 Task: Find a house in Akbarpur, India, for 4 guests from 10th to 25th July, with a price range of ₹15,000 to ₹25,000, 2 bedrooms, 3 beds, 2 bathrooms, Wifi, Free parking, TV, and Self check-in.
Action: Mouse moved to (508, 127)
Screenshot: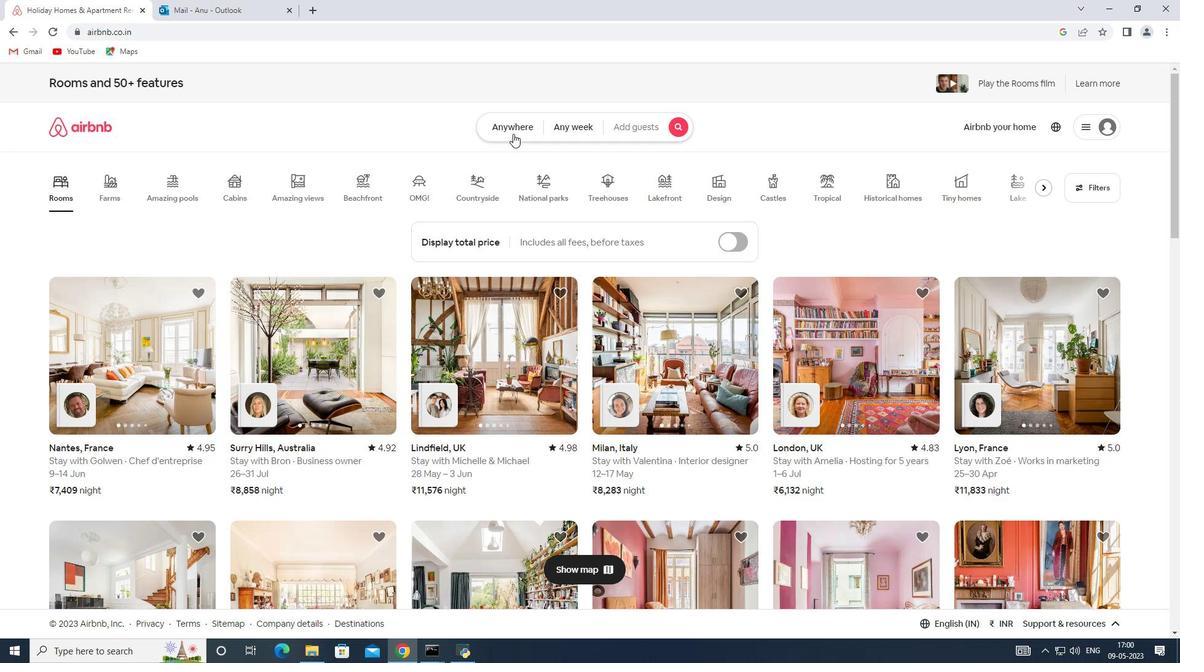 
Action: Mouse pressed left at (508, 127)
Screenshot: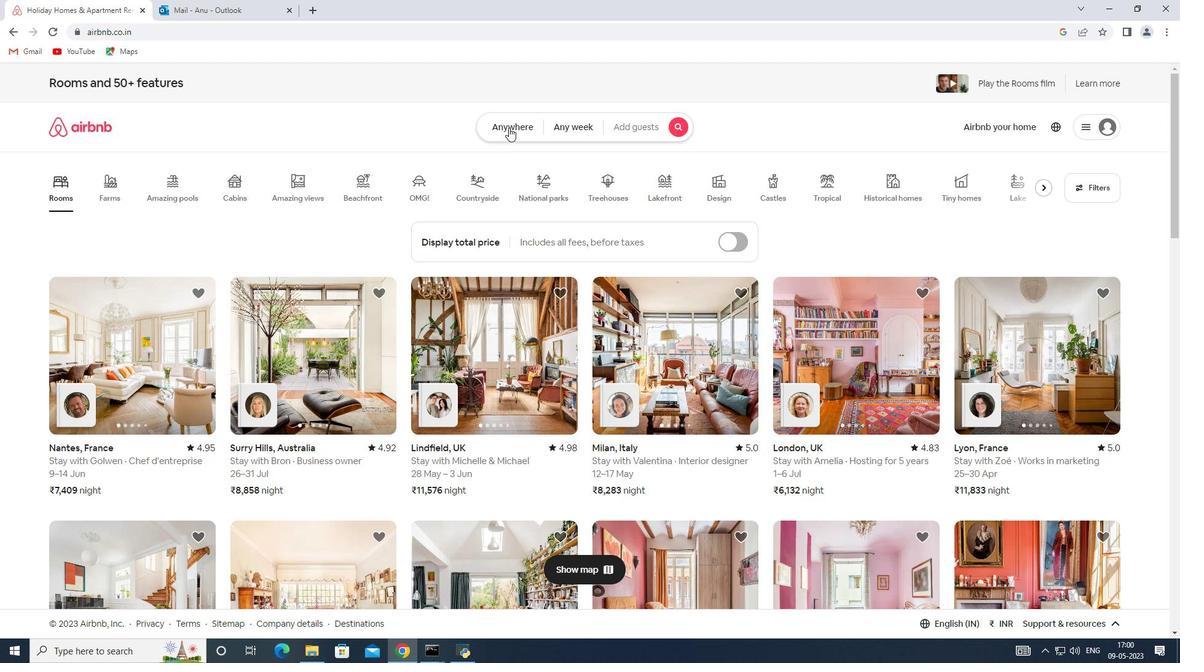 
Action: Mouse moved to (397, 180)
Screenshot: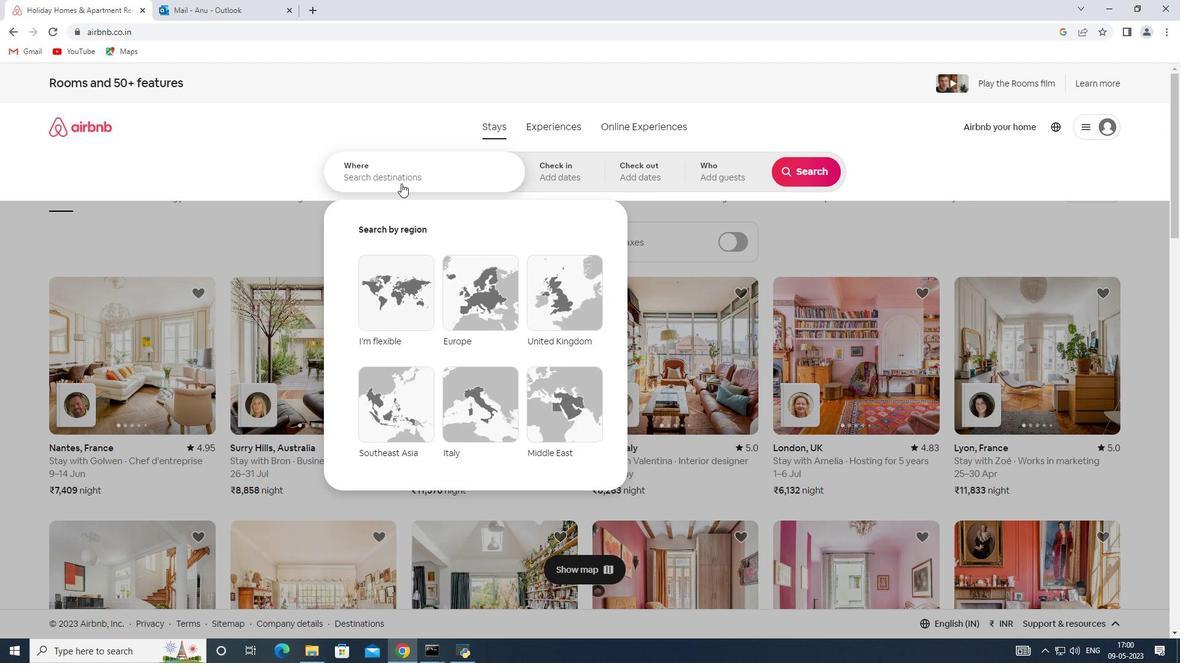 
Action: Mouse pressed left at (397, 180)
Screenshot: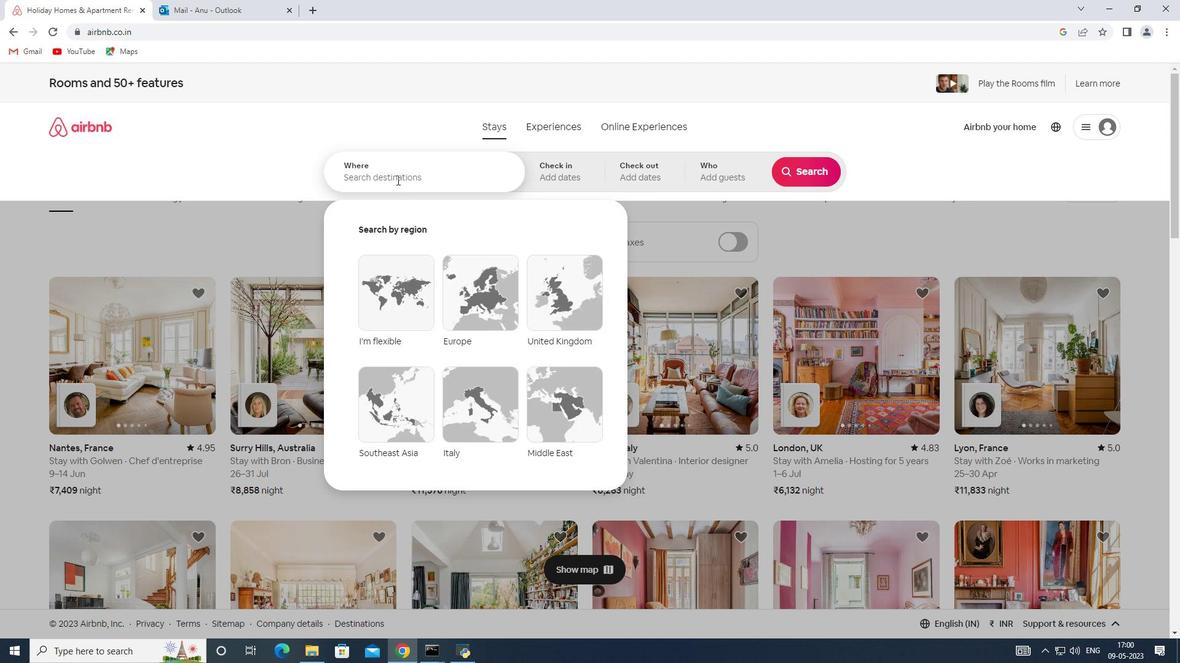 
Action: Key pressed <Key.shift>Akbarpur,<Key.shift>India
Screenshot: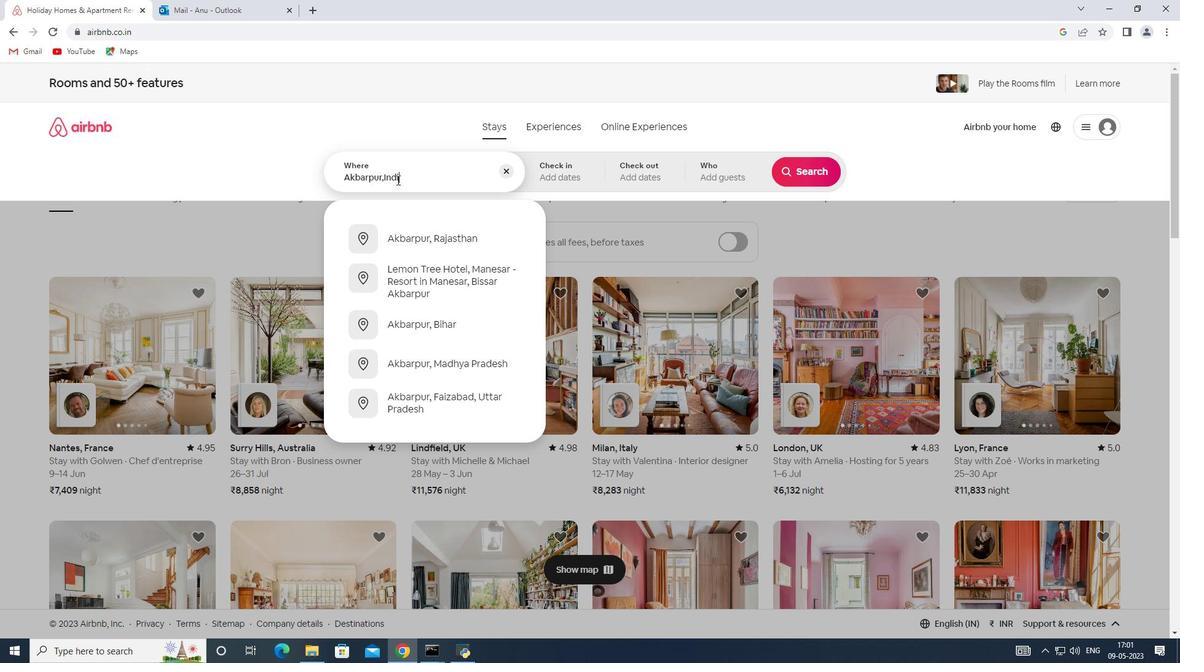 
Action: Mouse moved to (558, 182)
Screenshot: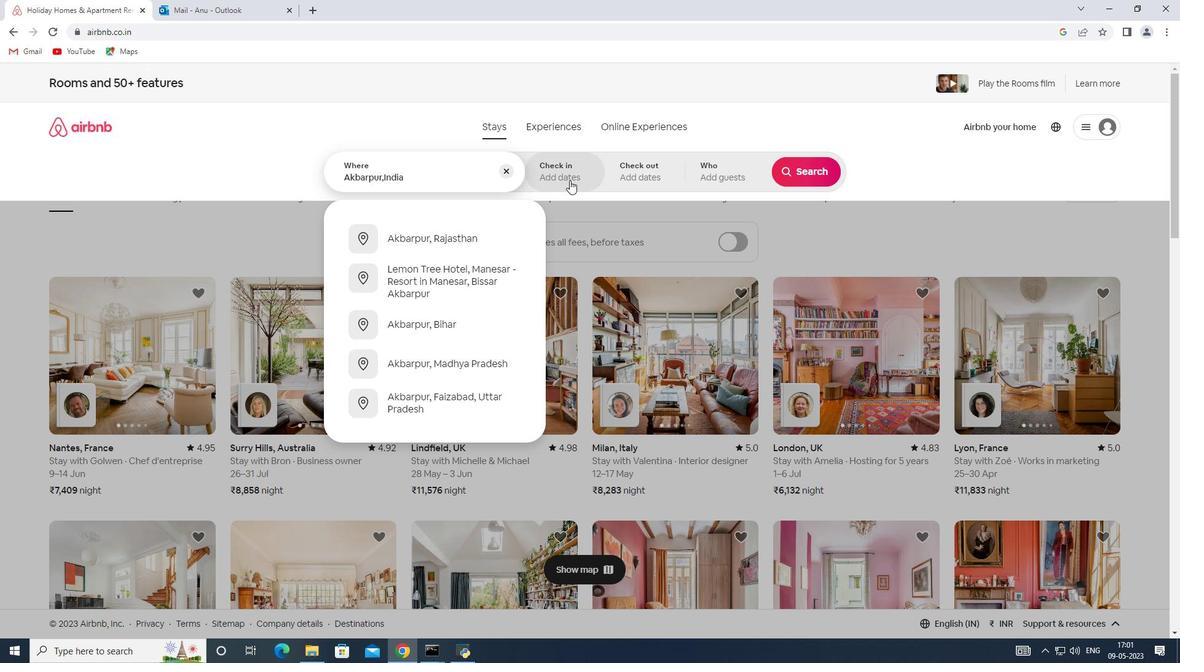 
Action: Mouse pressed left at (558, 182)
Screenshot: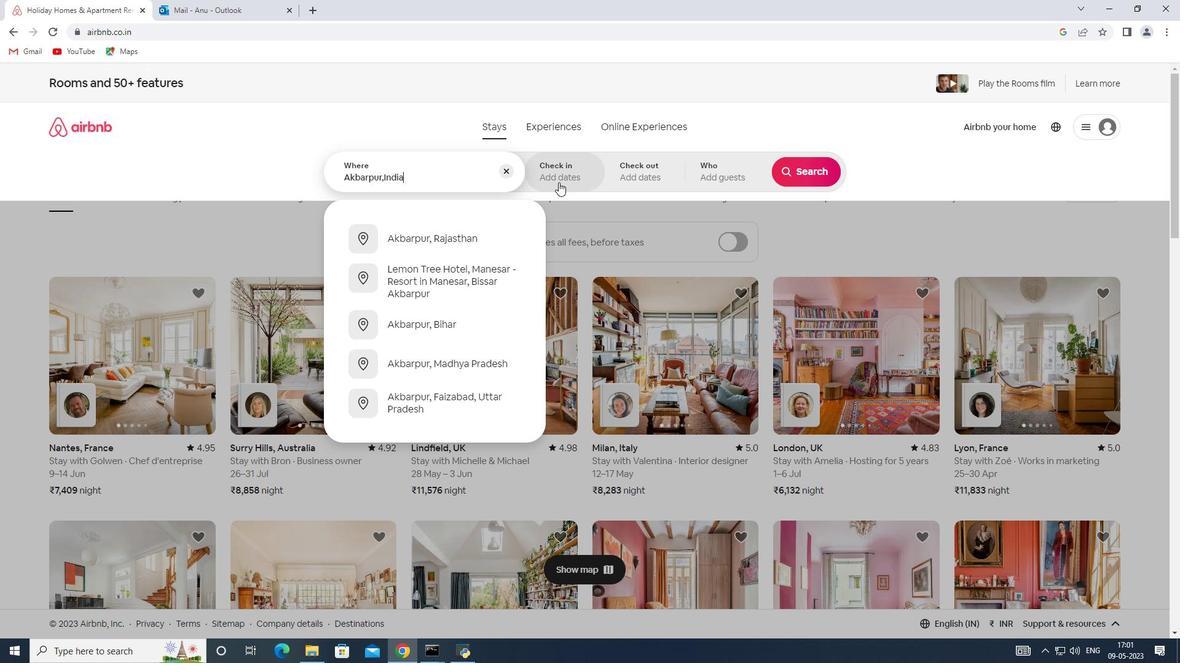 
Action: Mouse moved to (810, 266)
Screenshot: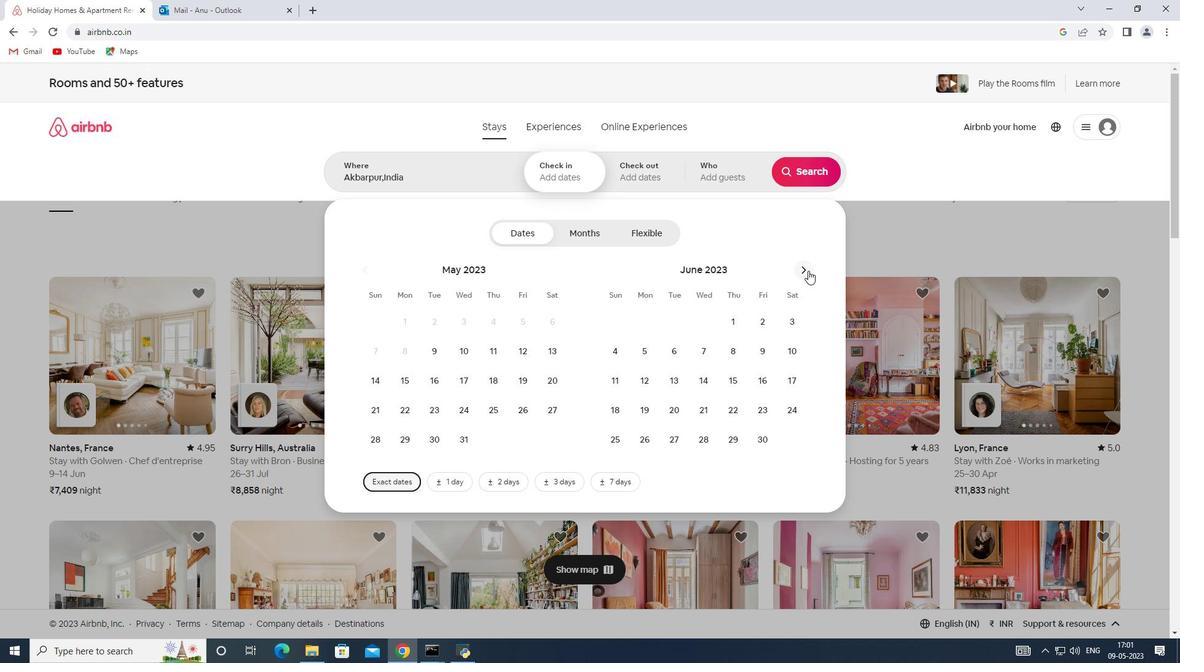 
Action: Mouse pressed left at (810, 266)
Screenshot: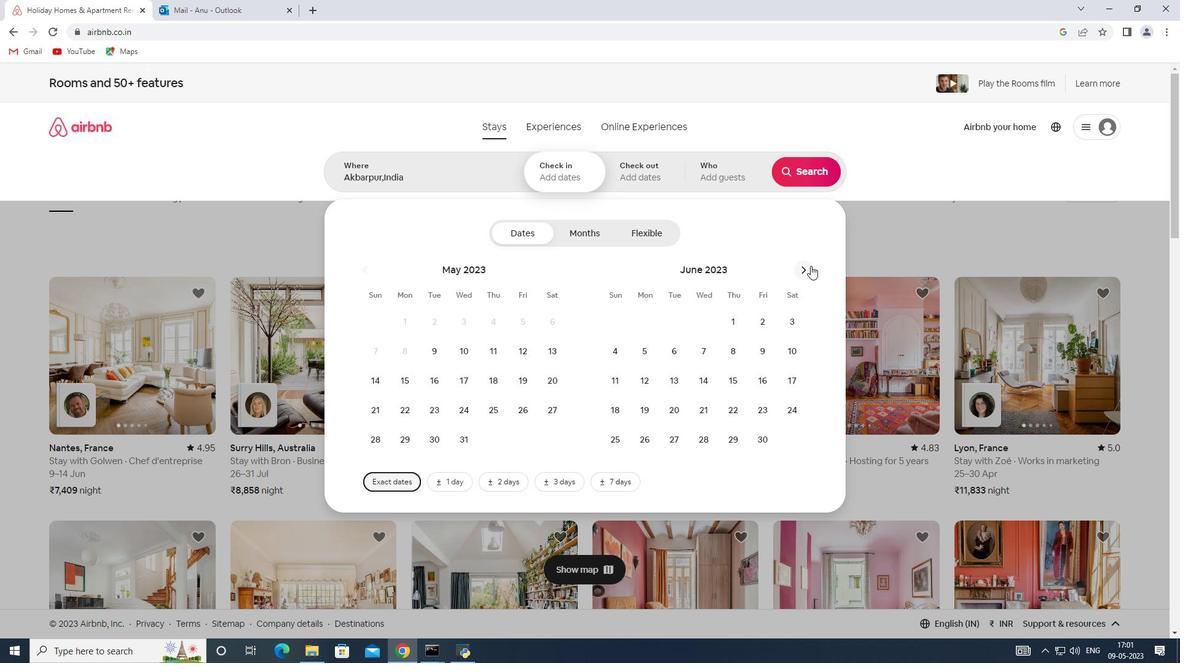 
Action: Mouse moved to (637, 382)
Screenshot: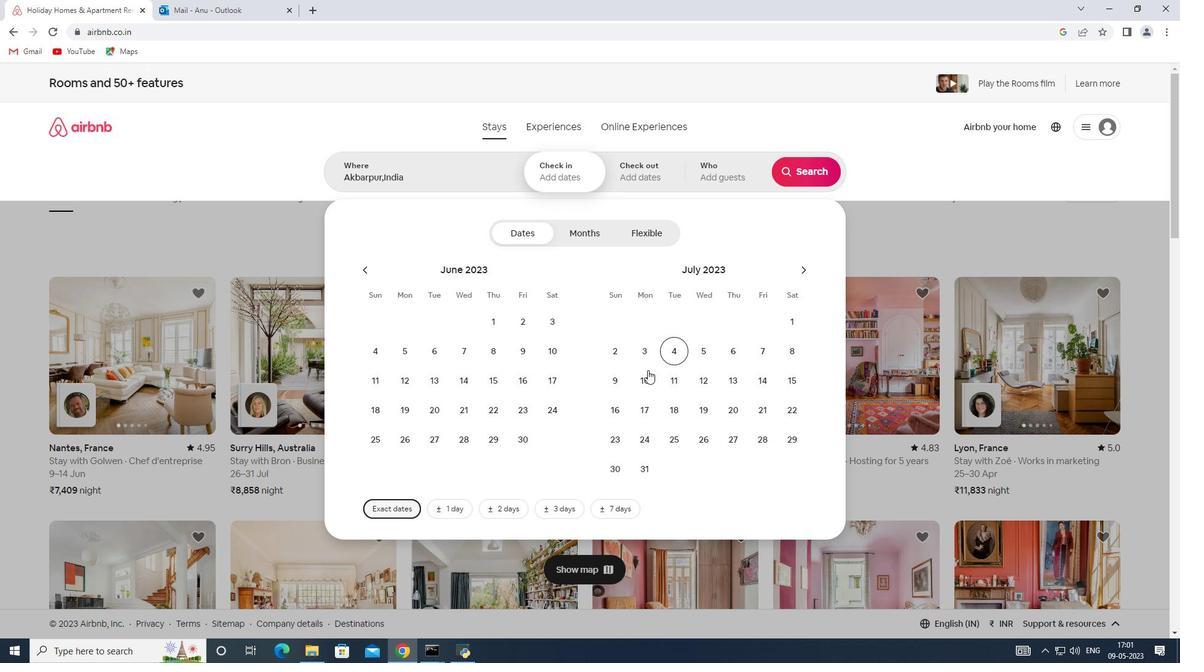 
Action: Mouse pressed left at (637, 382)
Screenshot: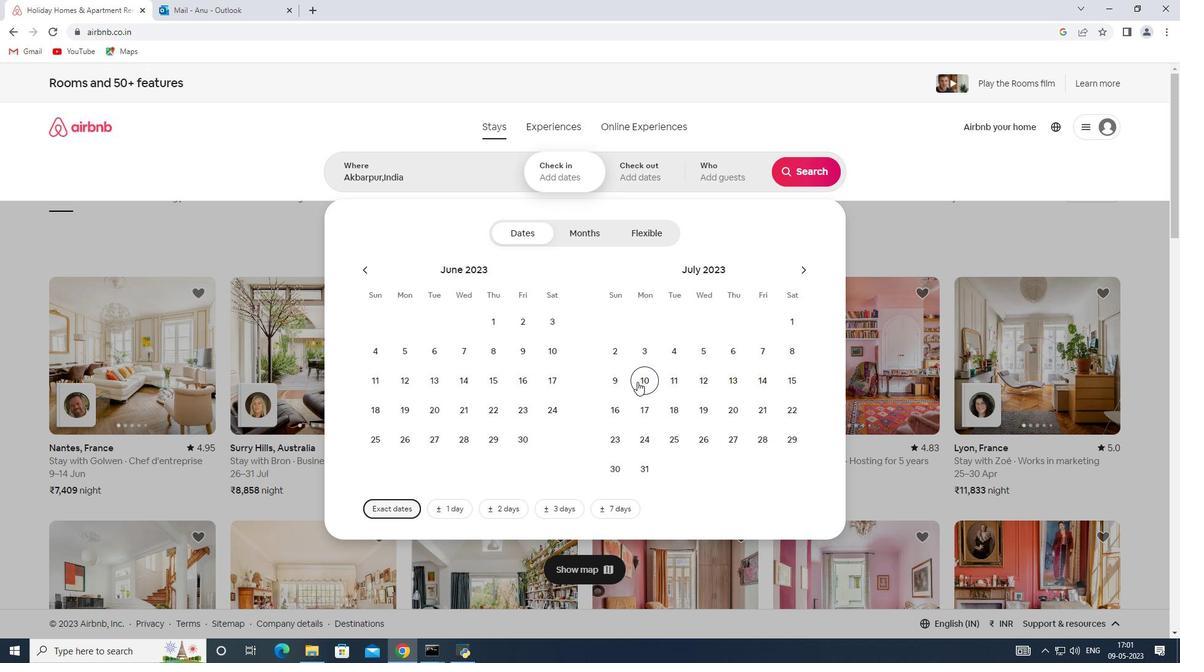 
Action: Mouse moved to (678, 451)
Screenshot: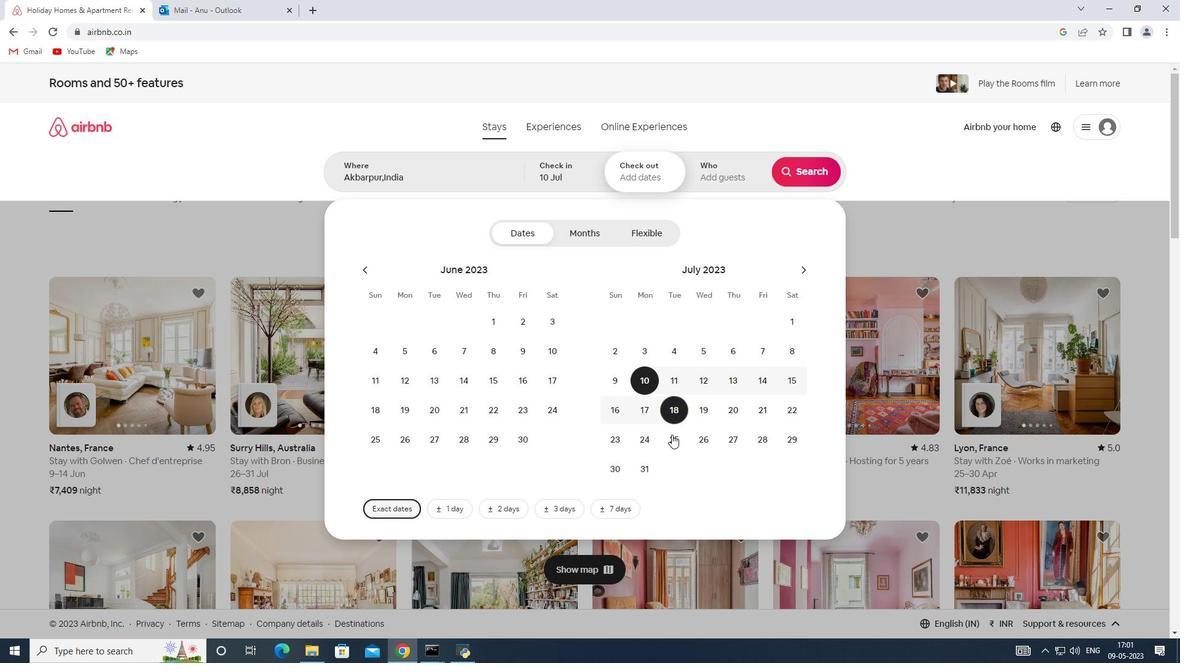 
Action: Mouse pressed left at (678, 451)
Screenshot: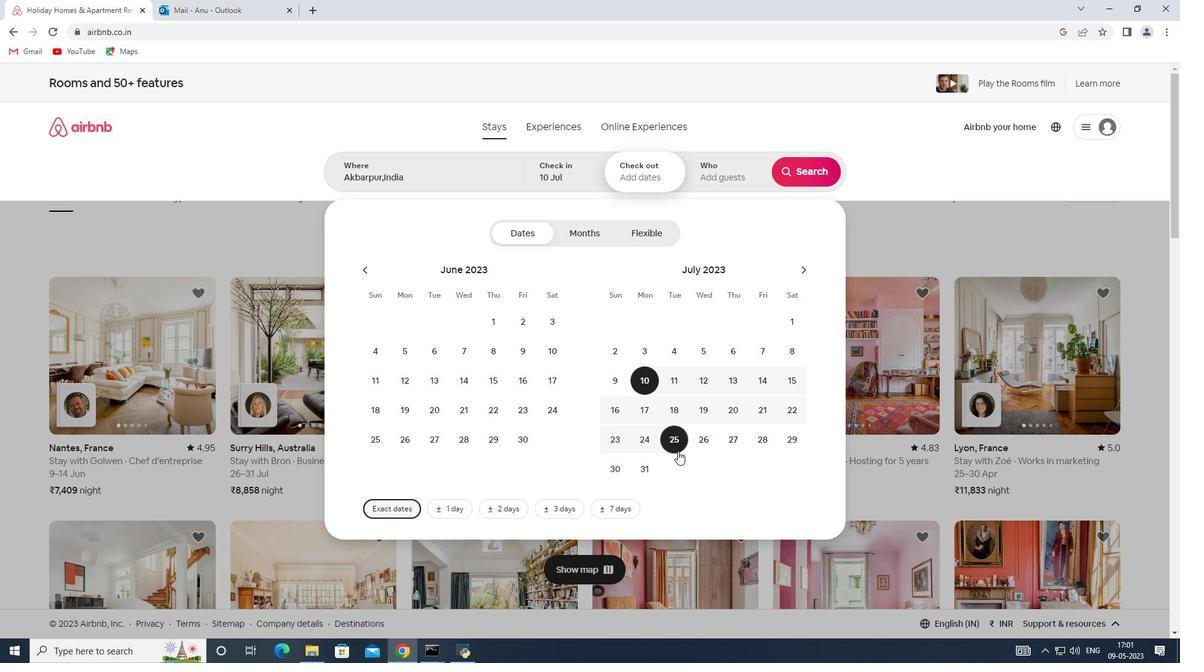 
Action: Mouse moved to (717, 175)
Screenshot: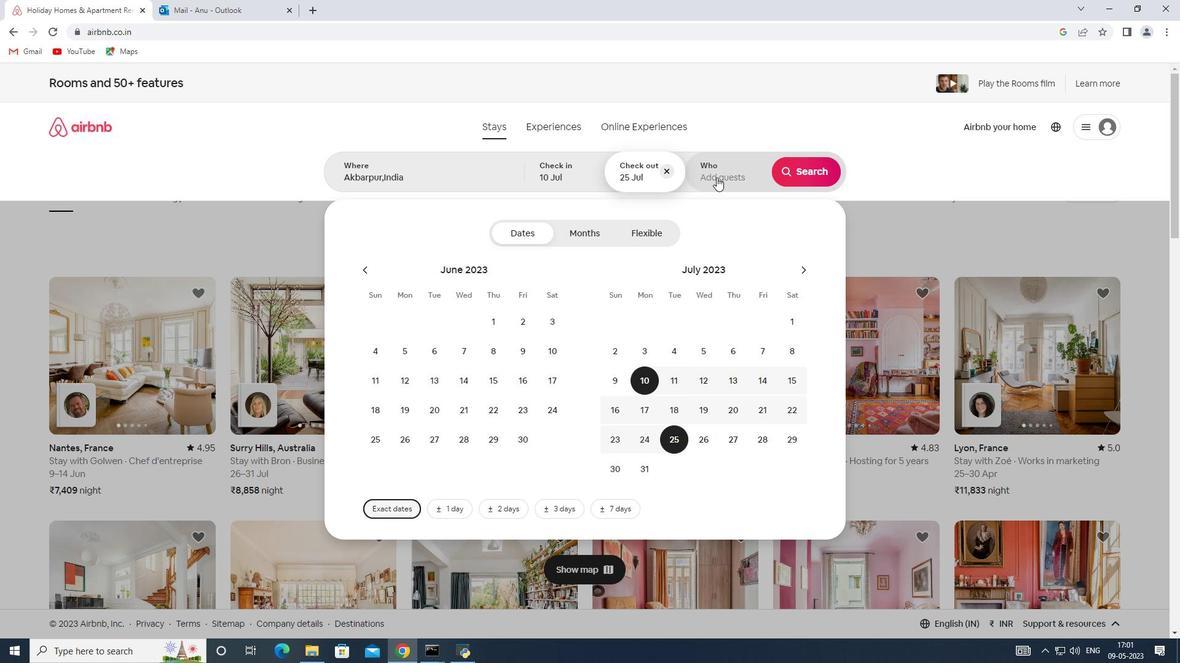 
Action: Mouse pressed left at (717, 175)
Screenshot: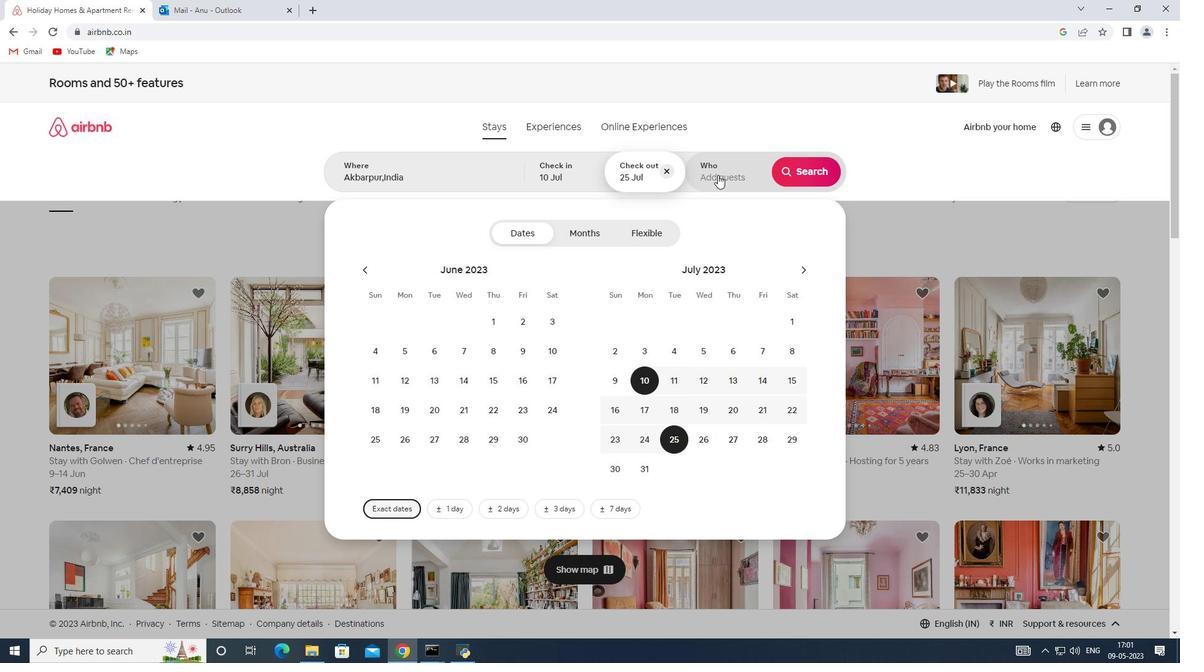 
Action: Mouse moved to (807, 239)
Screenshot: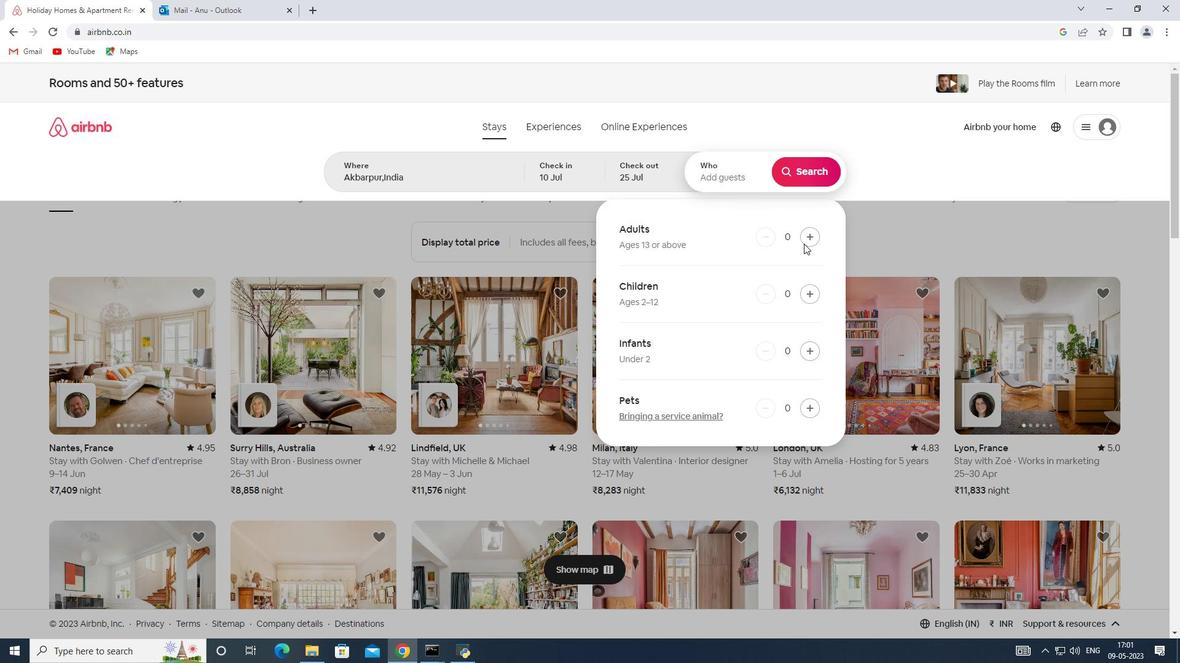 
Action: Mouse pressed left at (807, 239)
Screenshot: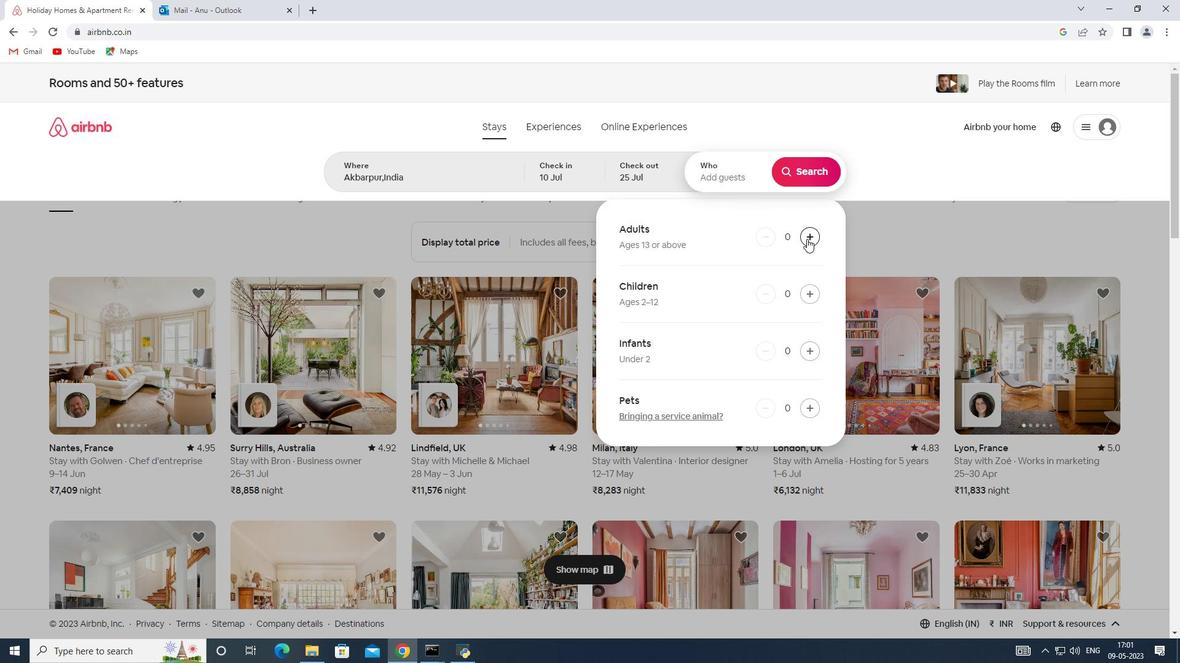 
Action: Mouse pressed left at (807, 239)
Screenshot: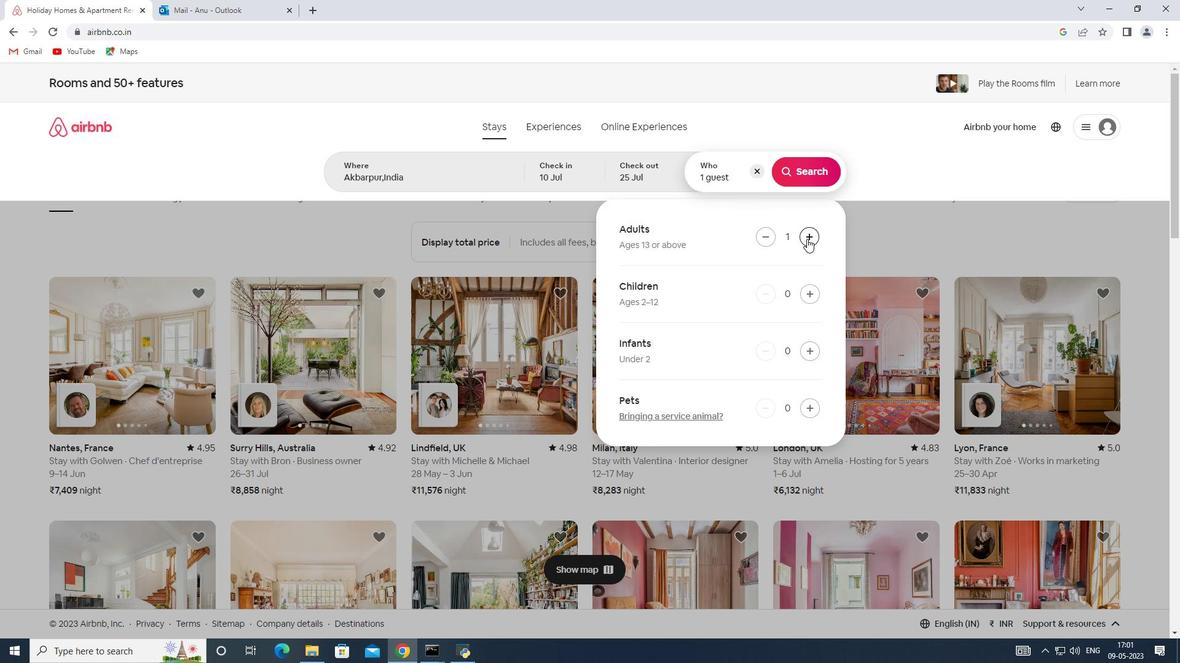 
Action: Mouse pressed left at (807, 239)
Screenshot: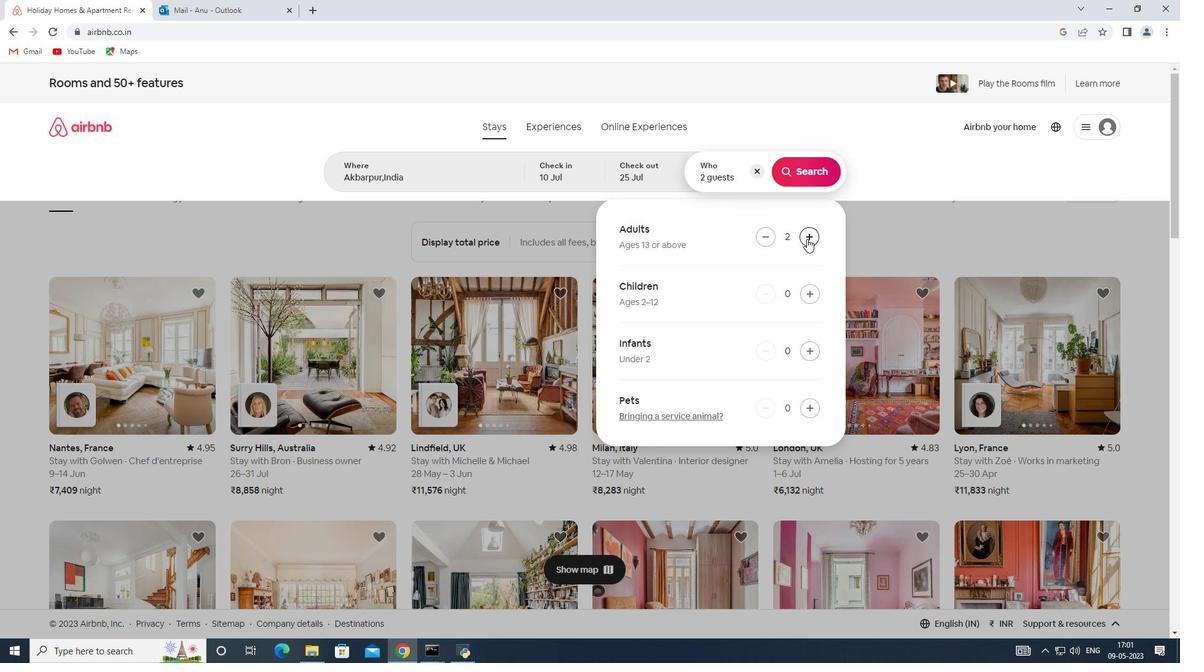 
Action: Mouse moved to (812, 289)
Screenshot: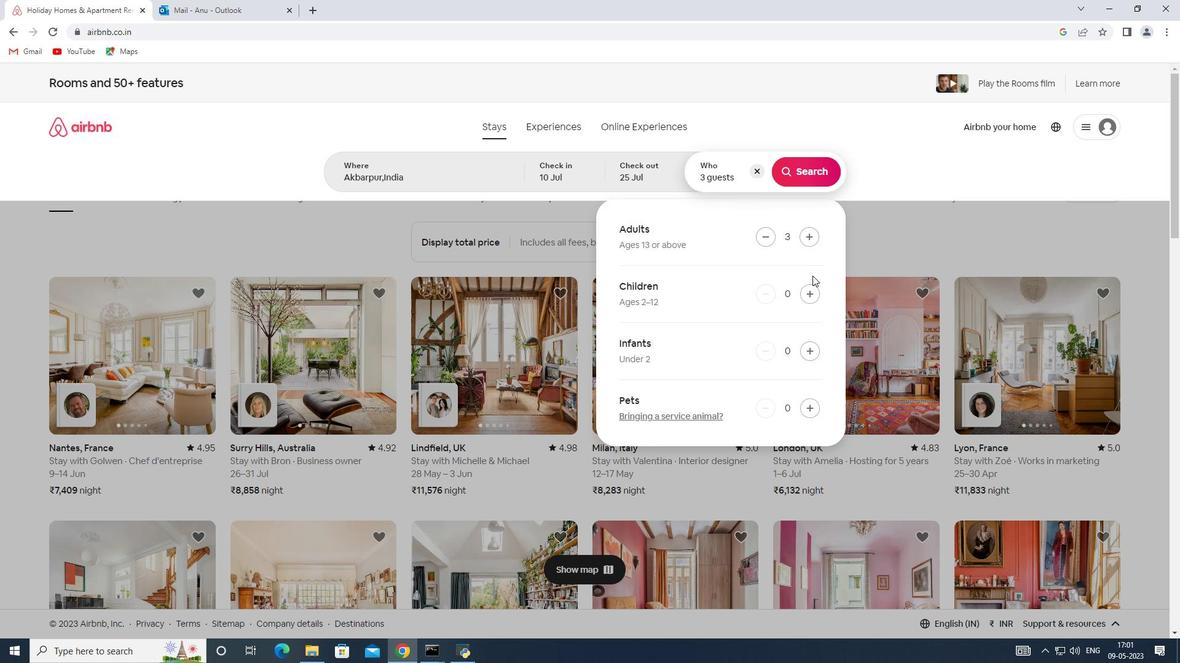 
Action: Mouse pressed left at (812, 289)
Screenshot: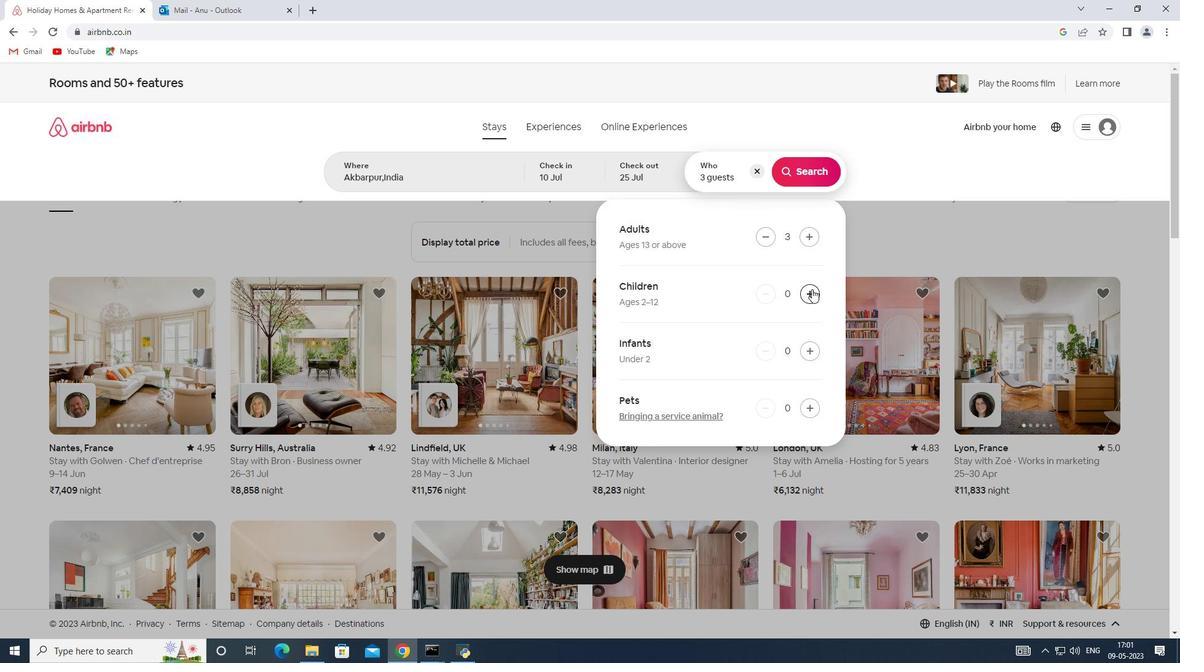 
Action: Mouse moved to (796, 174)
Screenshot: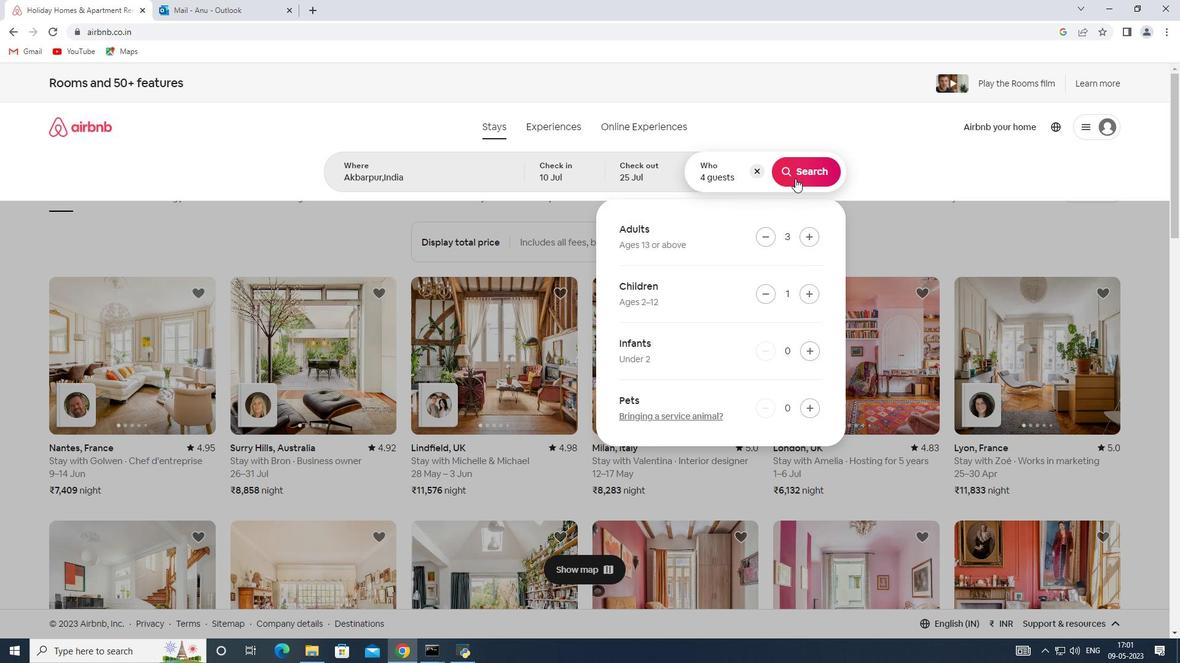 
Action: Mouse pressed left at (796, 174)
Screenshot: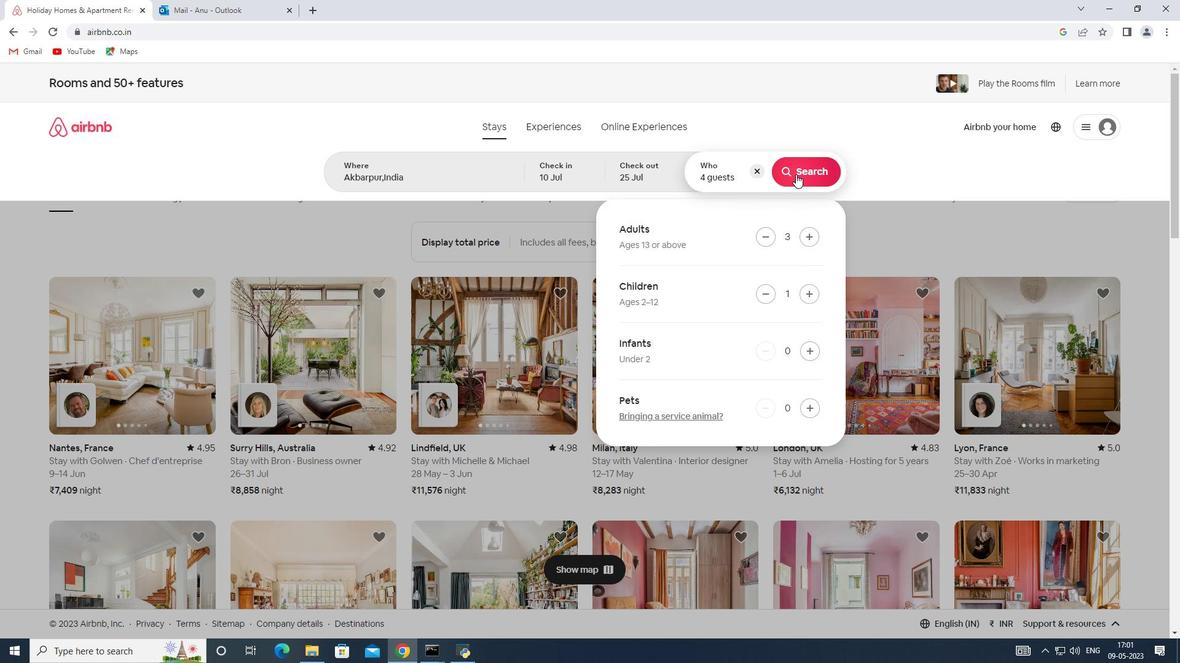 
Action: Mouse moved to (1102, 145)
Screenshot: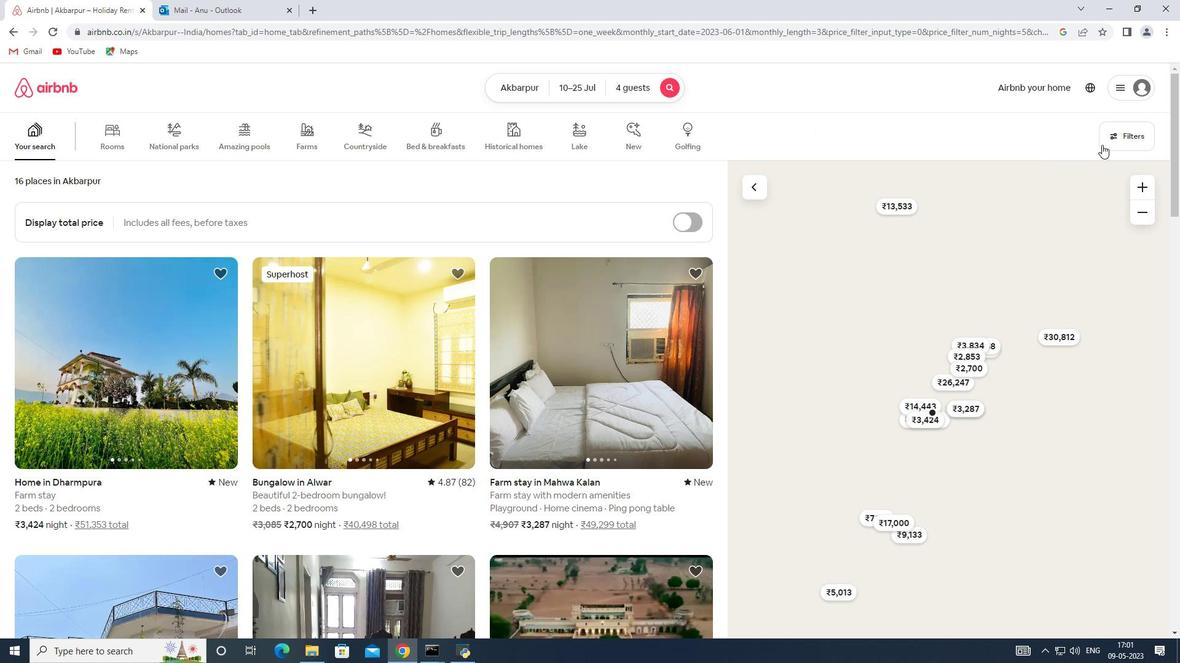 
Action: Mouse pressed left at (1102, 145)
Screenshot: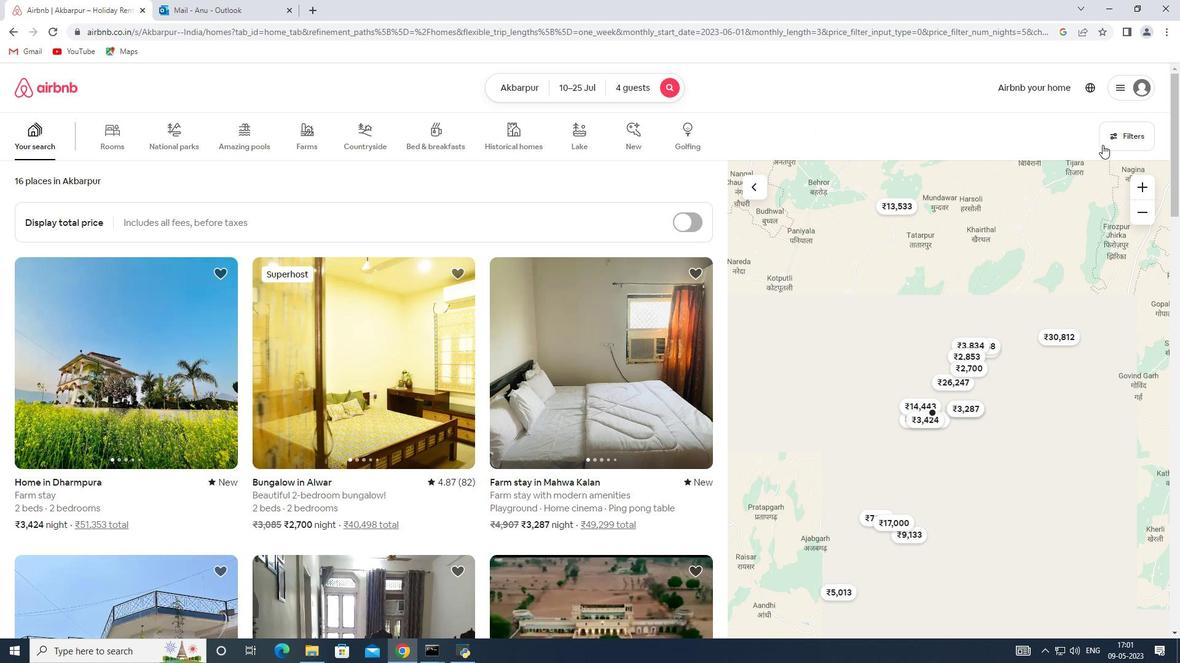 
Action: Mouse moved to (445, 442)
Screenshot: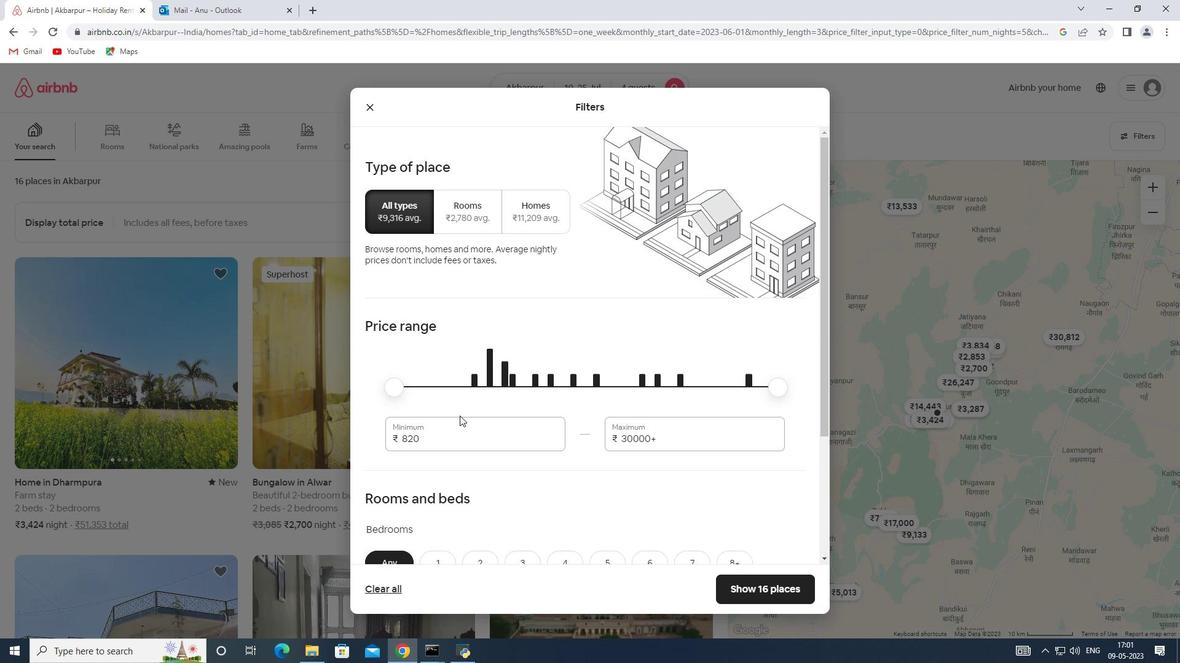 
Action: Mouse pressed left at (445, 442)
Screenshot: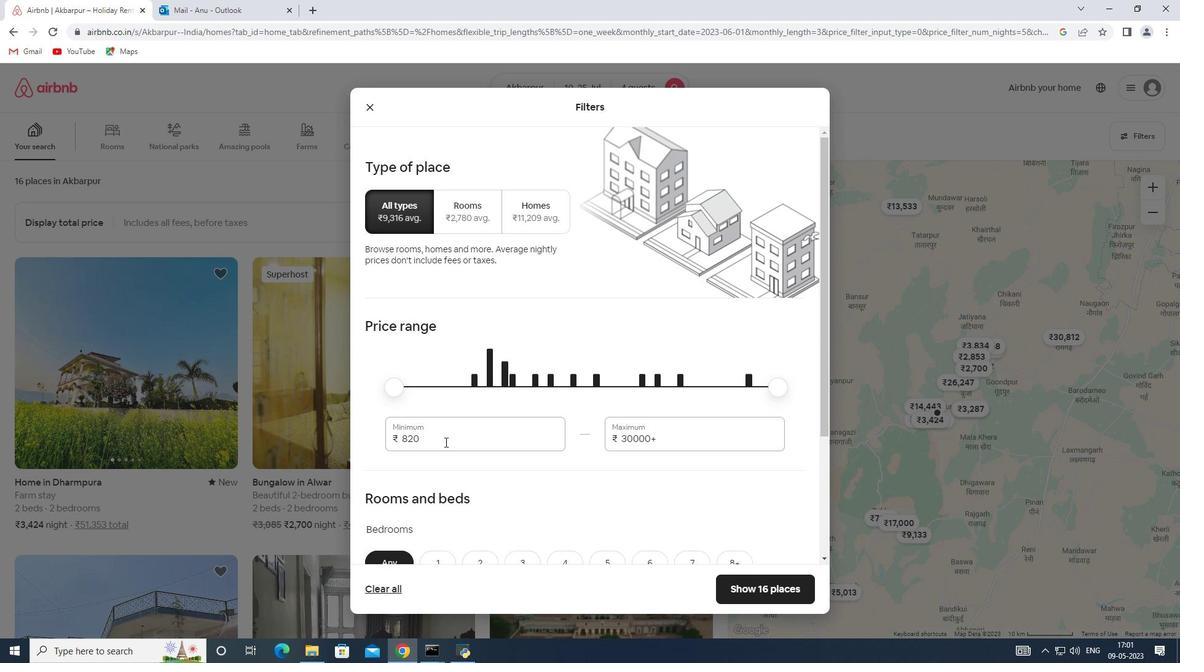 
Action: Mouse moved to (402, 438)
Screenshot: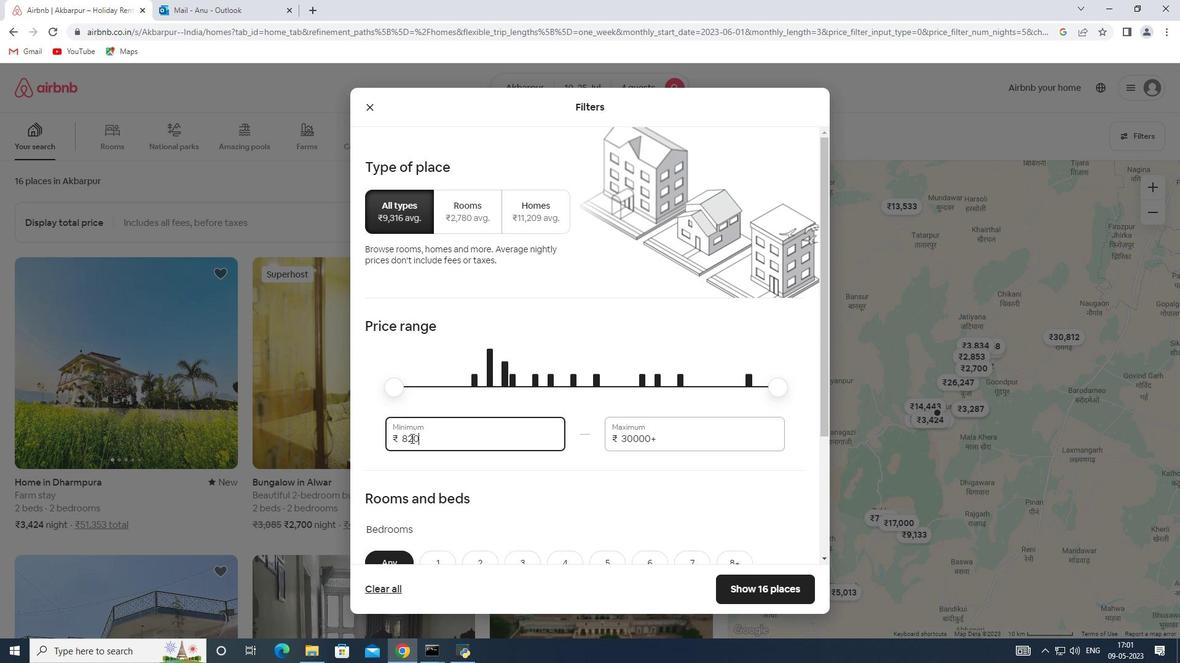 
Action: Key pressed 10000
Screenshot: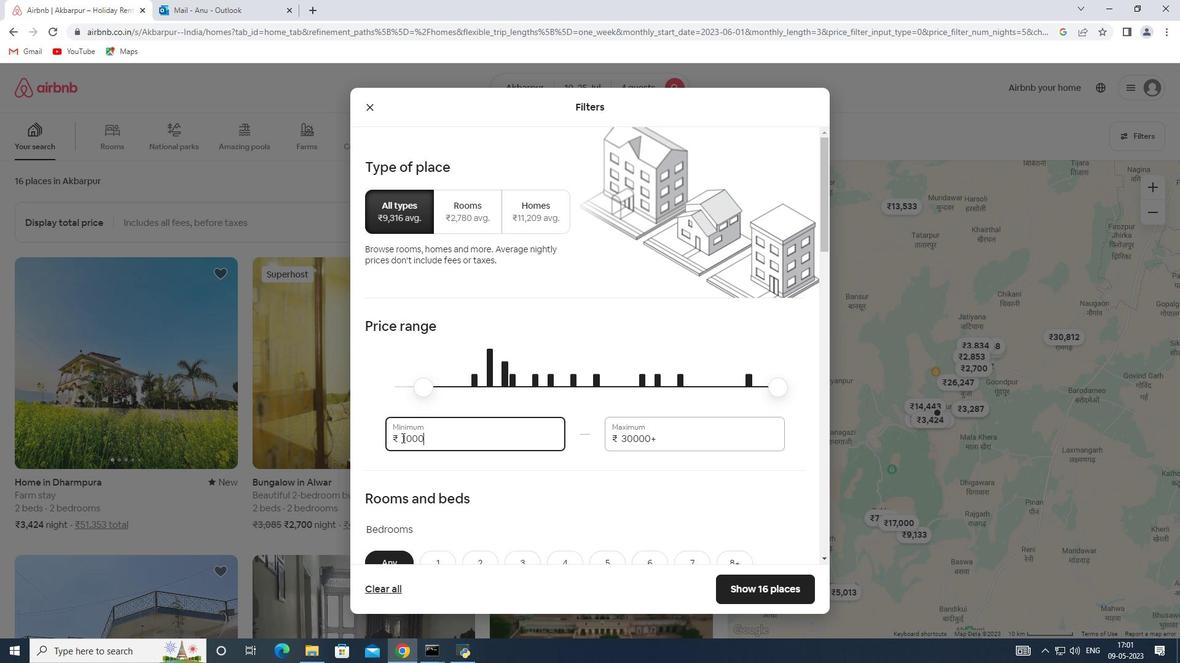 
Action: Mouse moved to (411, 439)
Screenshot: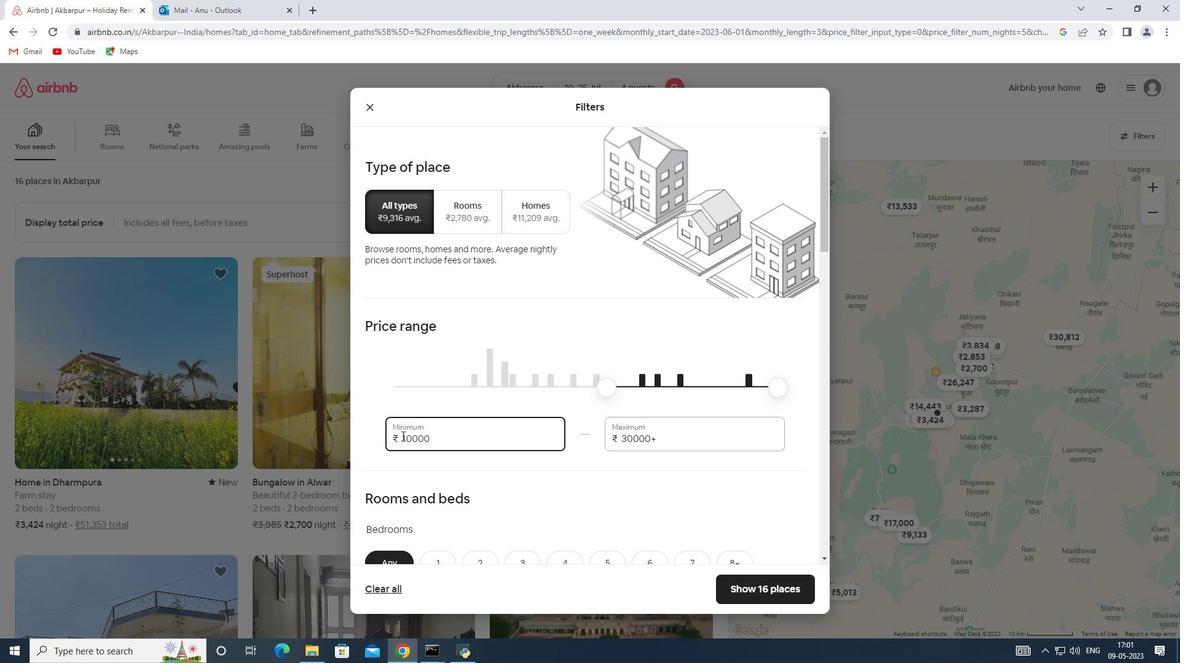 
Action: Mouse pressed left at (411, 439)
Screenshot: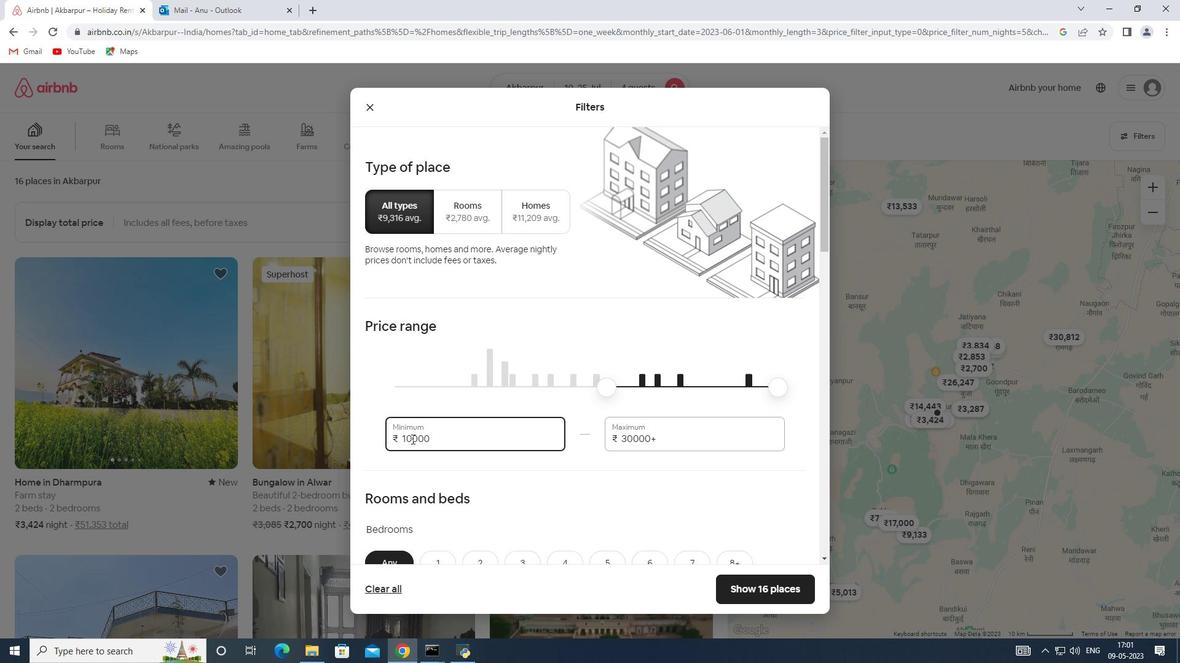
Action: Key pressed <Key.backspace>5
Screenshot: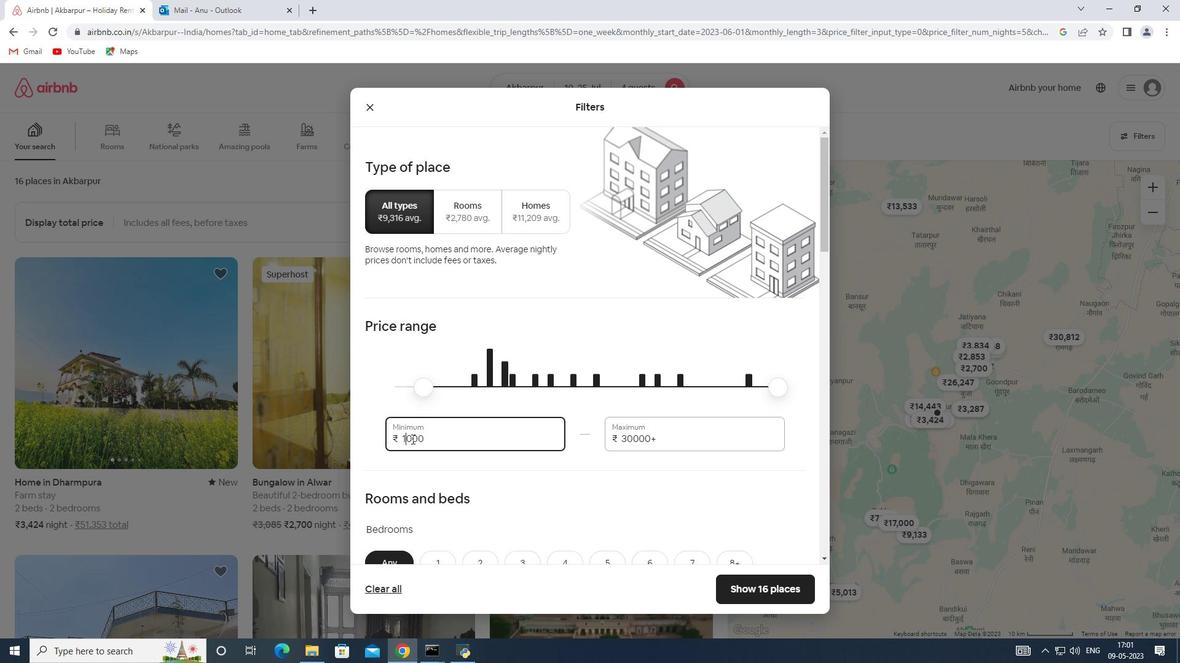 
Action: Mouse moved to (662, 439)
Screenshot: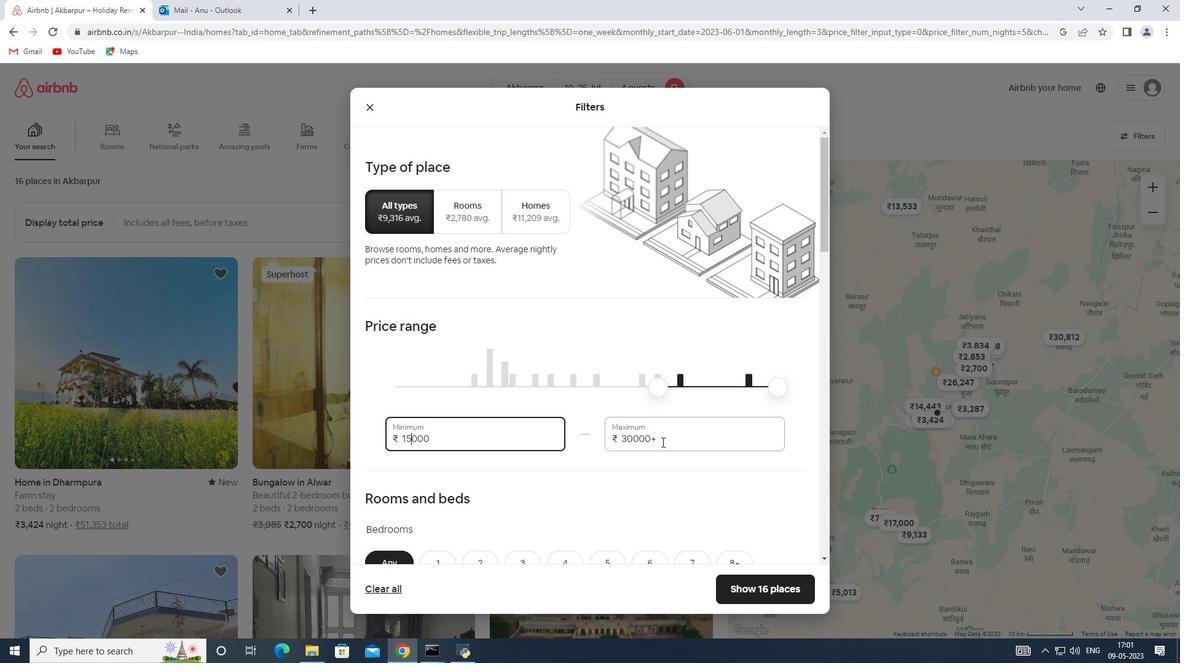 
Action: Mouse pressed left at (662, 439)
Screenshot: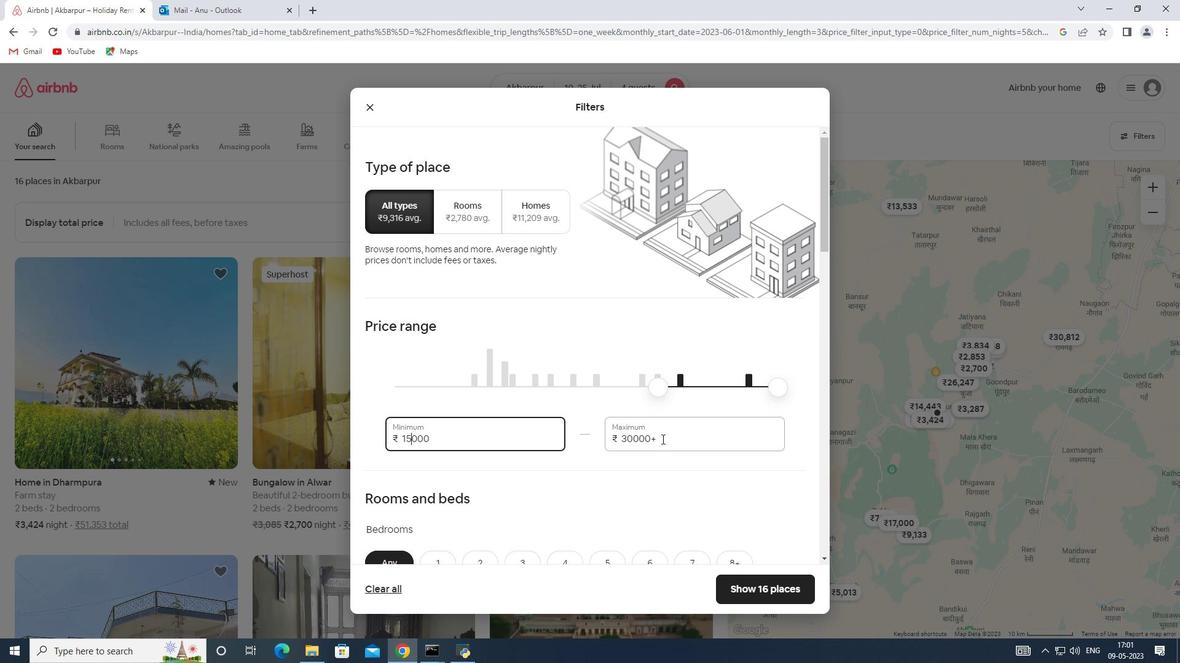 
Action: Mouse moved to (585, 445)
Screenshot: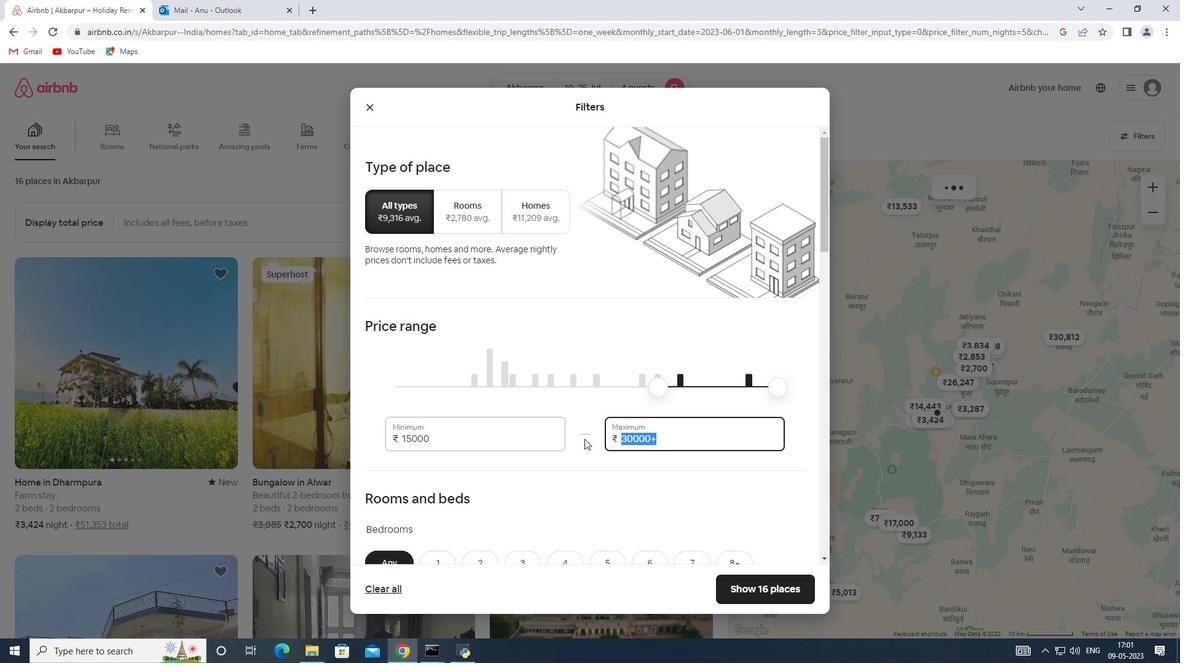
Action: Key pressed 25000
Screenshot: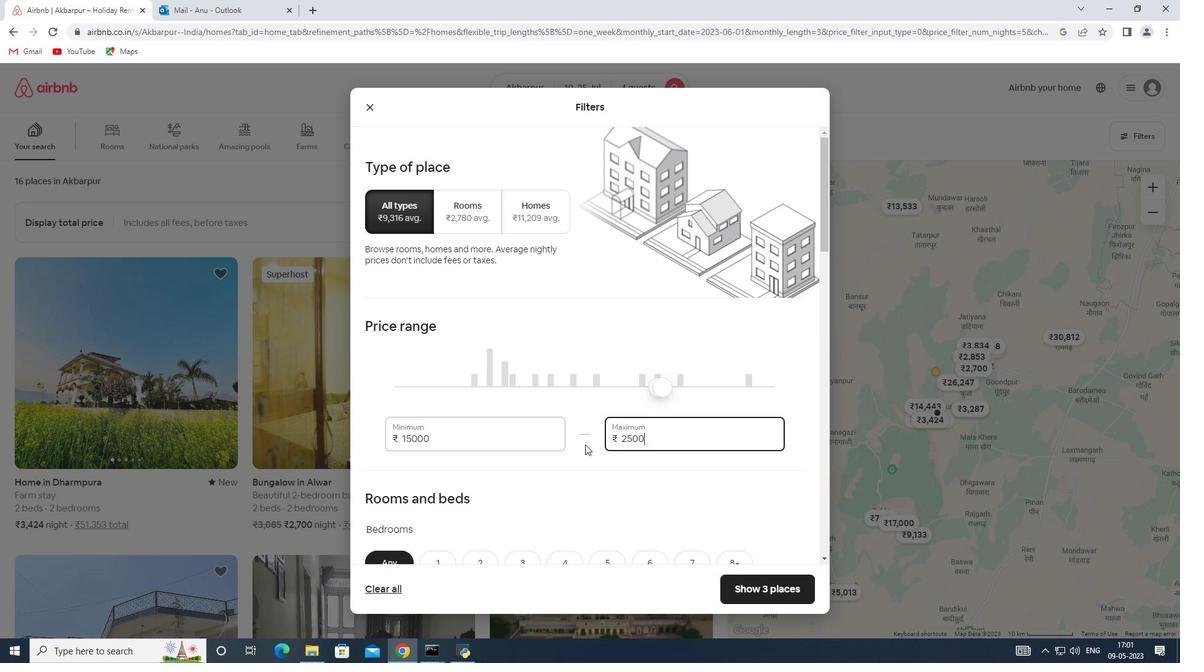 
Action: Mouse scrolled (585, 444) with delta (0, 0)
Screenshot: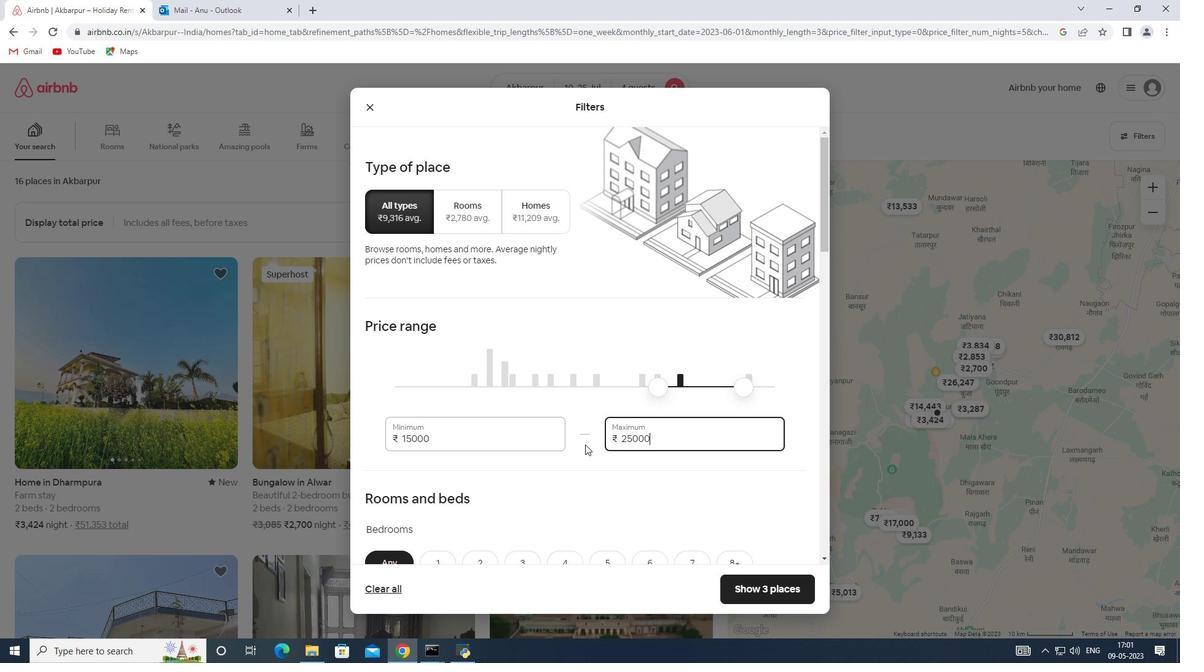 
Action: Mouse scrolled (585, 444) with delta (0, 0)
Screenshot: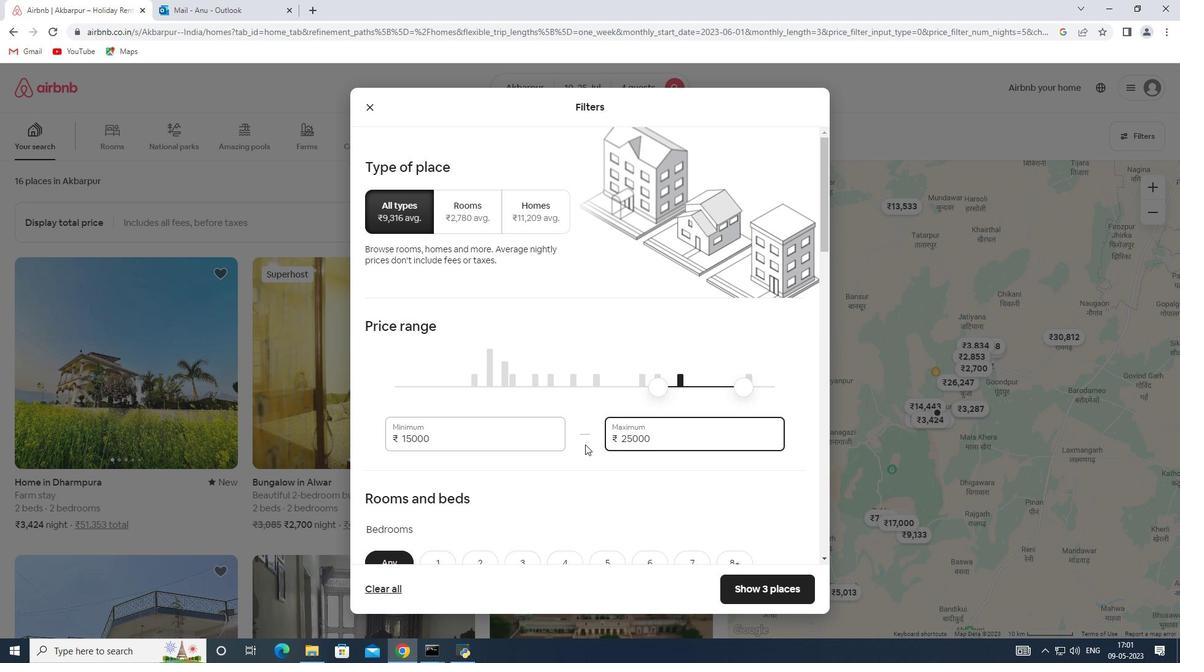 
Action: Mouse scrolled (585, 444) with delta (0, 0)
Screenshot: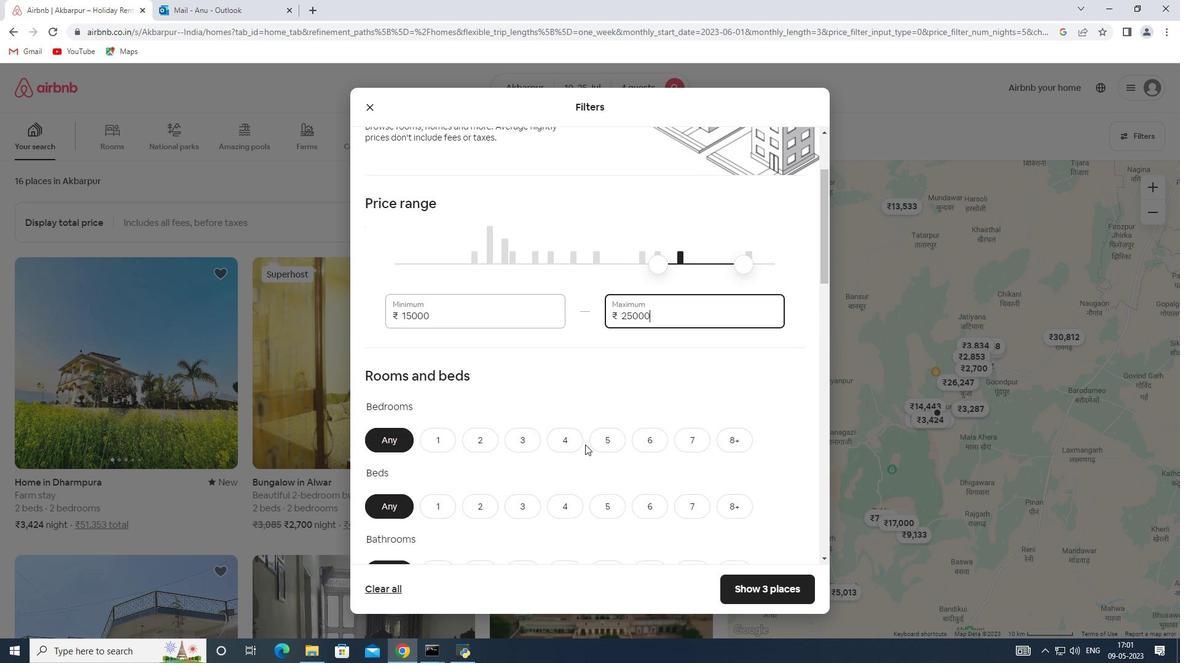 
Action: Mouse moved to (482, 382)
Screenshot: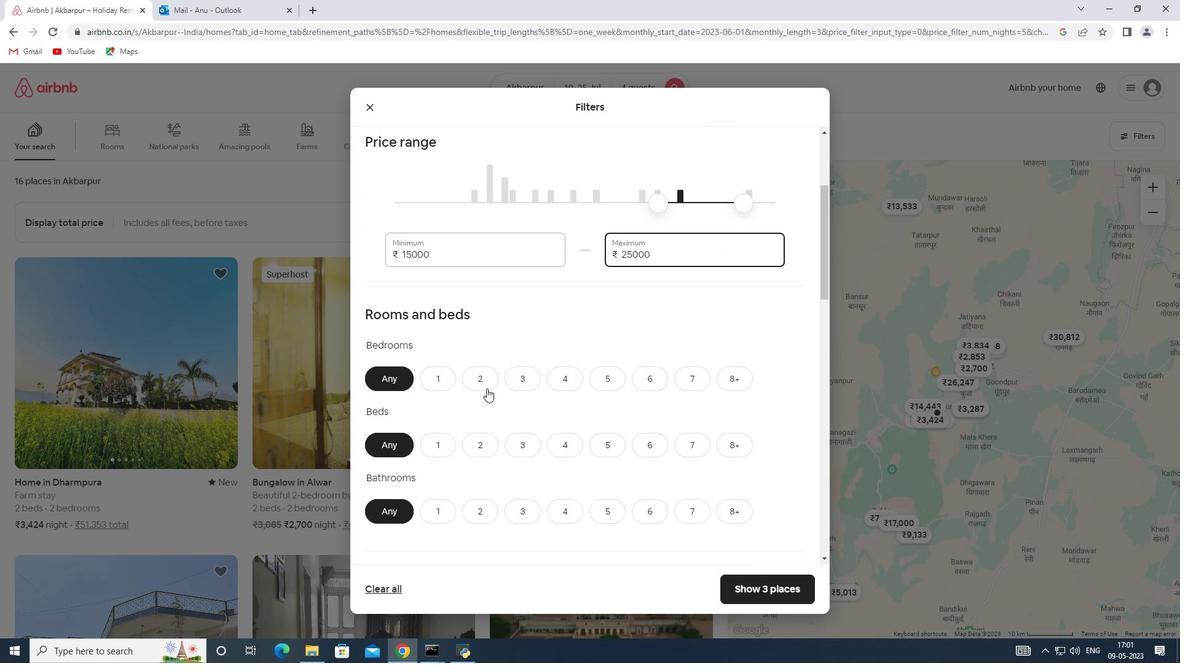 
Action: Mouse pressed left at (482, 382)
Screenshot: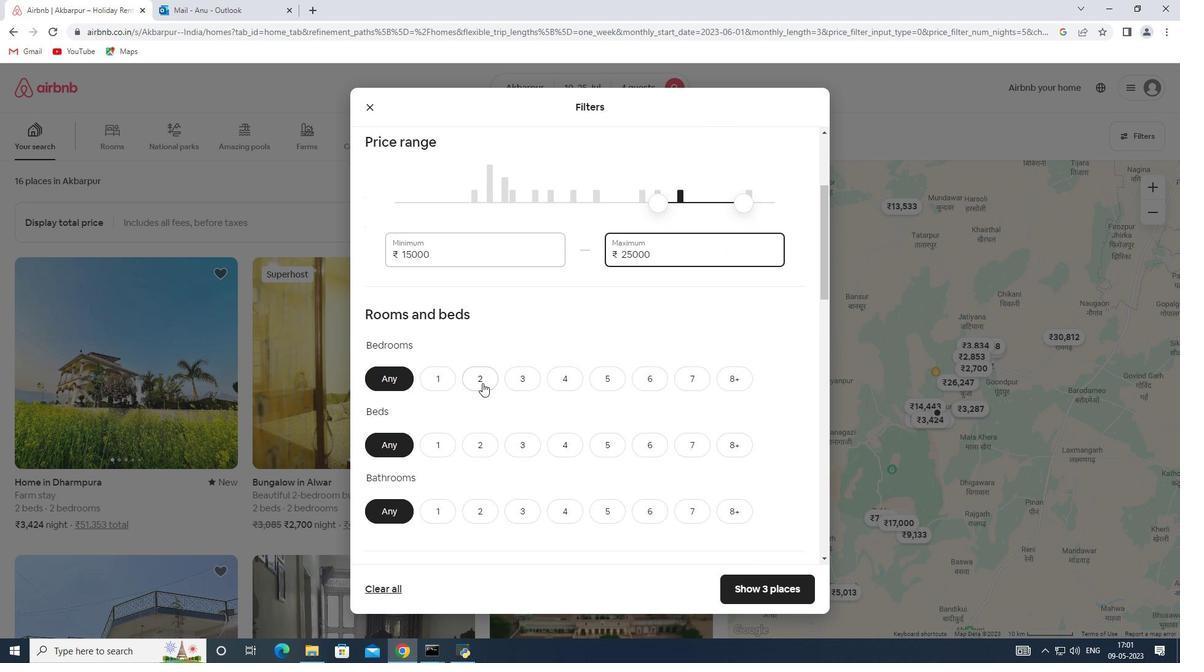 
Action: Mouse moved to (527, 448)
Screenshot: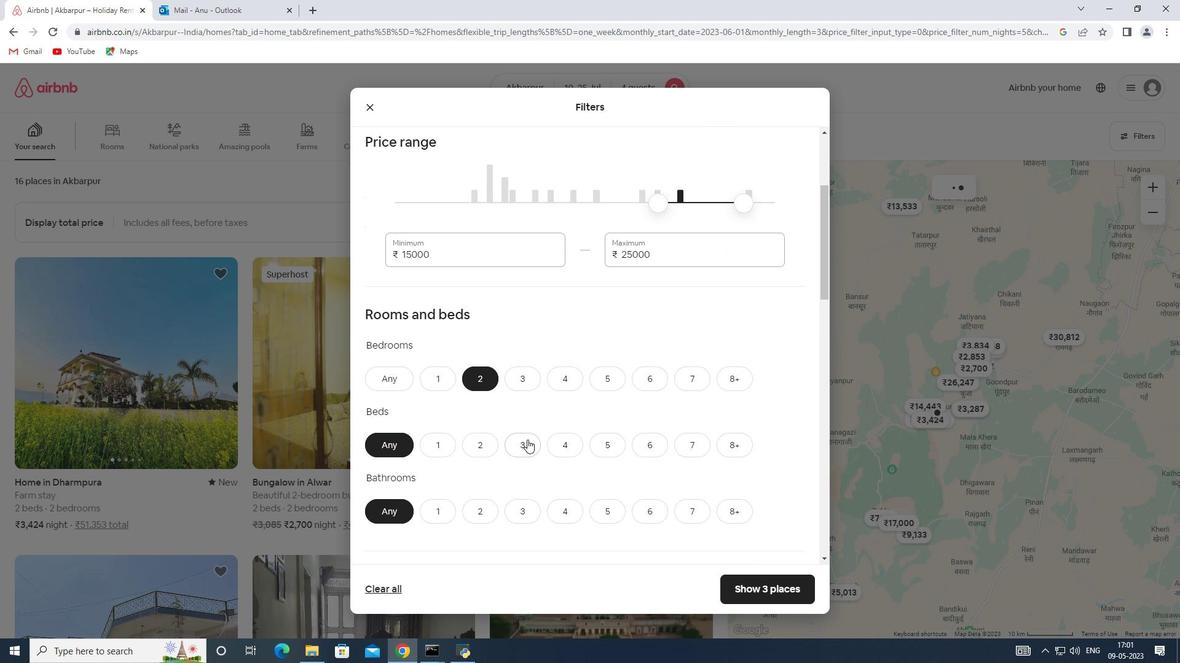 
Action: Mouse pressed left at (527, 448)
Screenshot: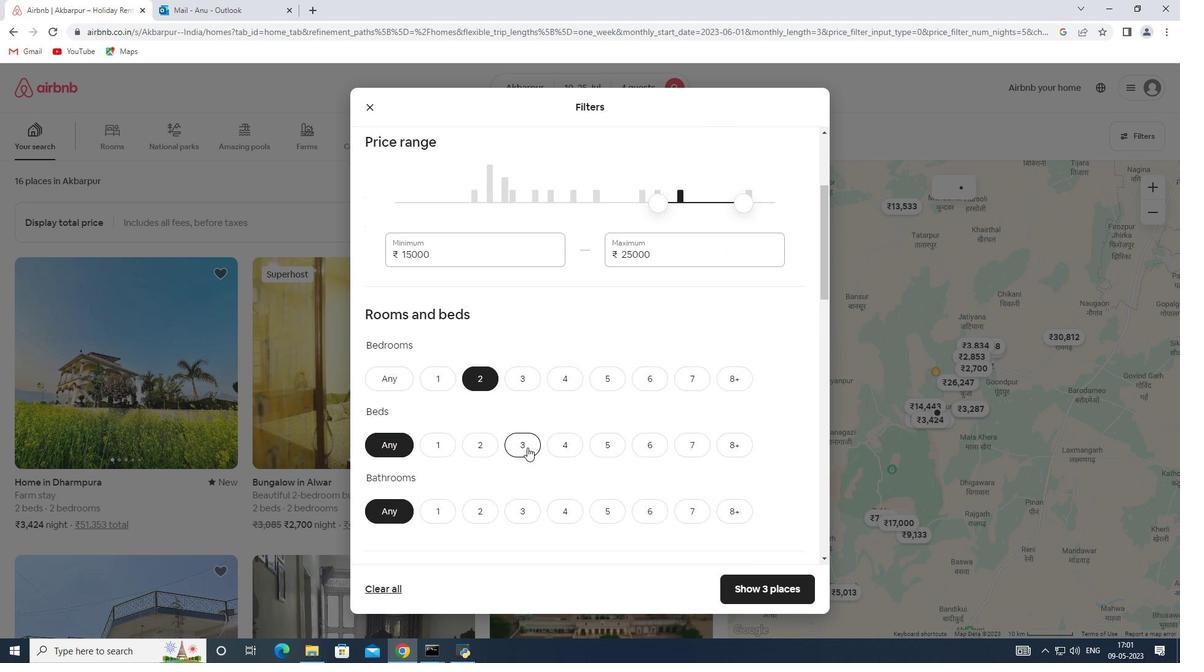 
Action: Mouse moved to (478, 507)
Screenshot: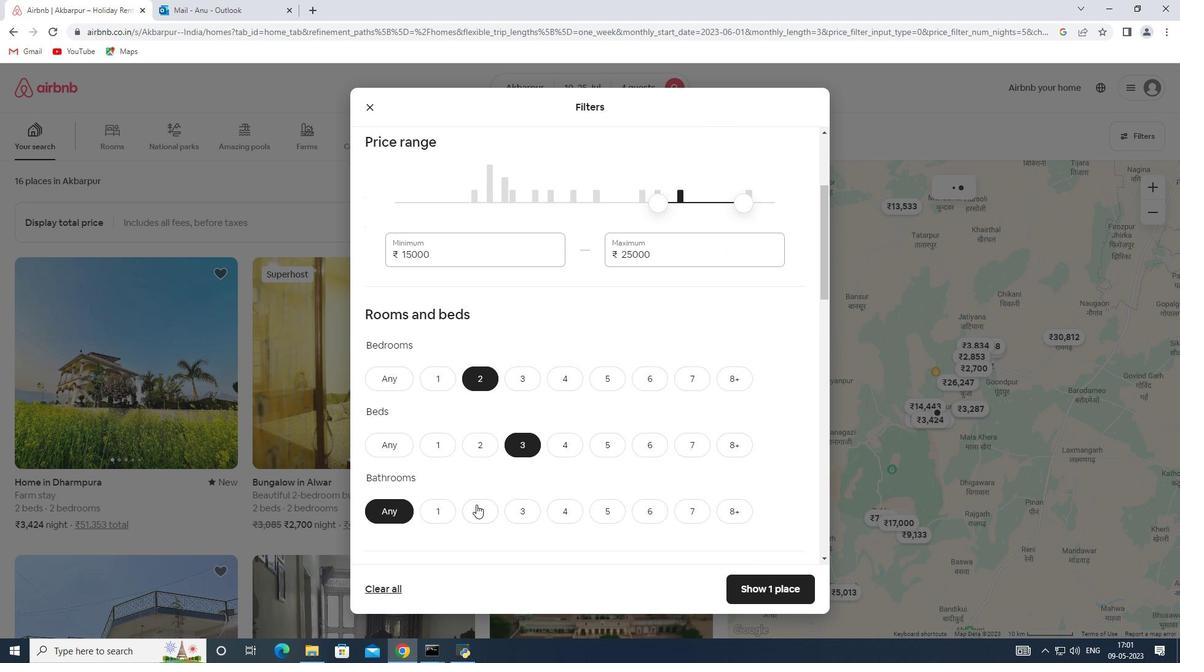 
Action: Mouse pressed left at (478, 507)
Screenshot: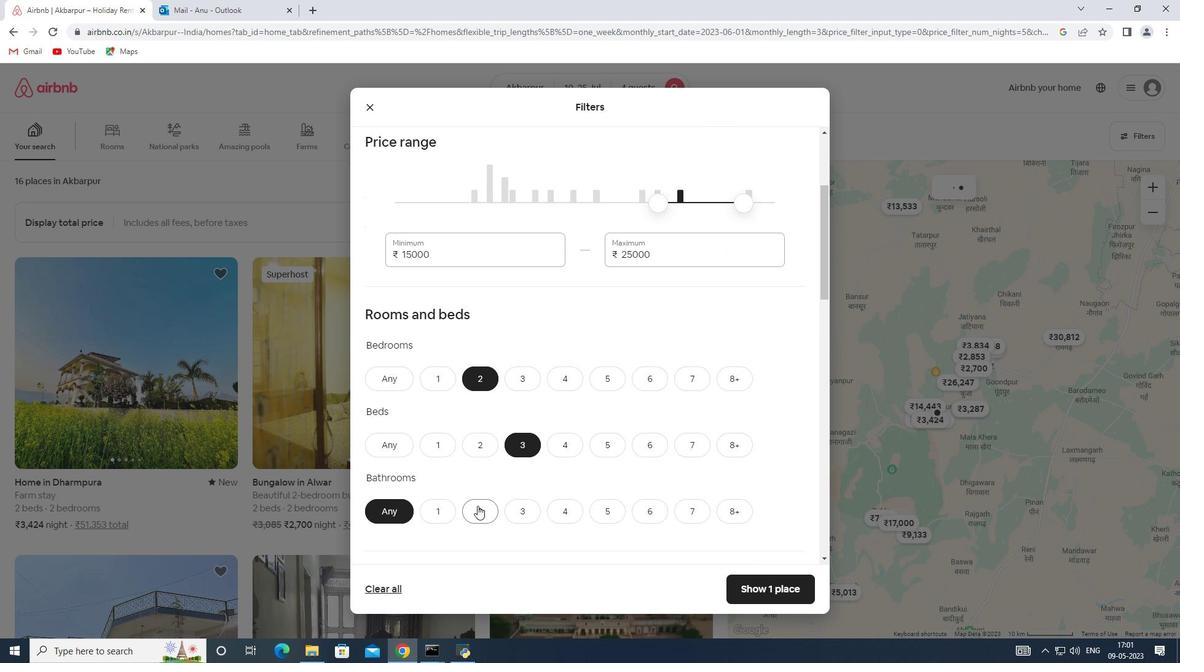 
Action: Mouse moved to (464, 433)
Screenshot: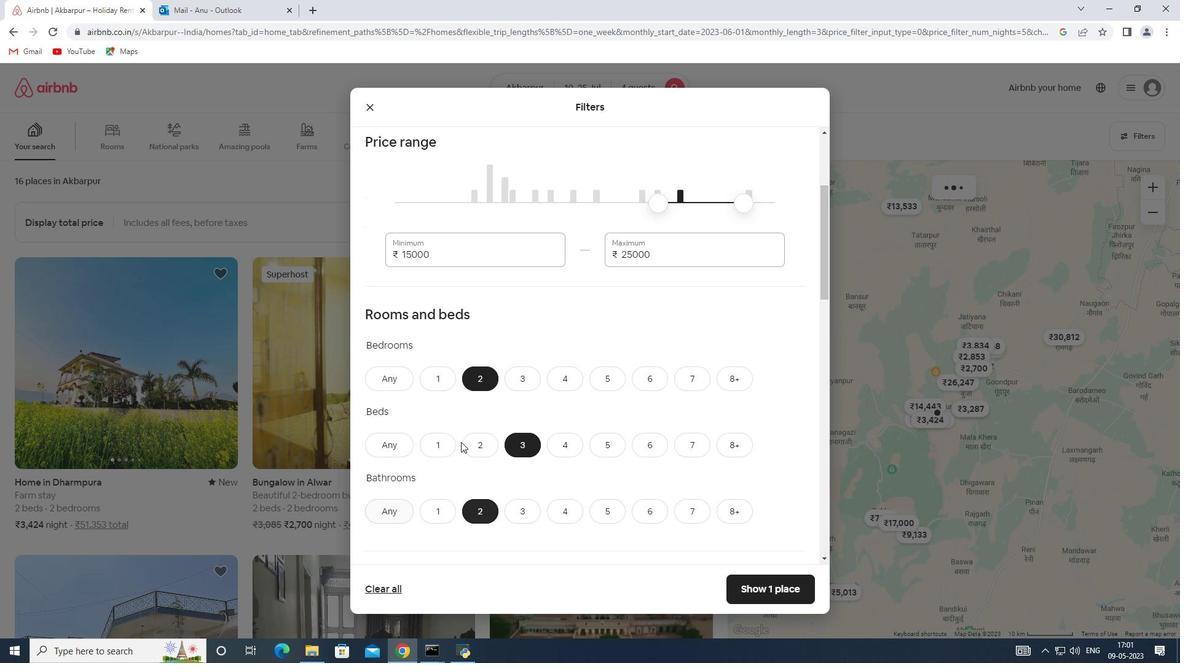 
Action: Mouse scrolled (464, 433) with delta (0, 0)
Screenshot: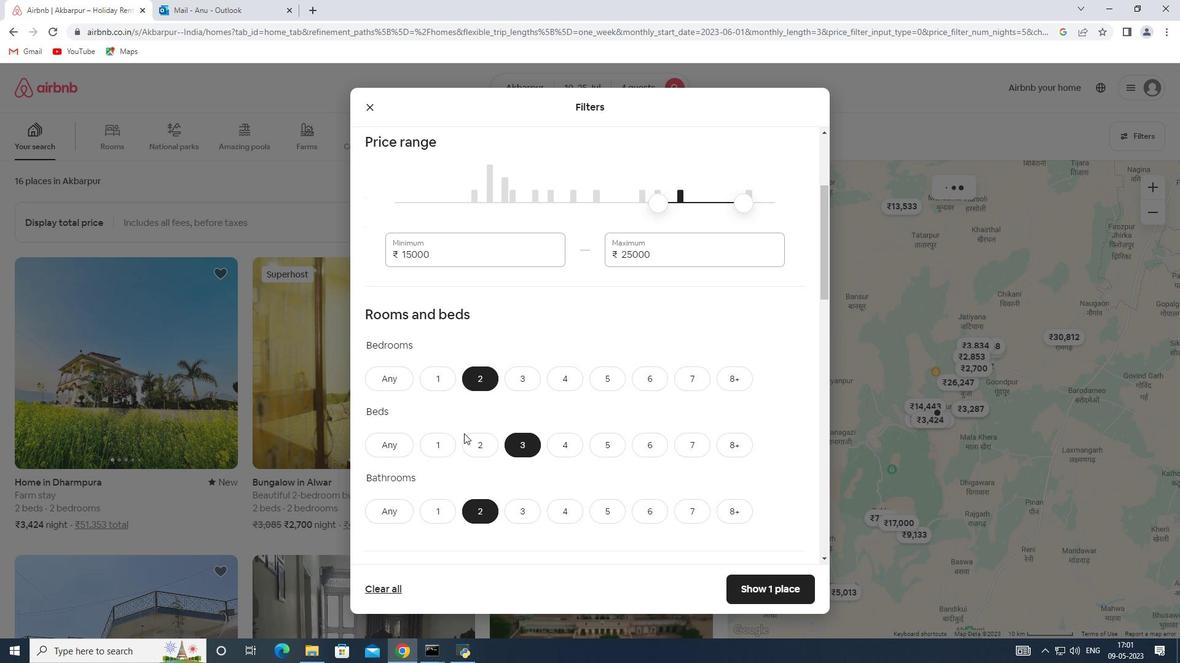 
Action: Mouse scrolled (464, 433) with delta (0, 0)
Screenshot: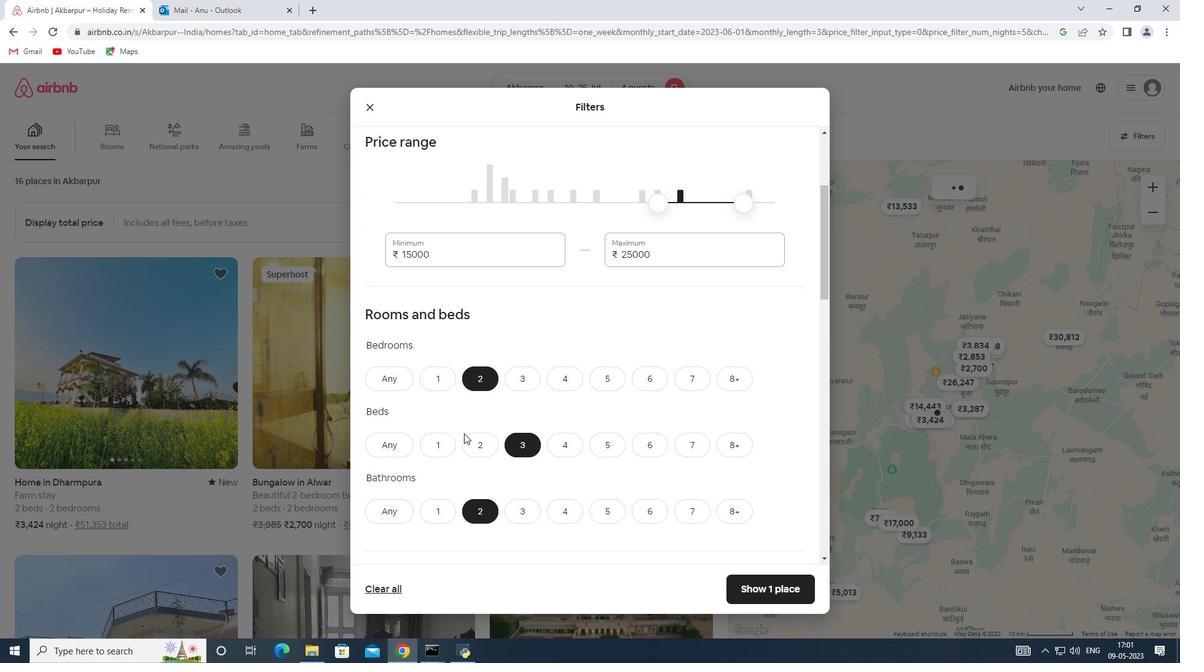 
Action: Mouse scrolled (464, 433) with delta (0, 0)
Screenshot: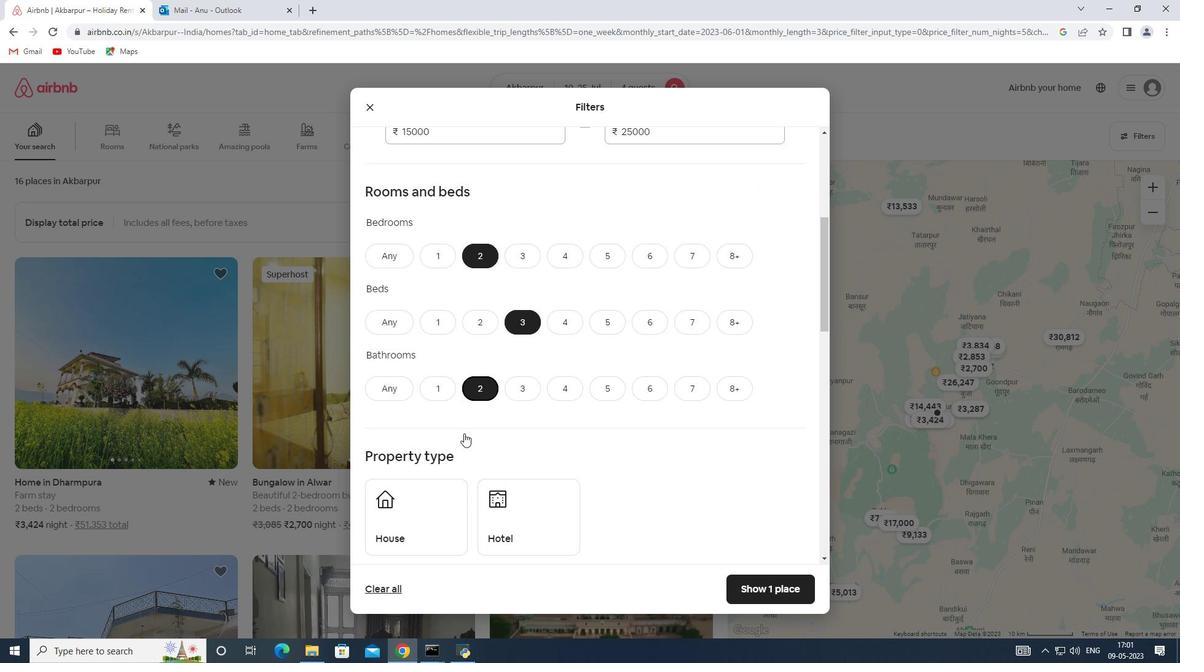 
Action: Mouse moved to (435, 457)
Screenshot: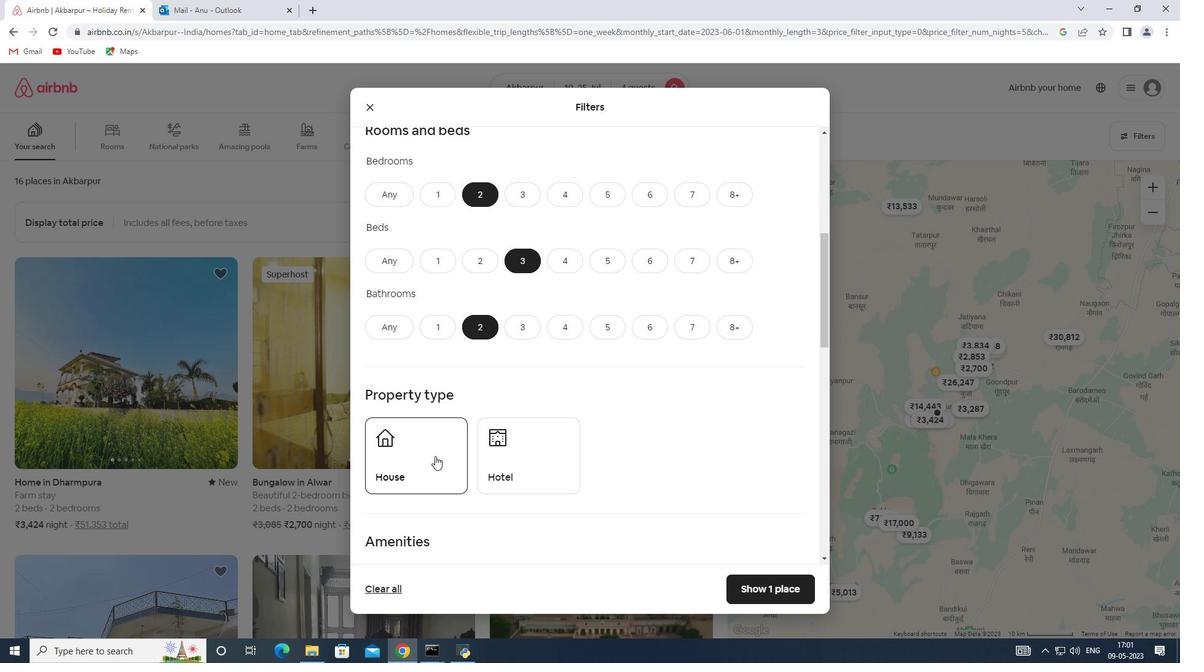 
Action: Mouse pressed left at (435, 457)
Screenshot: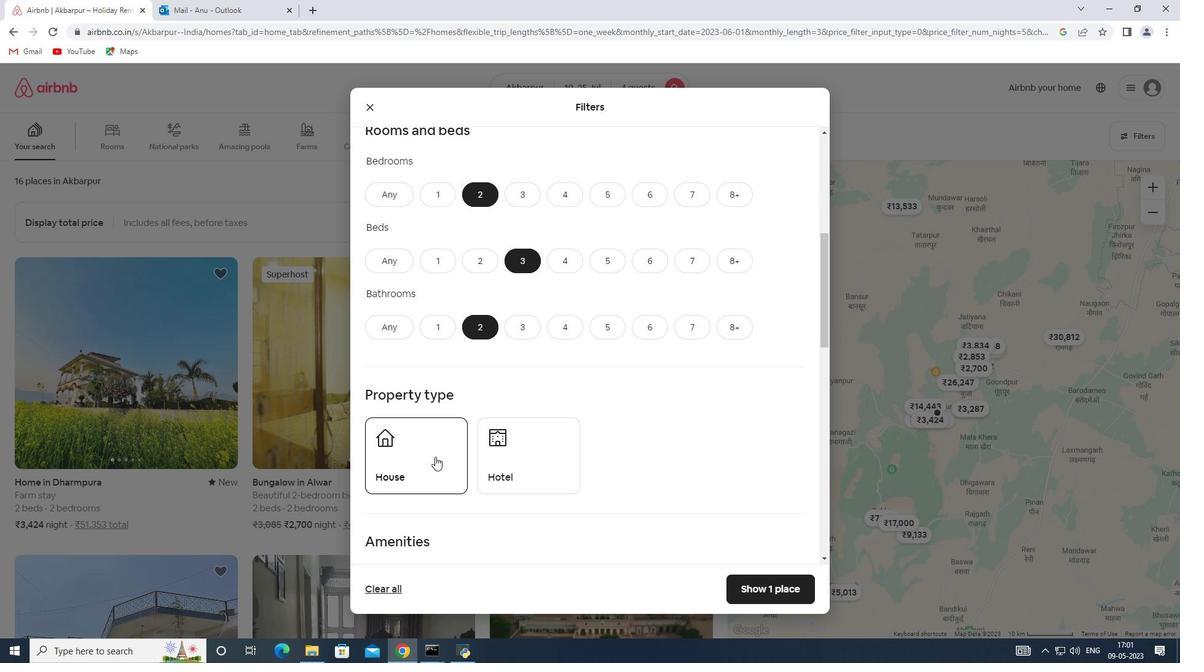 
Action: Mouse moved to (585, 453)
Screenshot: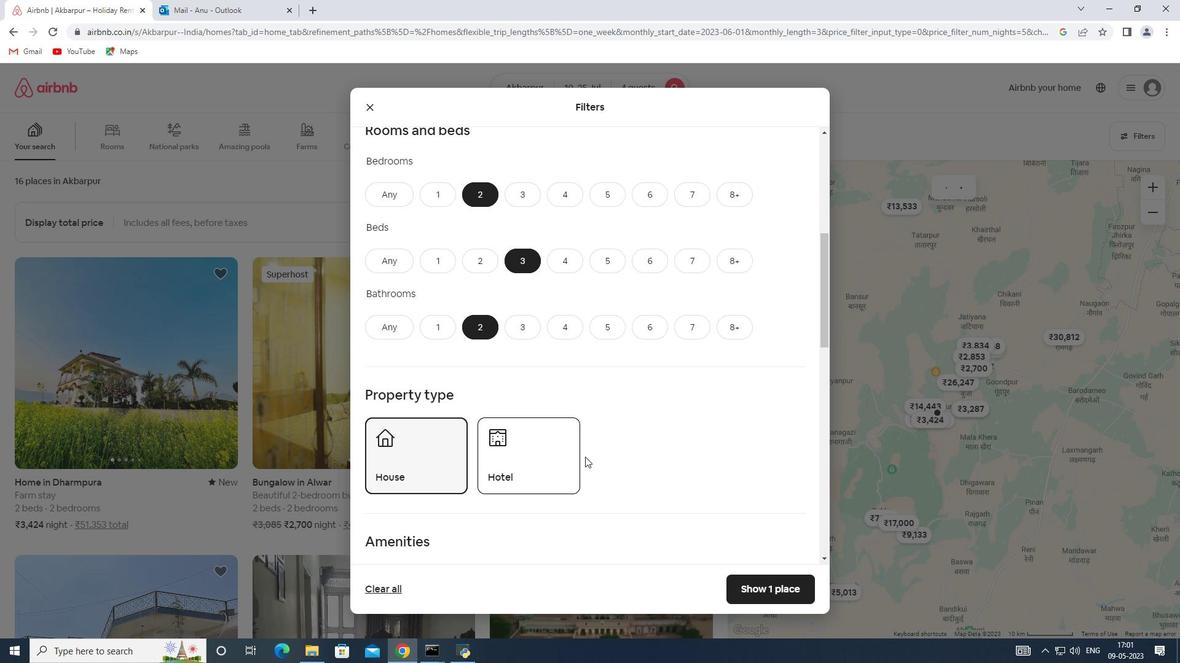 
Action: Mouse scrolled (585, 453) with delta (0, 0)
Screenshot: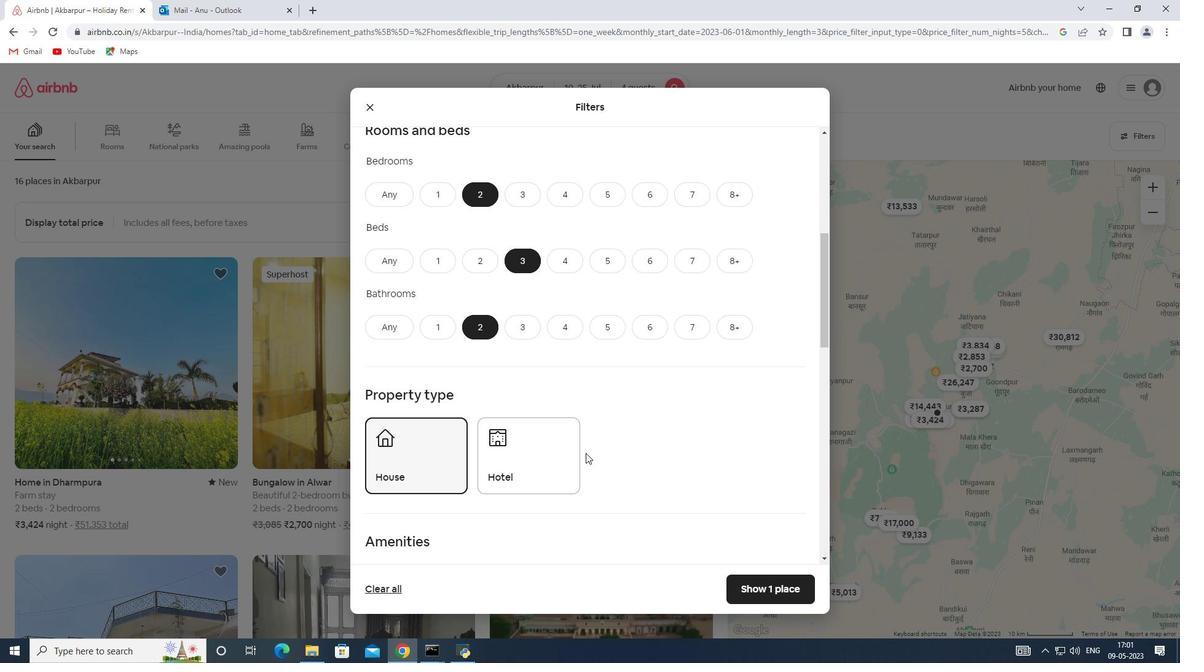 
Action: Mouse scrolled (585, 453) with delta (0, 0)
Screenshot: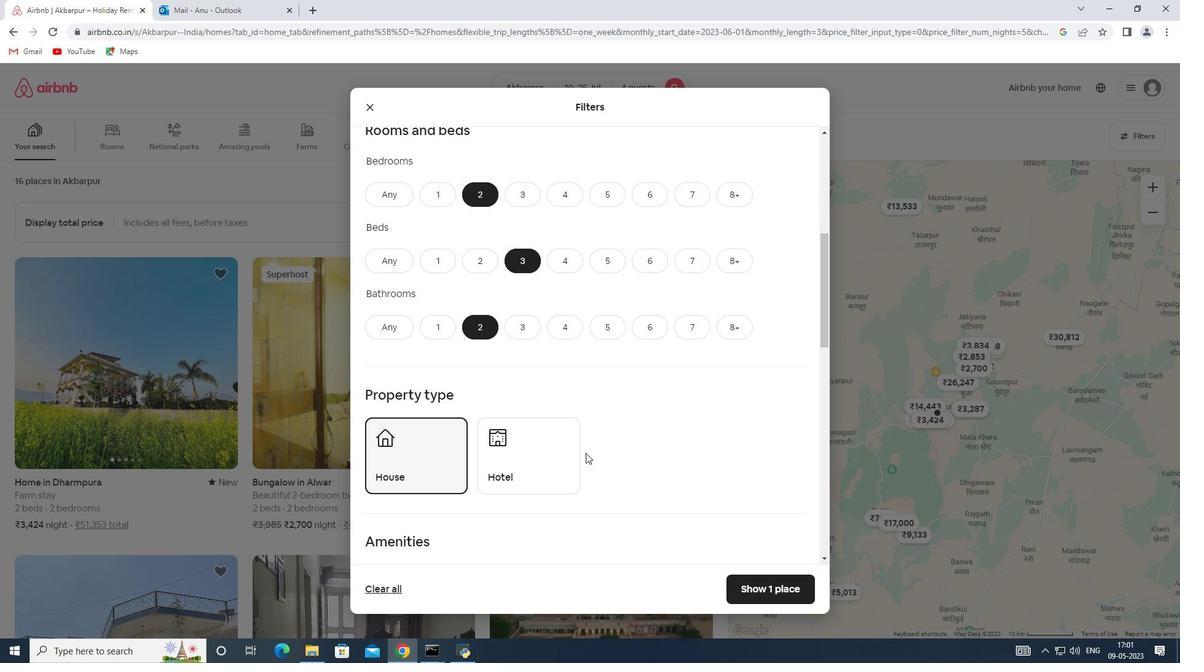 
Action: Mouse moved to (585, 453)
Screenshot: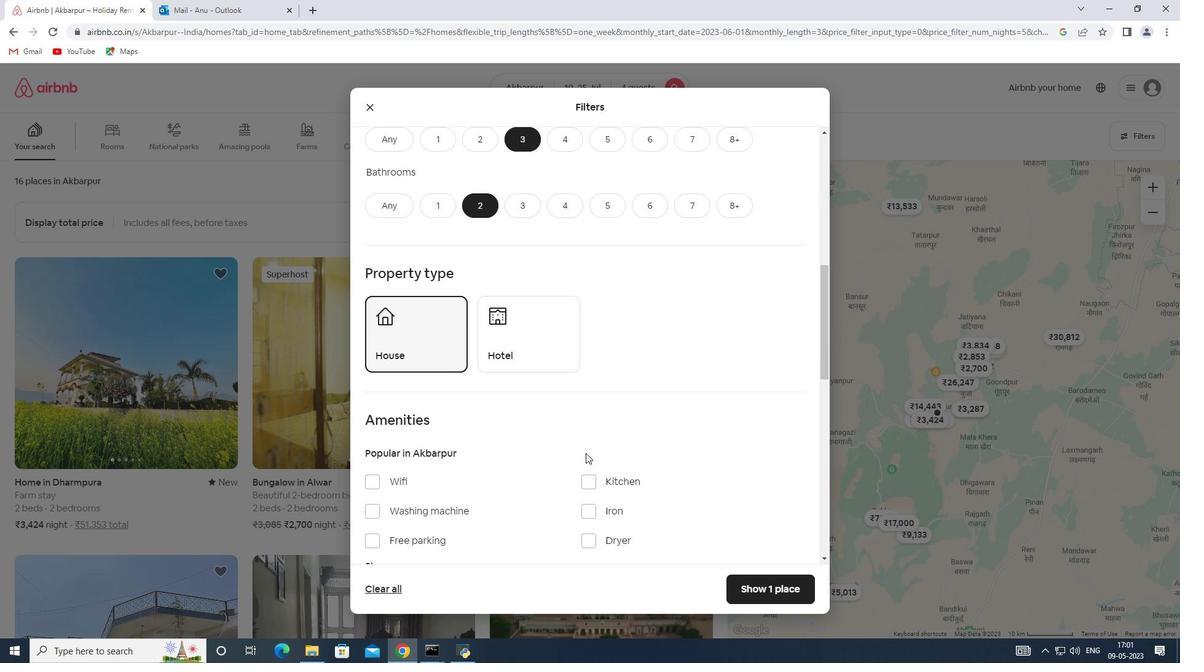 
Action: Mouse scrolled (585, 453) with delta (0, 0)
Screenshot: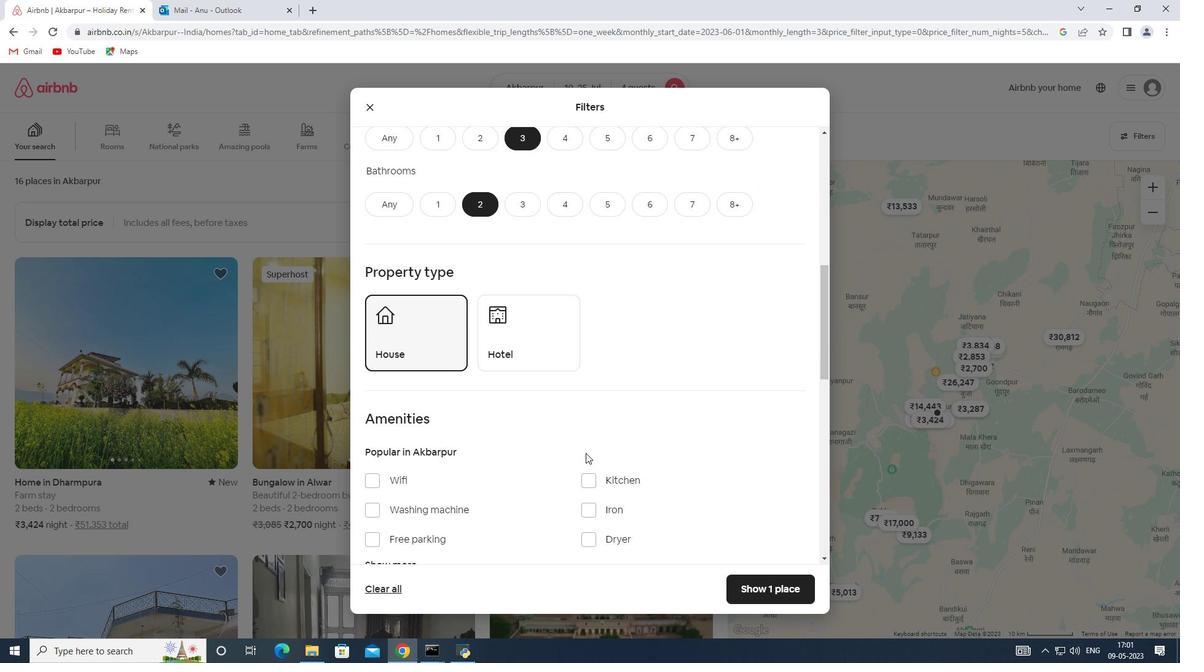 
Action: Mouse scrolled (585, 453) with delta (0, 0)
Screenshot: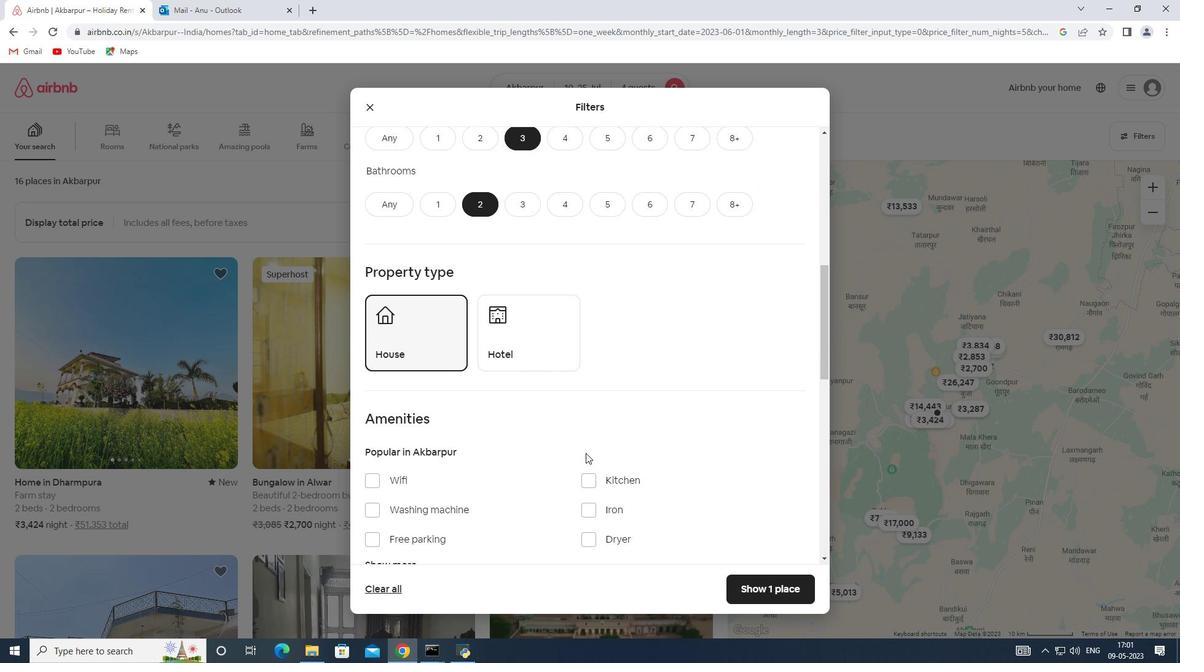 
Action: Mouse moved to (375, 352)
Screenshot: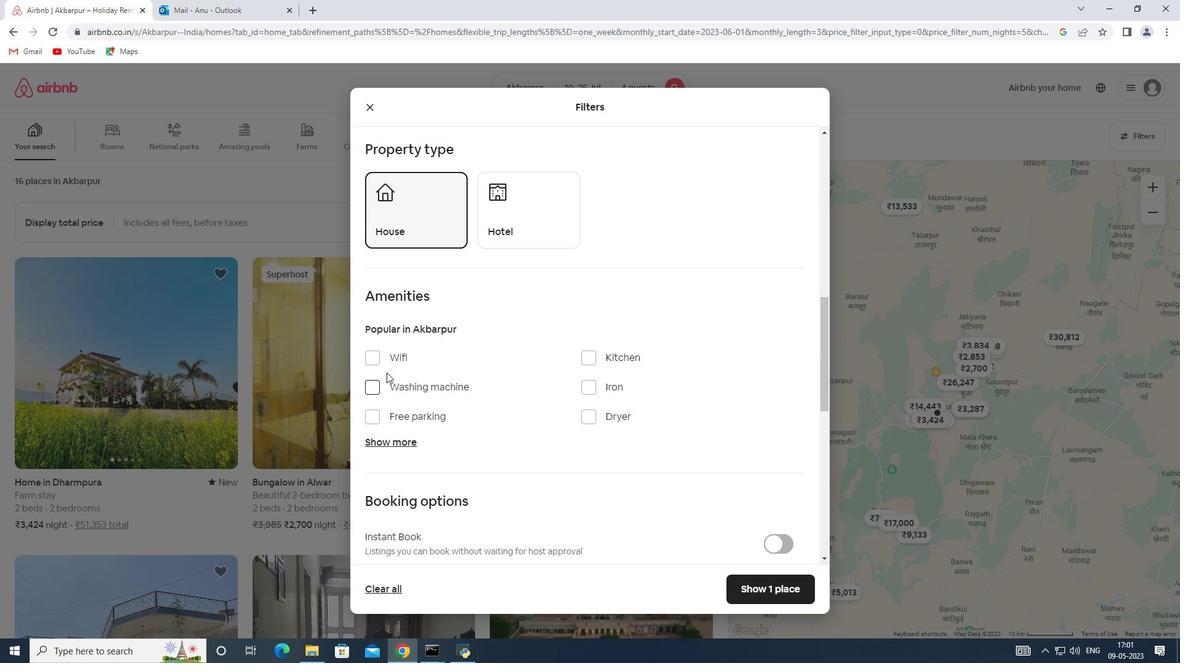 
Action: Mouse pressed left at (375, 352)
Screenshot: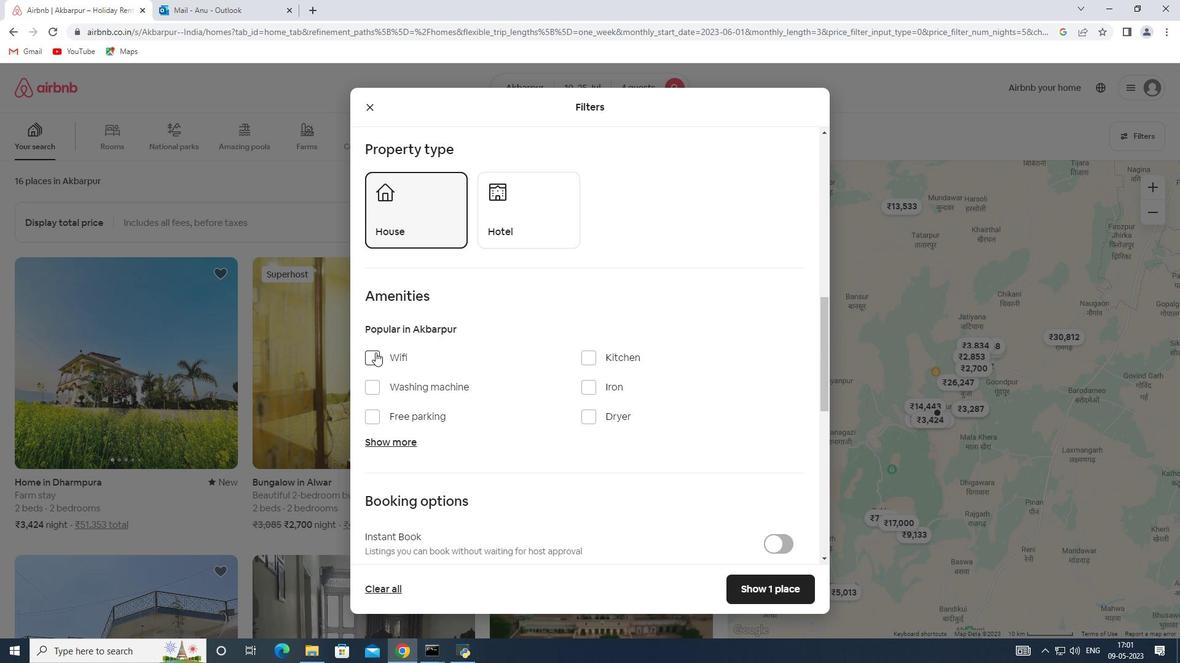 
Action: Mouse moved to (398, 441)
Screenshot: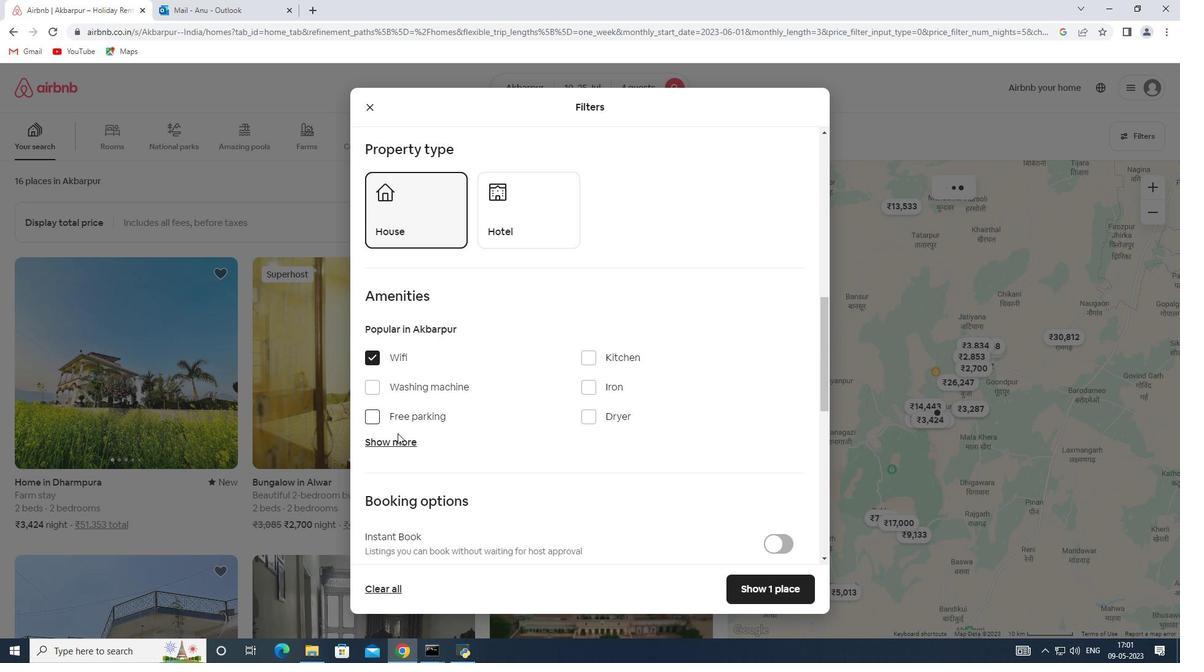 
Action: Mouse pressed left at (398, 441)
Screenshot: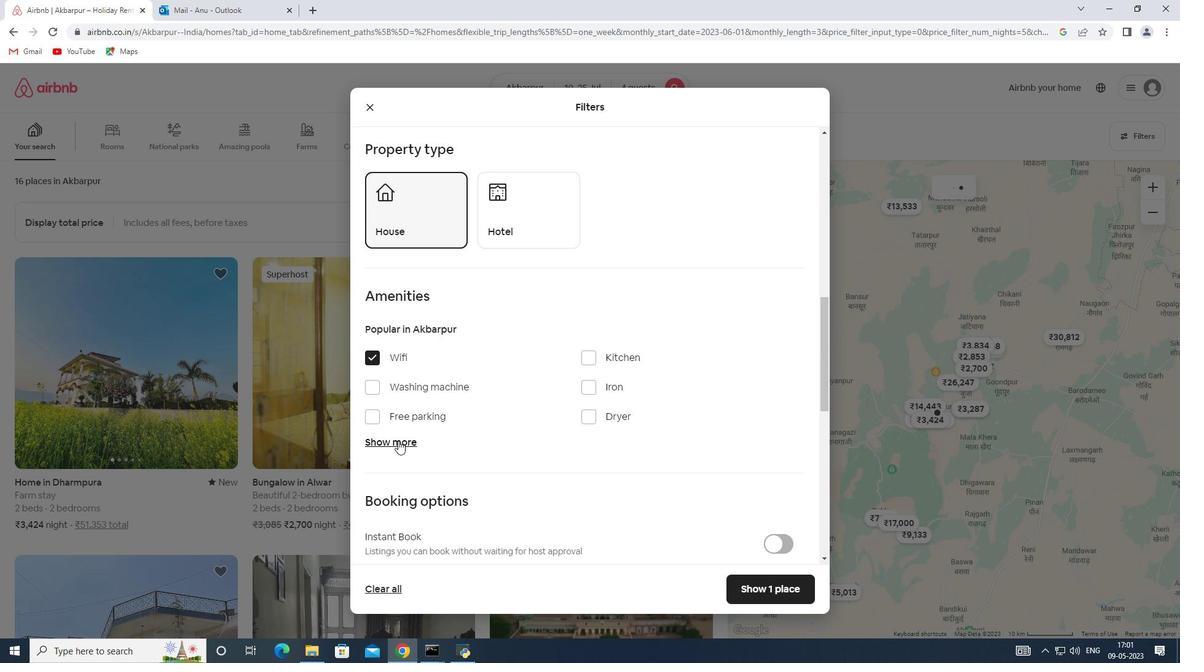 
Action: Mouse moved to (563, 467)
Screenshot: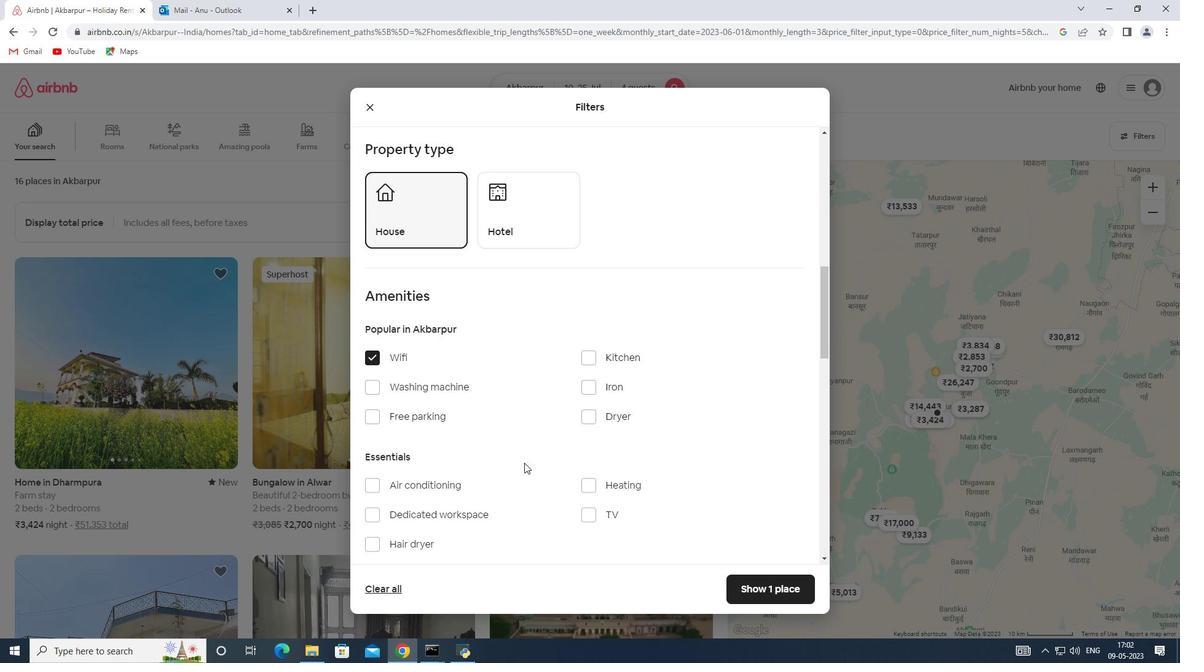 
Action: Mouse scrolled (563, 466) with delta (0, 0)
Screenshot: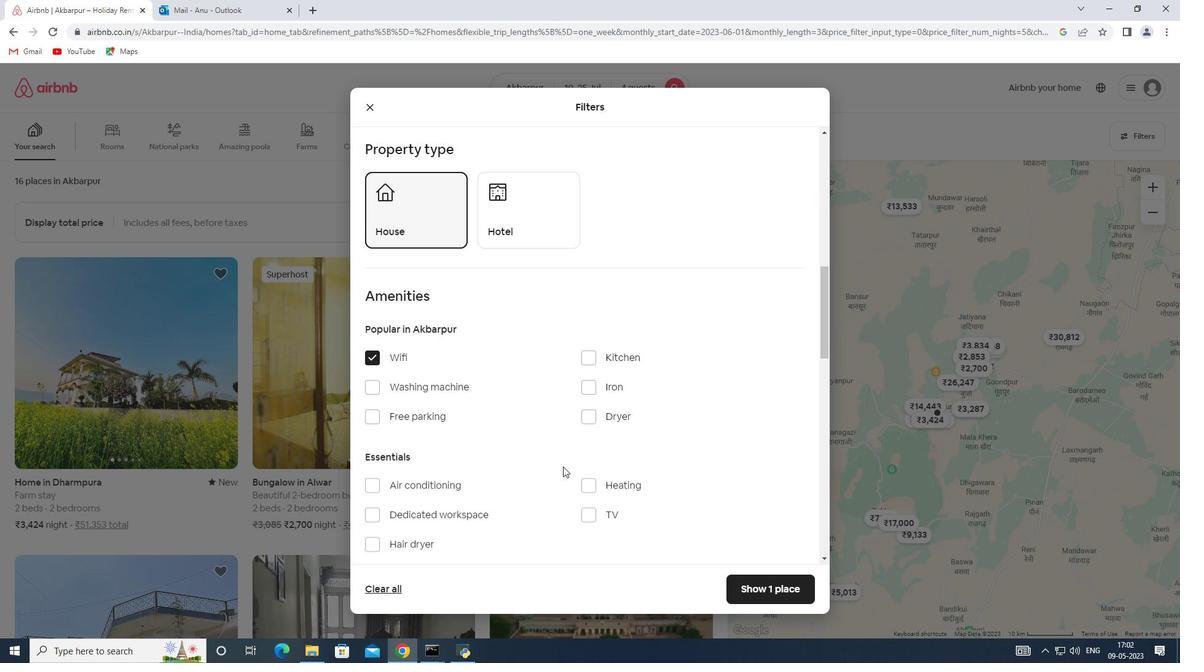 
Action: Mouse moved to (586, 454)
Screenshot: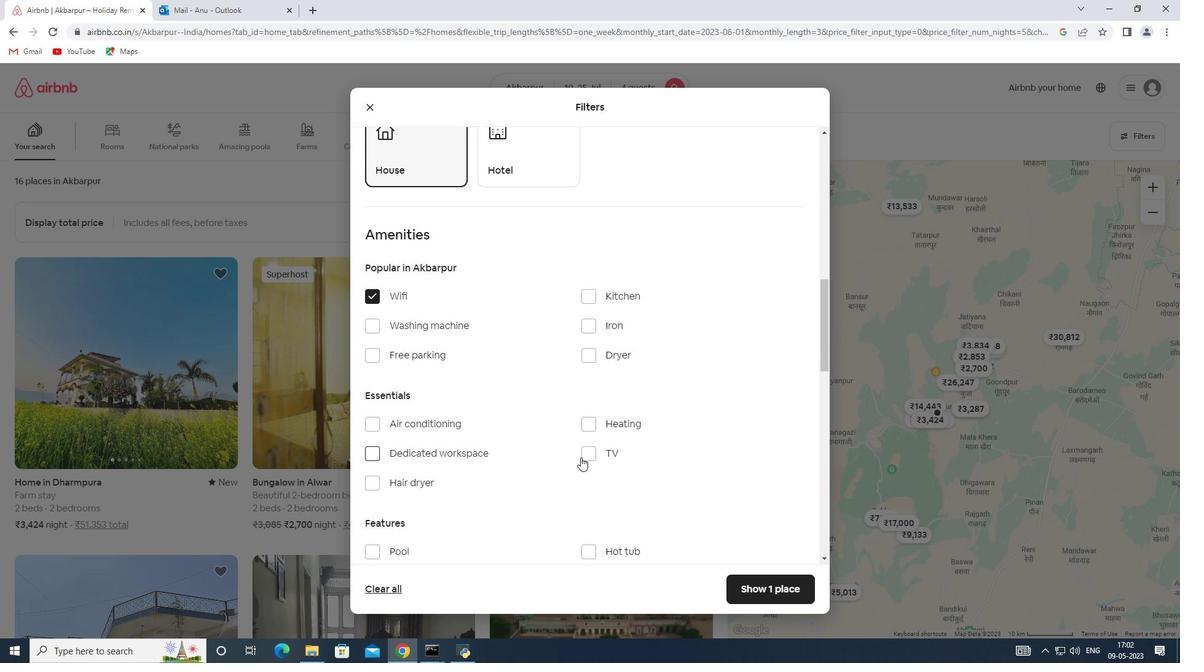 
Action: Mouse pressed left at (586, 454)
Screenshot: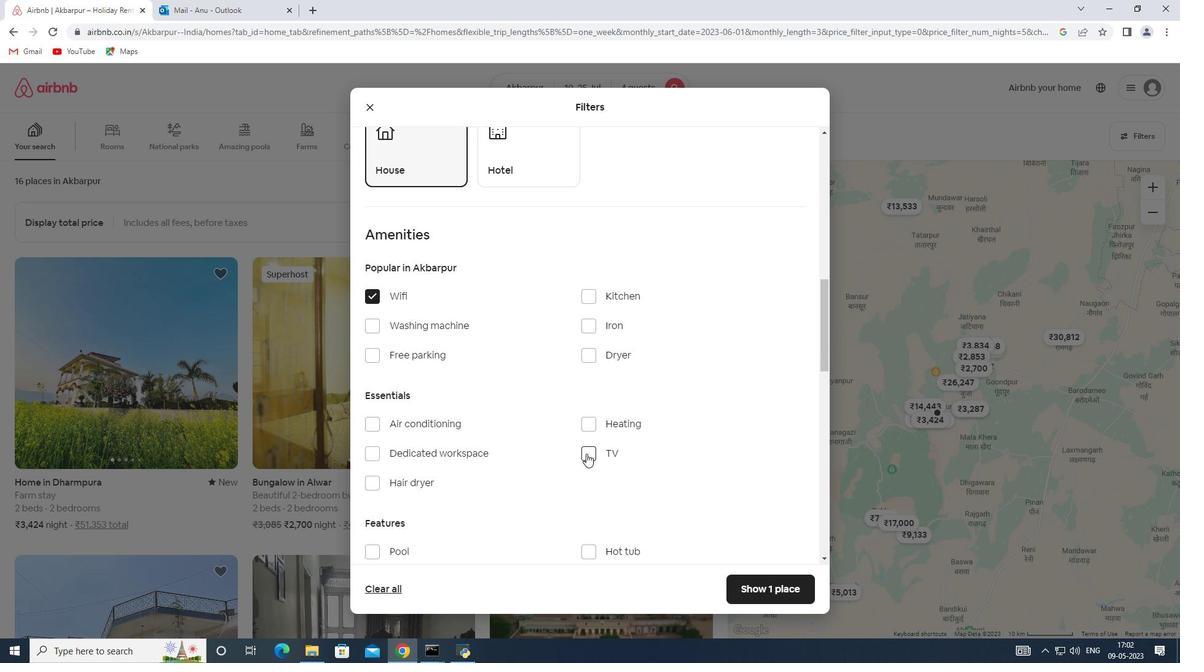 
Action: Mouse moved to (370, 357)
Screenshot: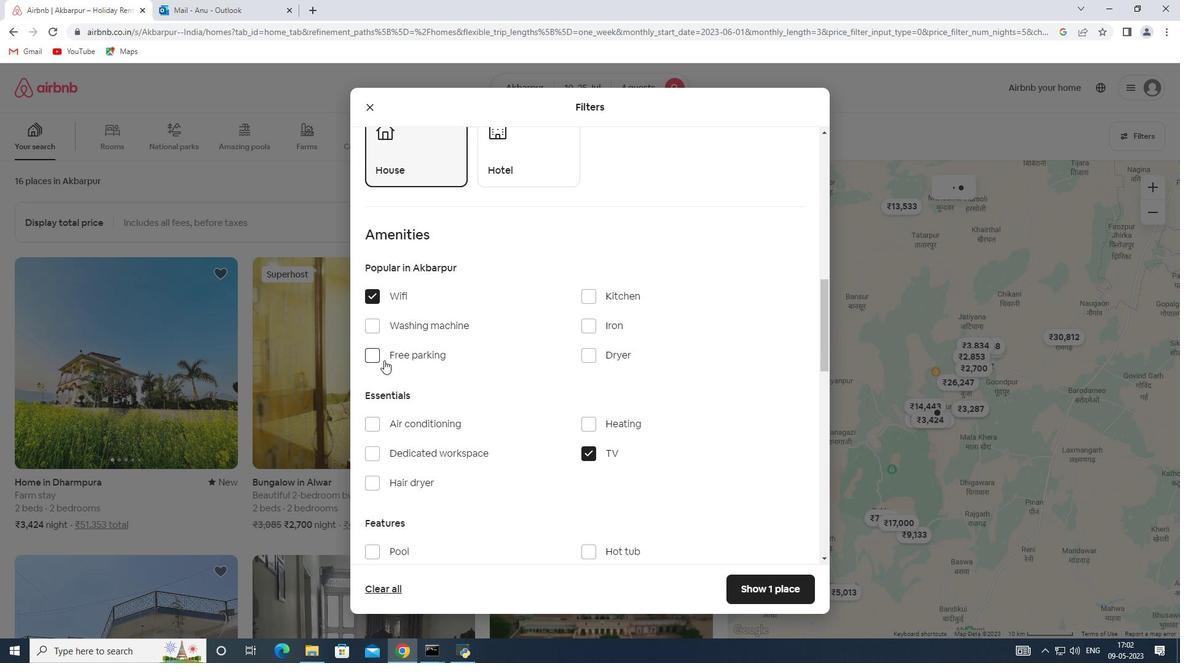 
Action: Mouse pressed left at (370, 357)
Screenshot: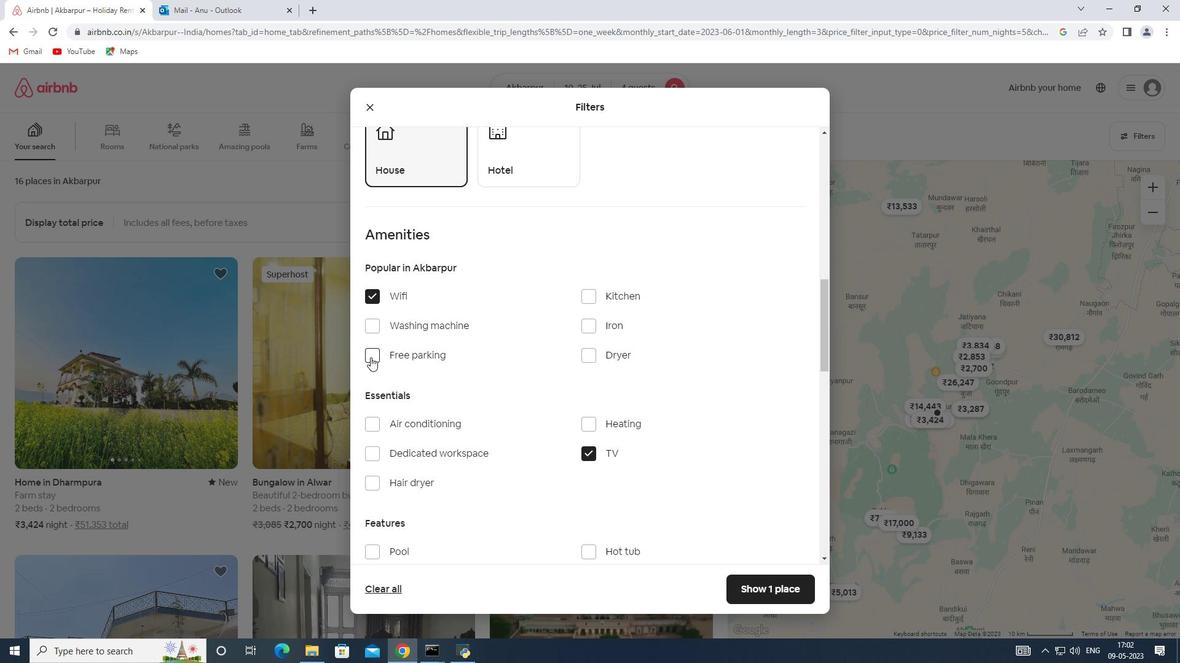 
Action: Mouse moved to (413, 390)
Screenshot: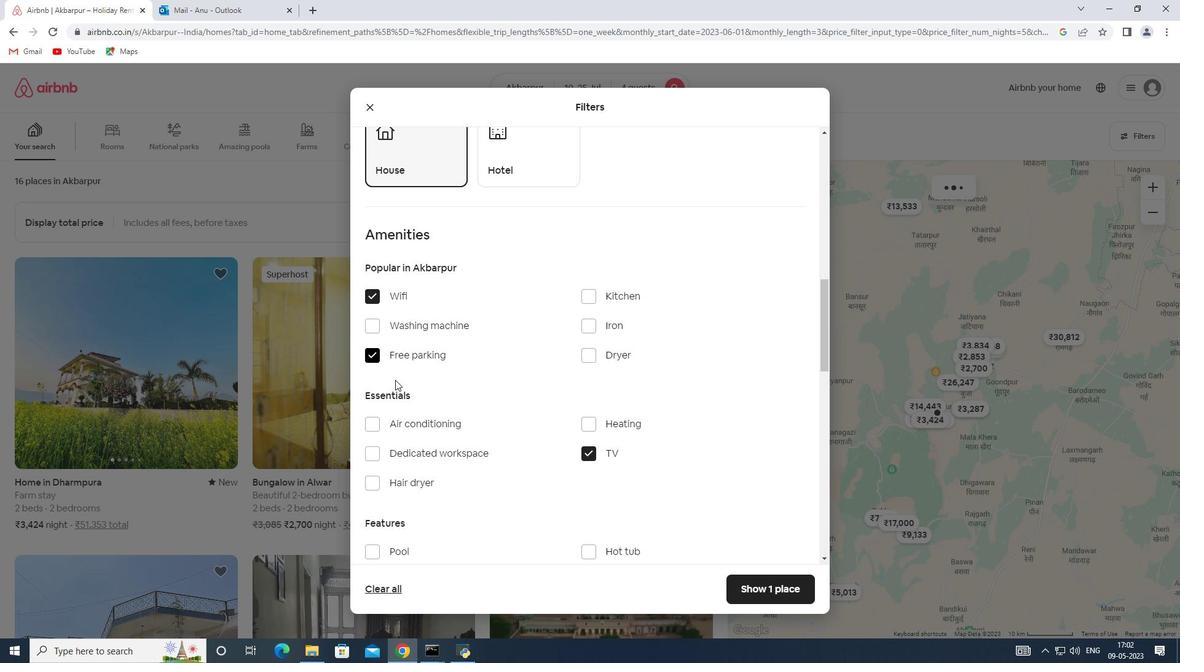 
Action: Mouse scrolled (413, 390) with delta (0, 0)
Screenshot: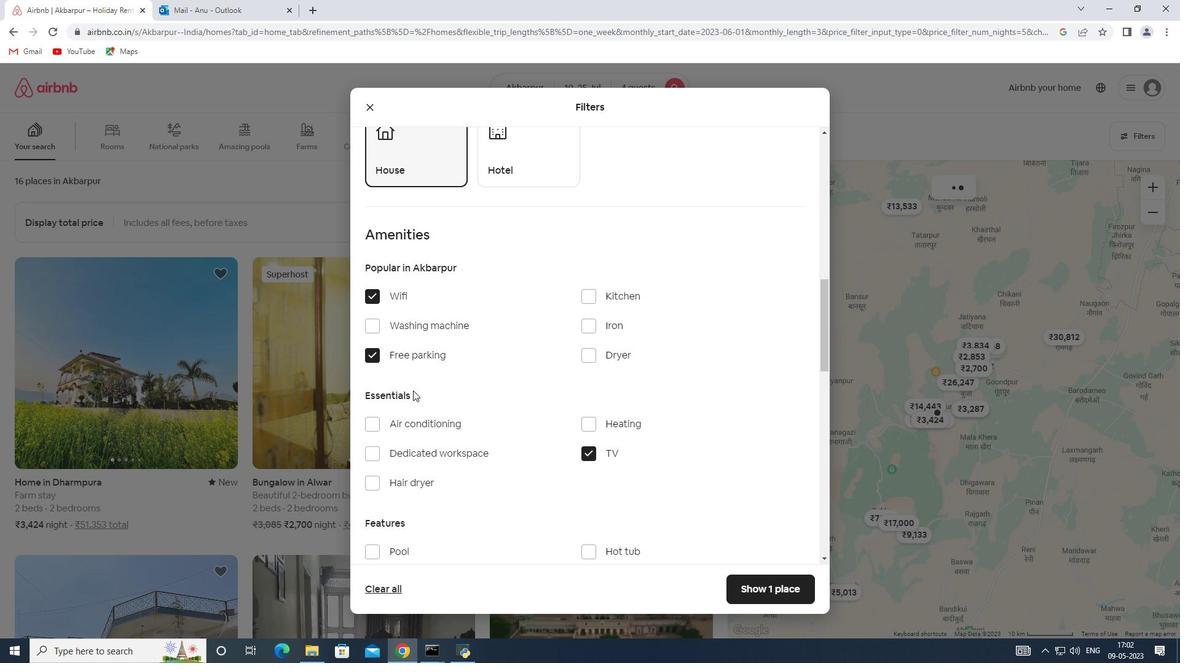 
Action: Mouse scrolled (413, 390) with delta (0, 0)
Screenshot: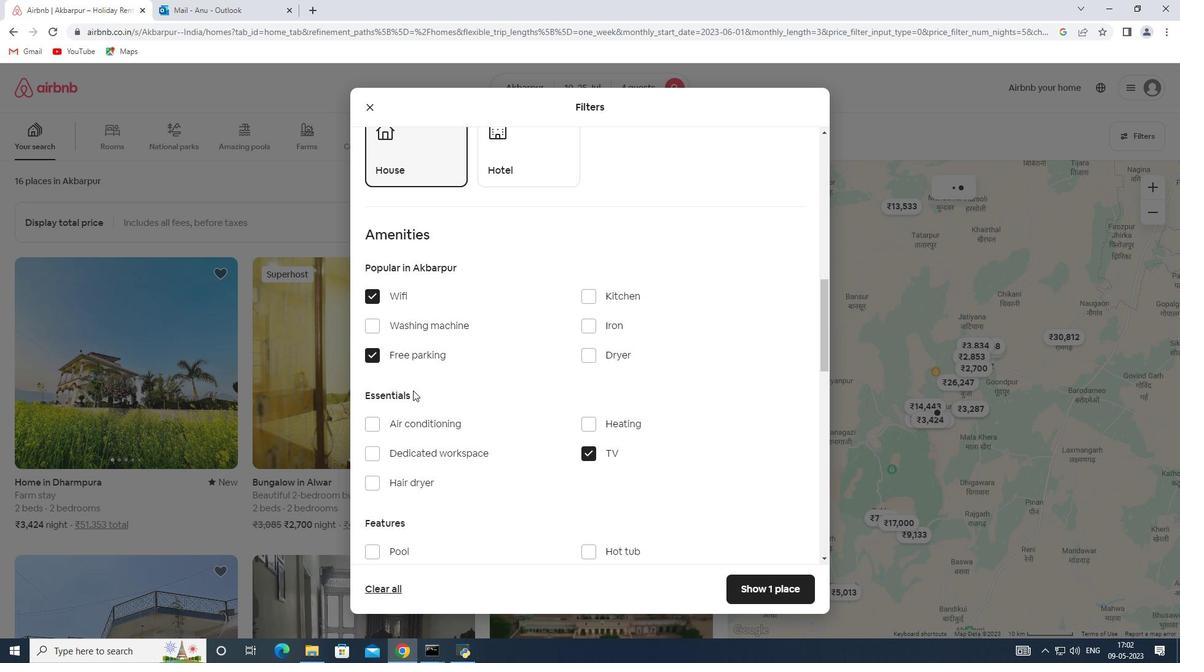 
Action: Mouse scrolled (413, 390) with delta (0, 0)
Screenshot: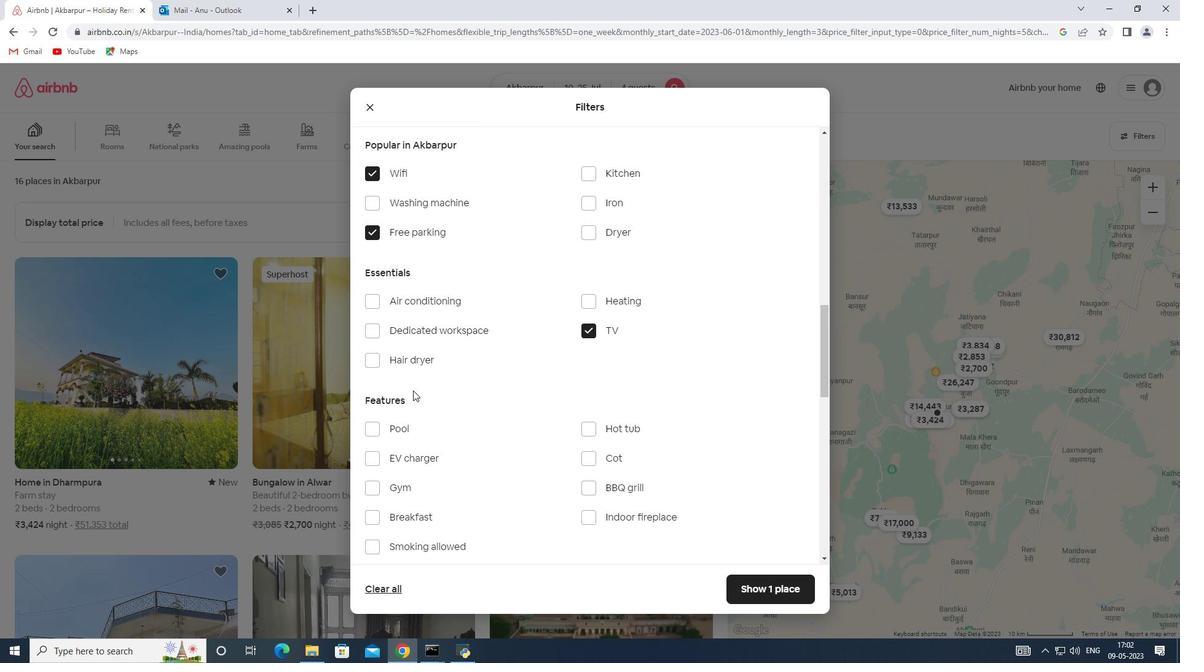 
Action: Mouse moved to (396, 421)
Screenshot: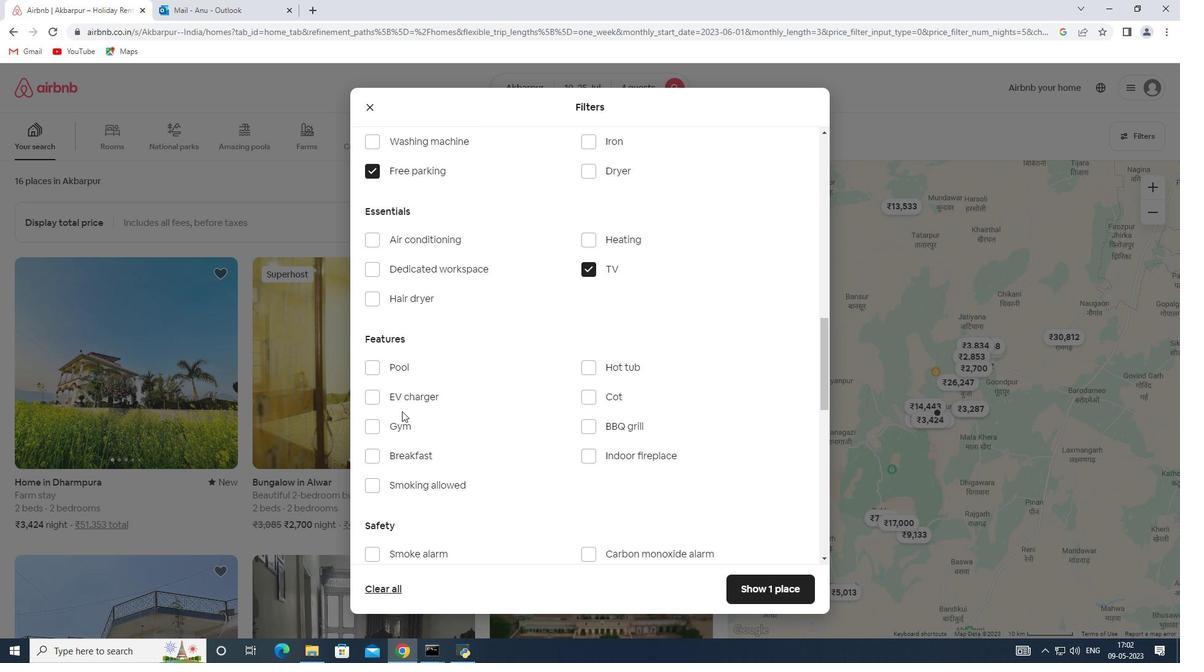 
Action: Mouse pressed left at (396, 421)
Screenshot: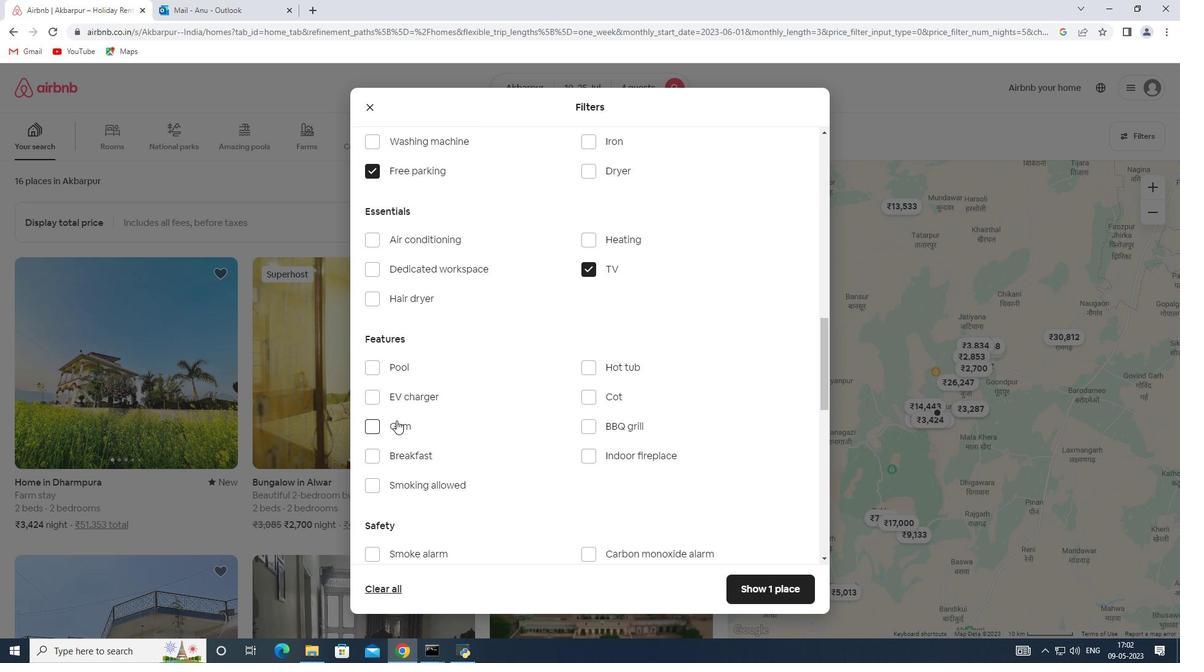 
Action: Mouse moved to (410, 458)
Screenshot: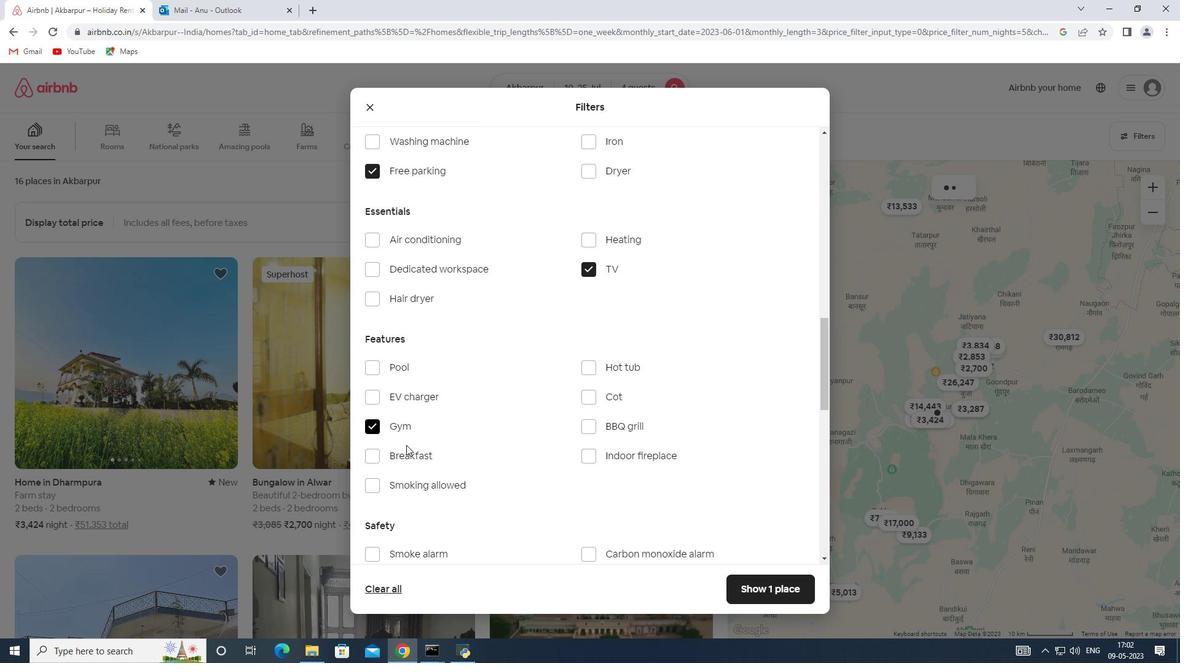 
Action: Mouse pressed left at (410, 458)
Screenshot: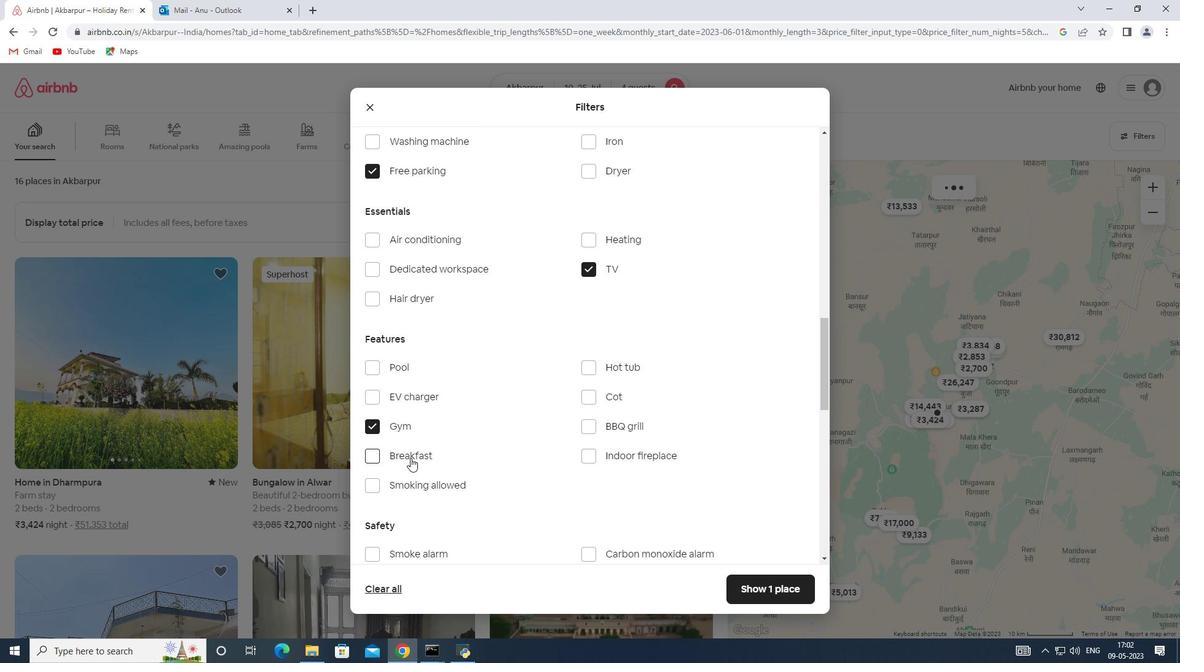 
Action: Mouse moved to (523, 429)
Screenshot: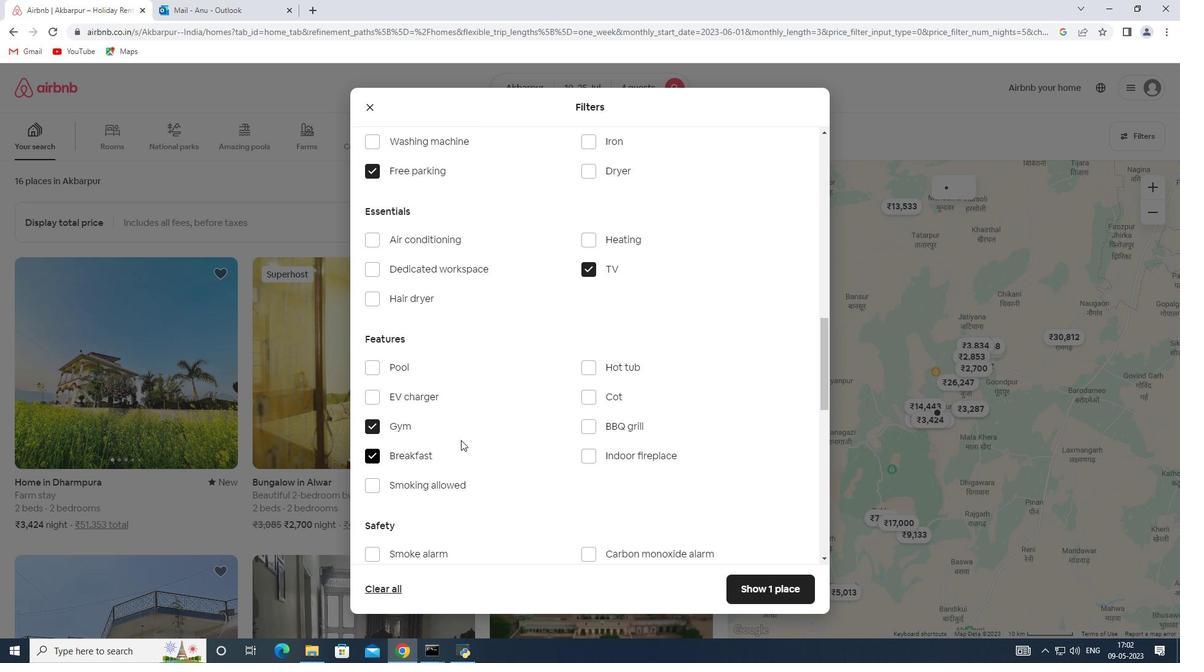 
Action: Mouse scrolled (523, 428) with delta (0, 0)
Screenshot: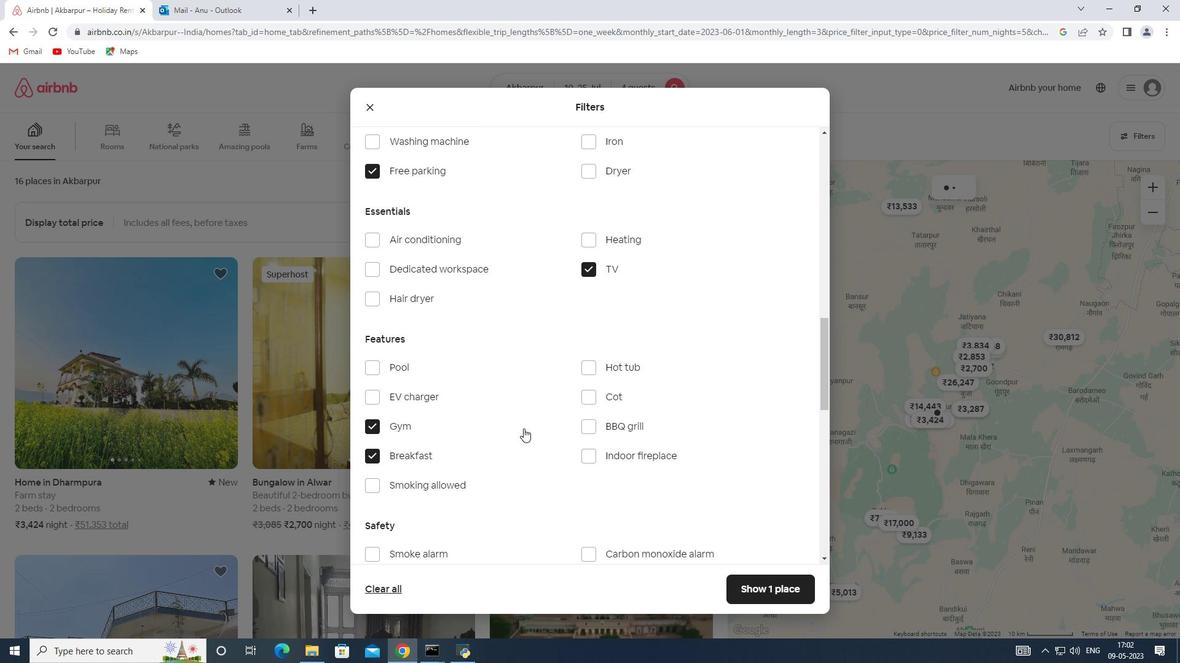 
Action: Mouse scrolled (523, 428) with delta (0, 0)
Screenshot: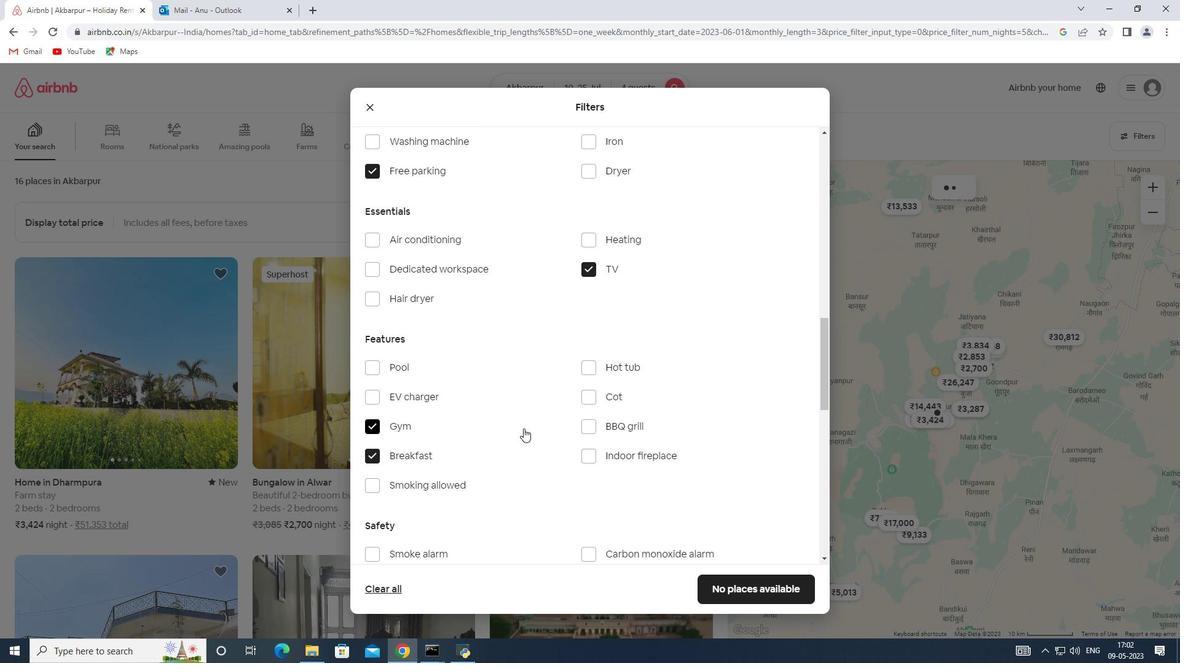 
Action: Mouse scrolled (523, 428) with delta (0, 0)
Screenshot: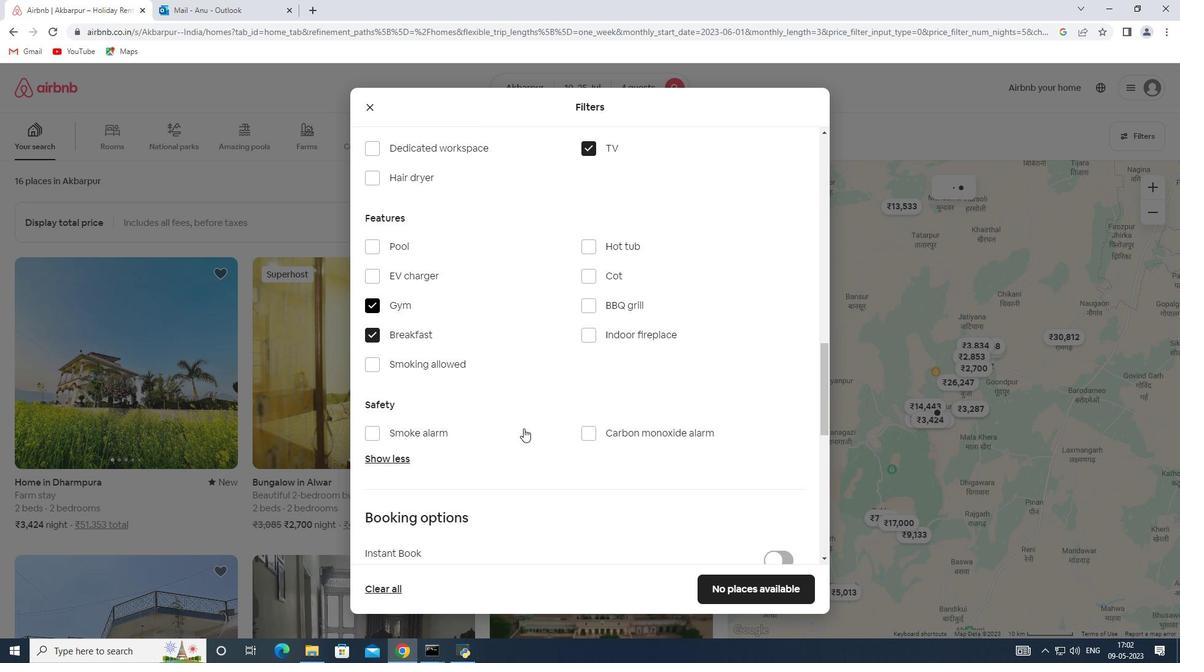 
Action: Mouse scrolled (523, 428) with delta (0, 0)
Screenshot: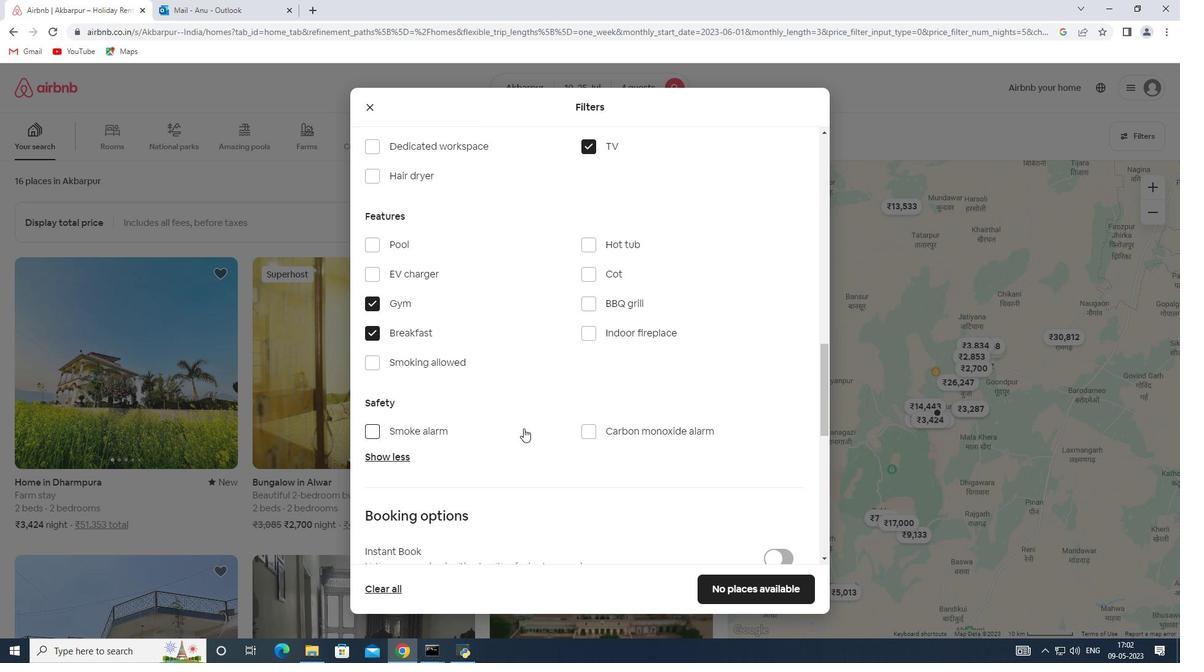 
Action: Mouse moved to (778, 470)
Screenshot: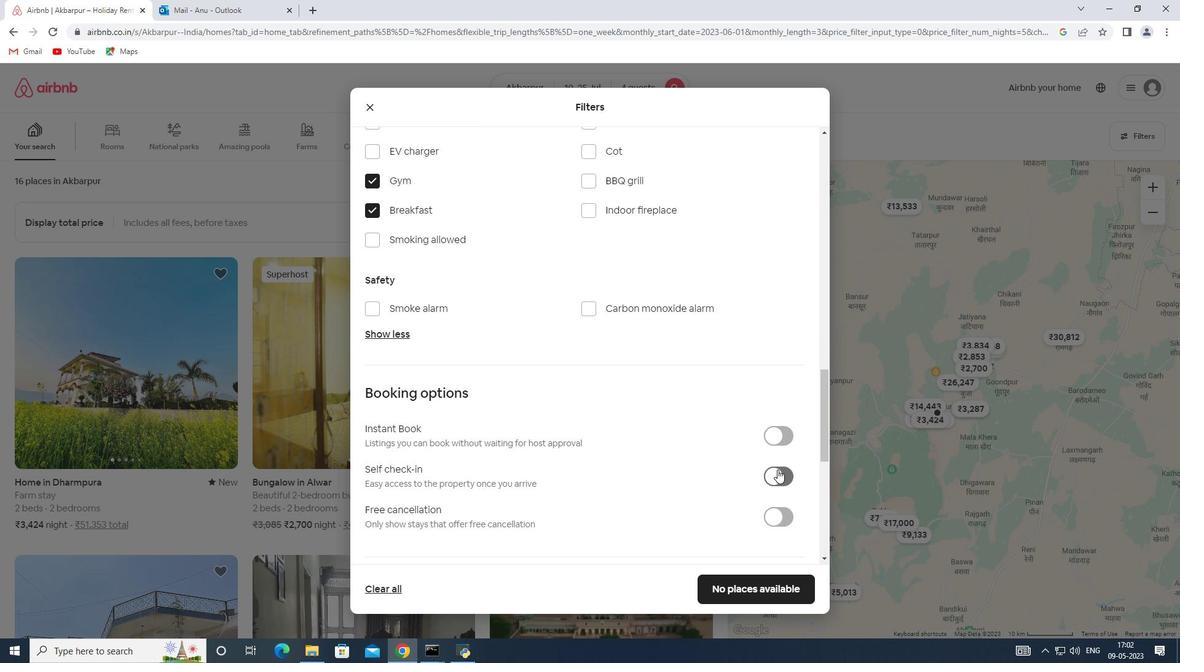 
Action: Mouse pressed left at (778, 470)
Screenshot: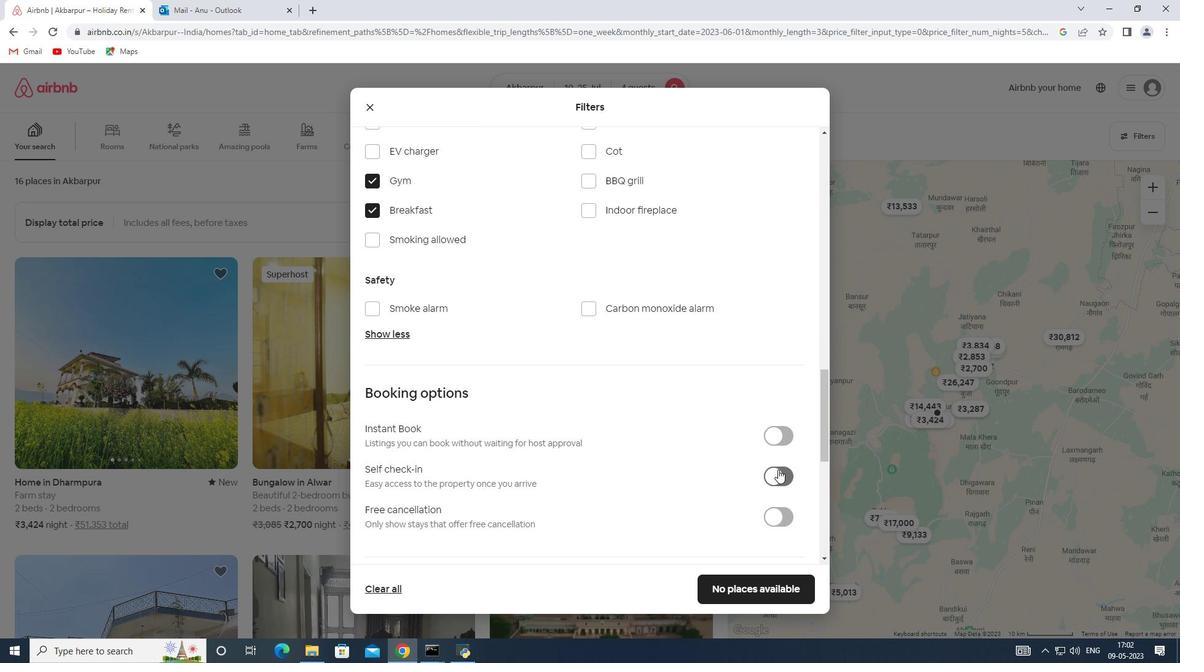 
Action: Mouse moved to (589, 451)
Screenshot: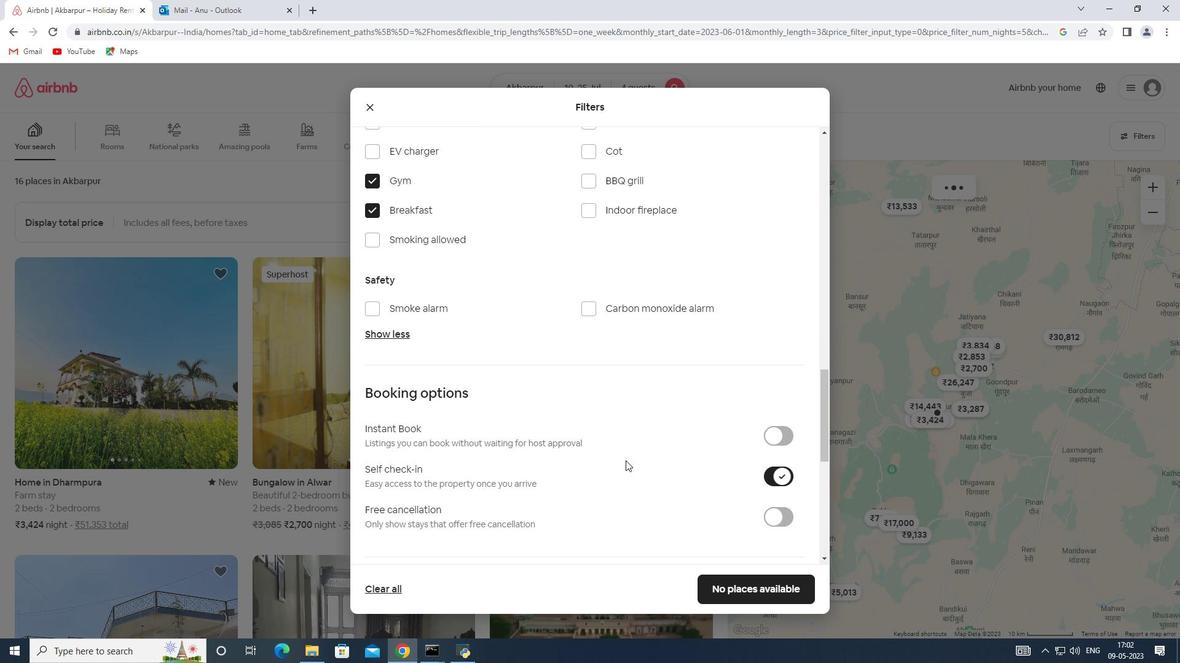 
Action: Mouse scrolled (589, 450) with delta (0, 0)
Screenshot: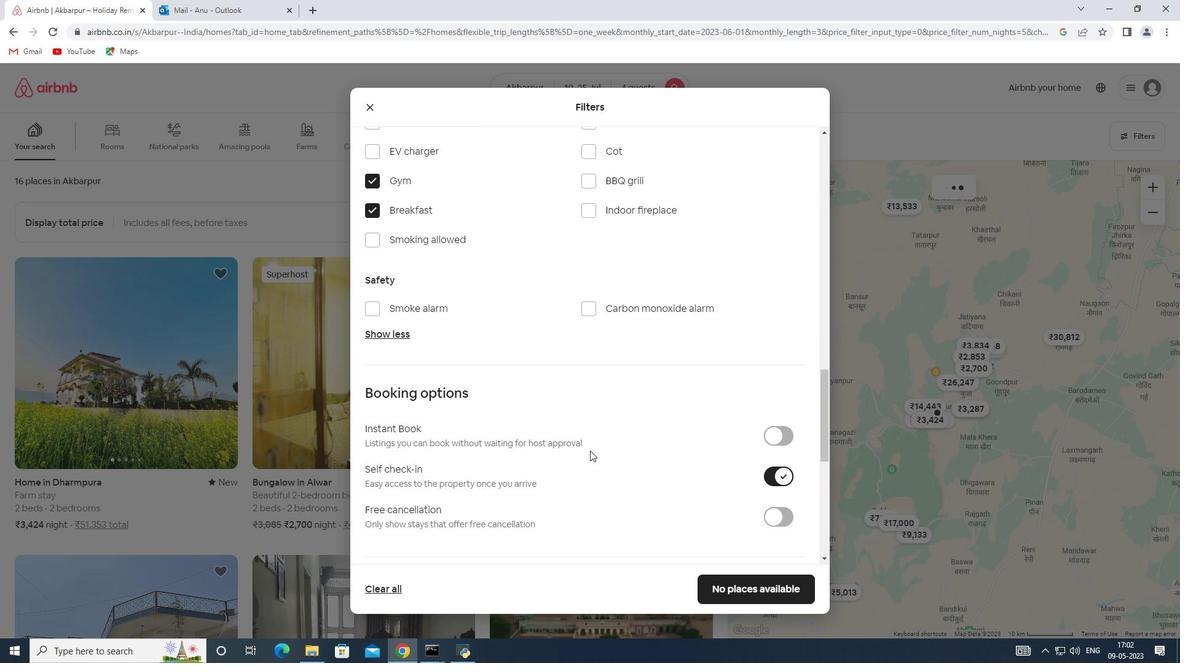 
Action: Mouse scrolled (589, 450) with delta (0, 0)
Screenshot: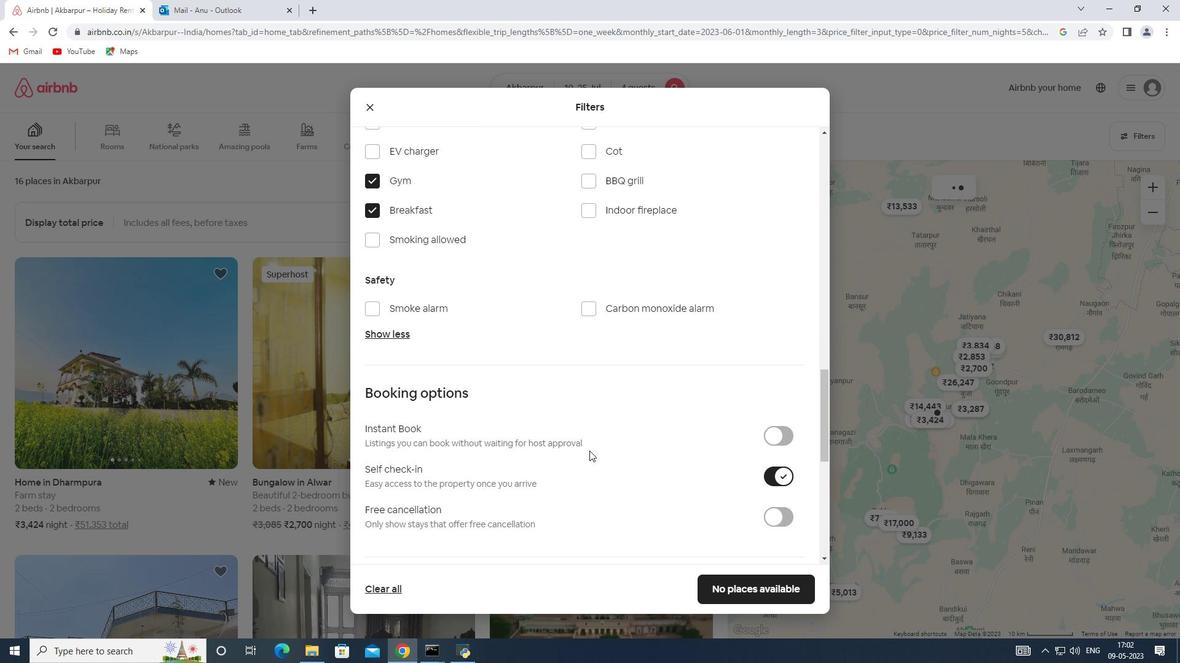 
Action: Mouse scrolled (589, 450) with delta (0, 0)
Screenshot: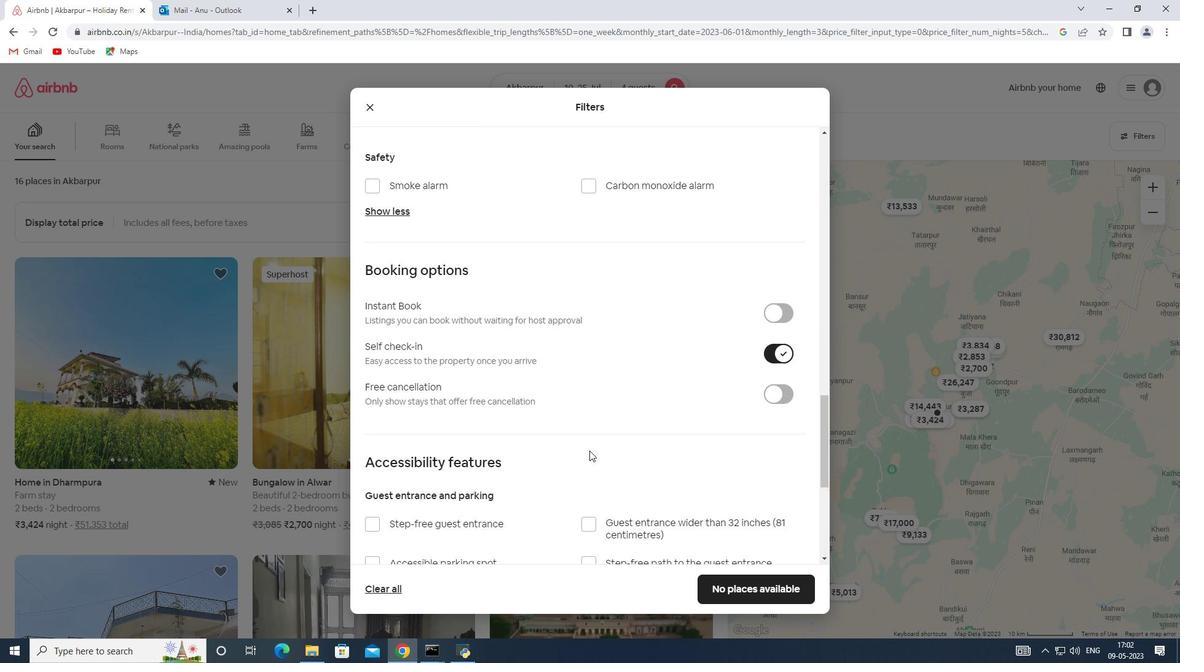 
Action: Mouse scrolled (589, 450) with delta (0, 0)
Screenshot: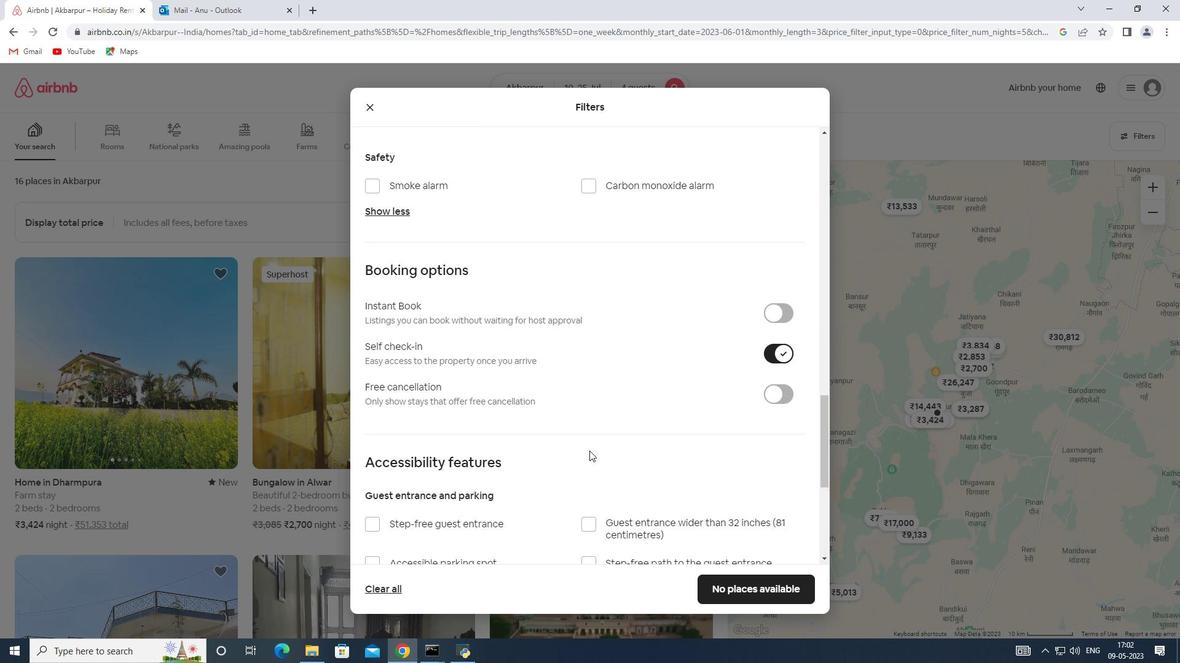 
Action: Mouse scrolled (589, 450) with delta (0, 0)
Screenshot: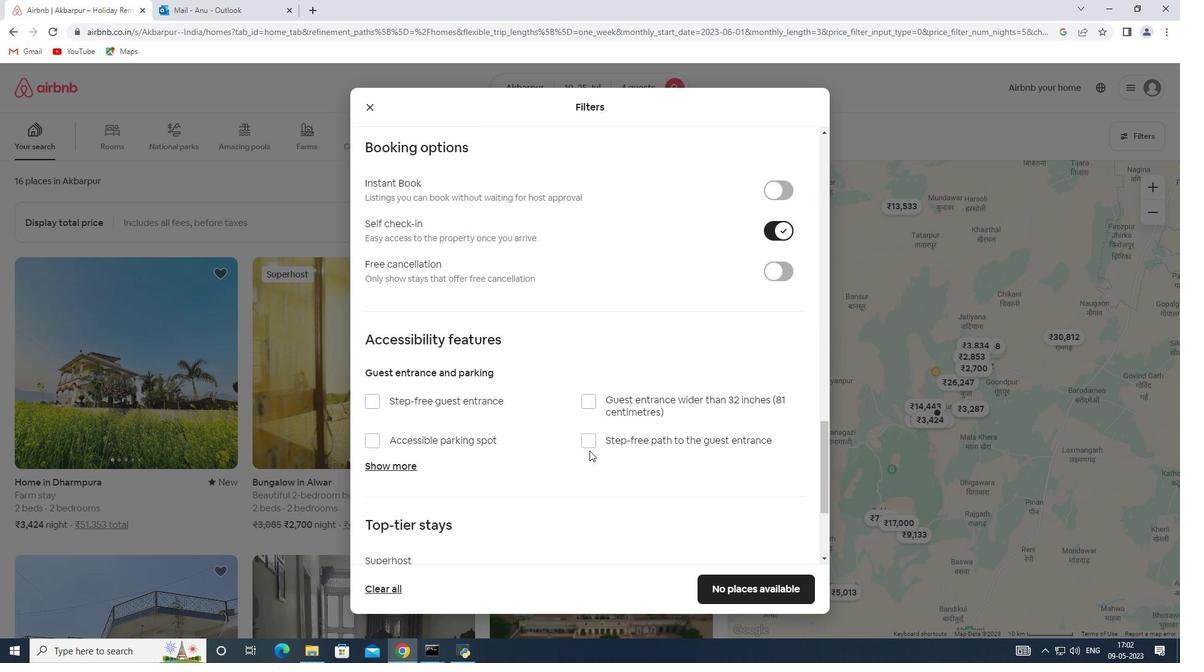 
Action: Mouse moved to (588, 451)
Screenshot: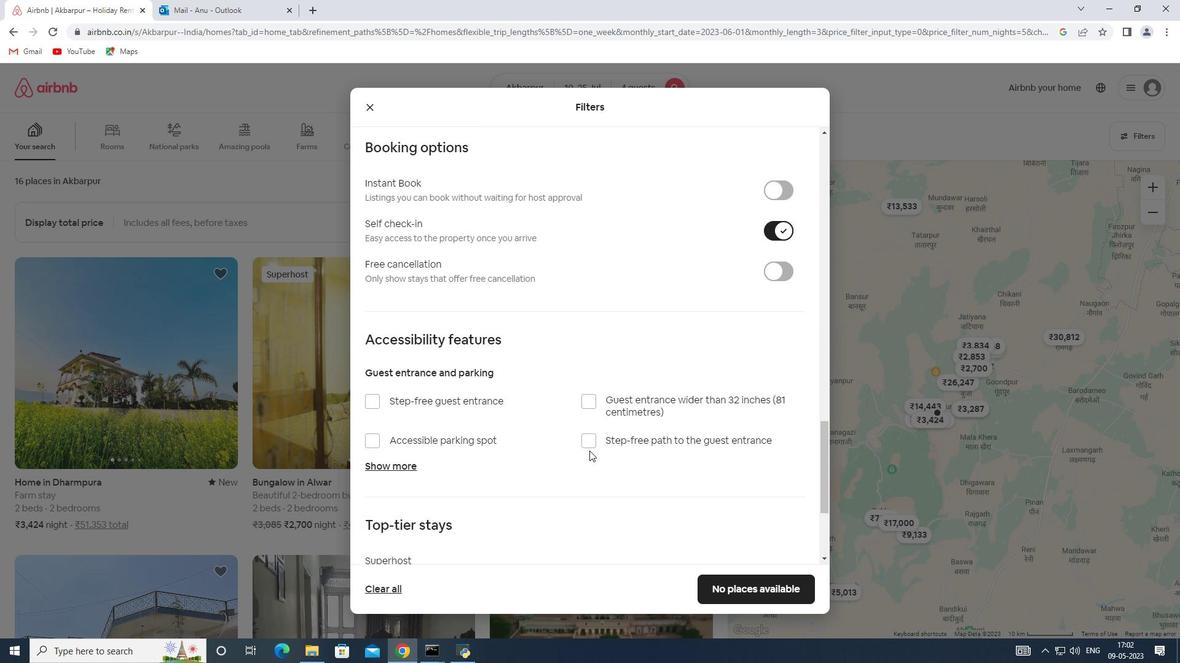 
Action: Mouse scrolled (588, 450) with delta (0, 0)
Screenshot: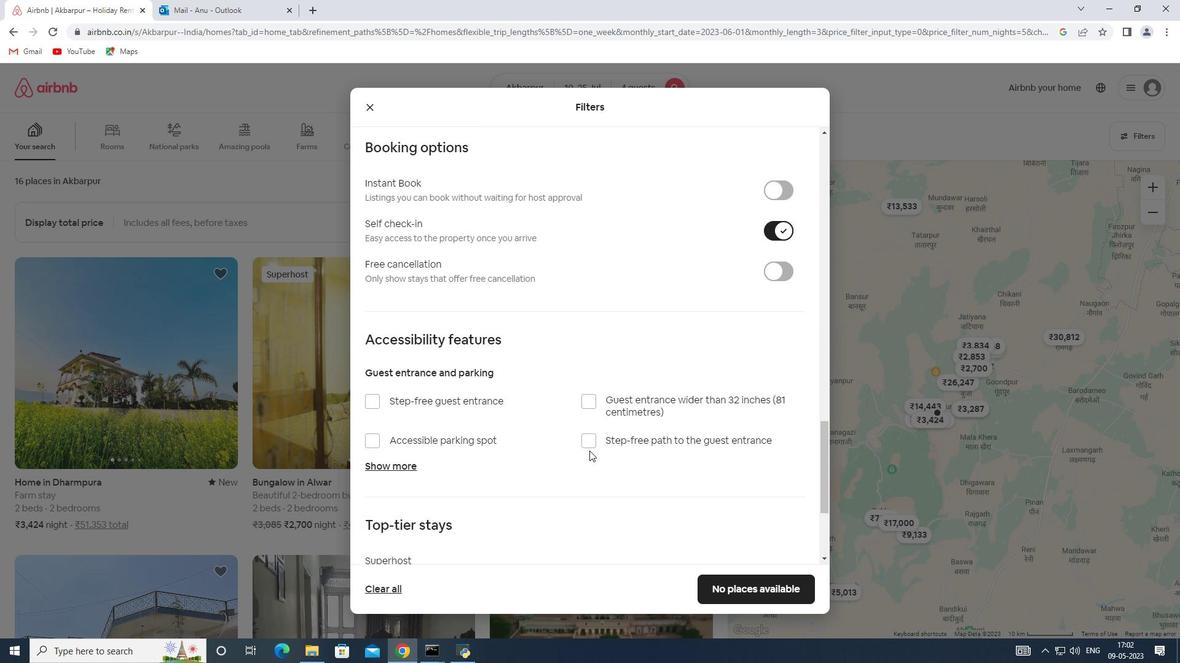 
Action: Mouse scrolled (588, 450) with delta (0, 0)
Screenshot: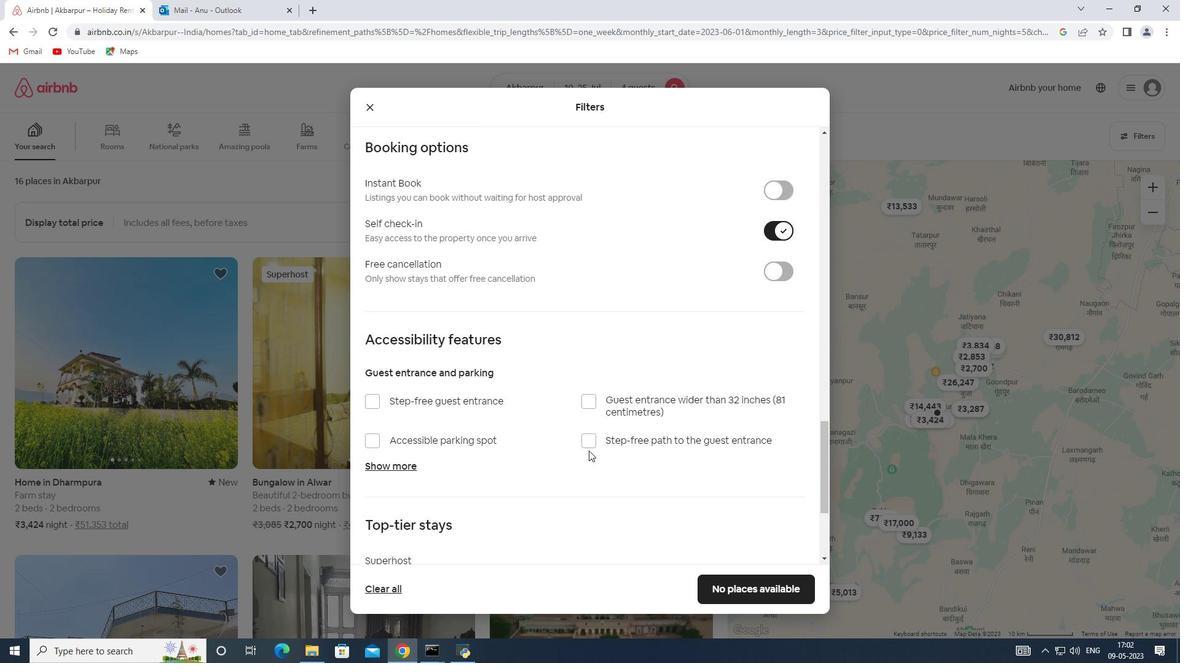 
Action: Mouse moved to (420, 506)
Screenshot: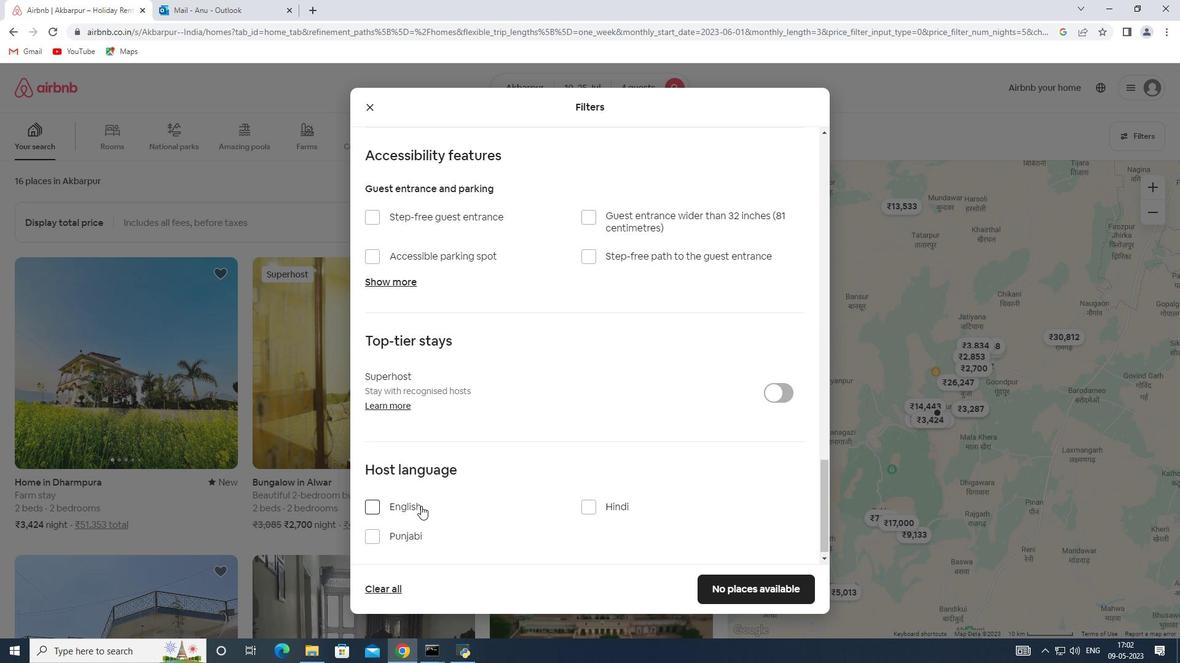 
Action: Mouse pressed left at (420, 506)
Screenshot: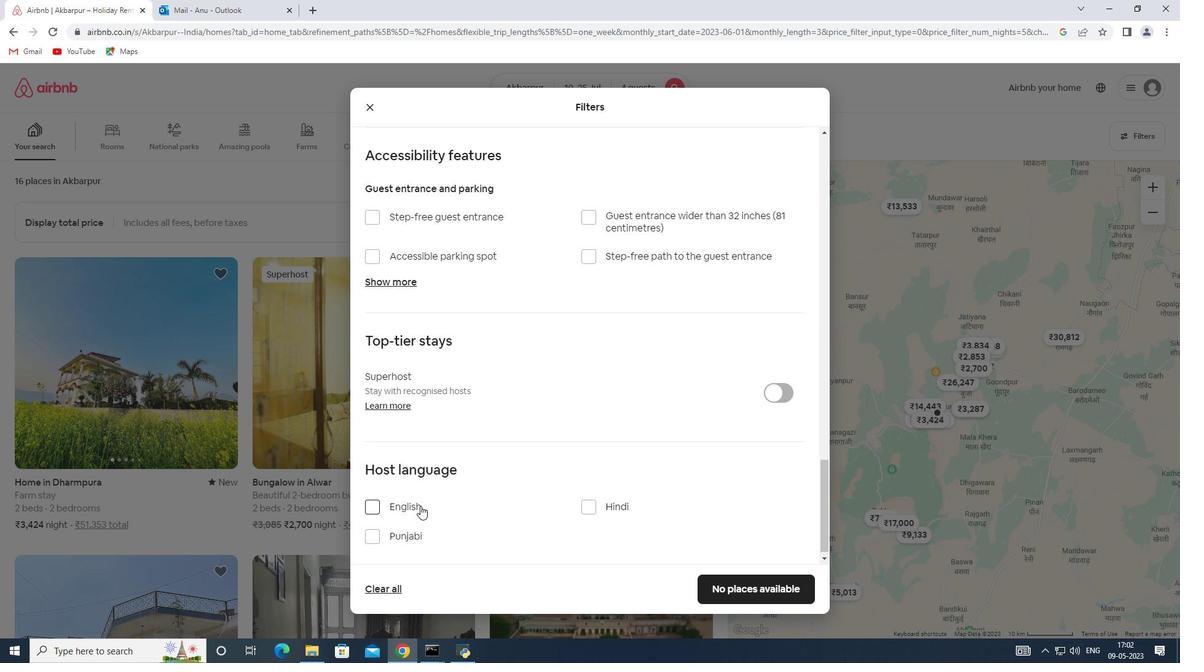 
Action: Mouse moved to (744, 585)
Screenshot: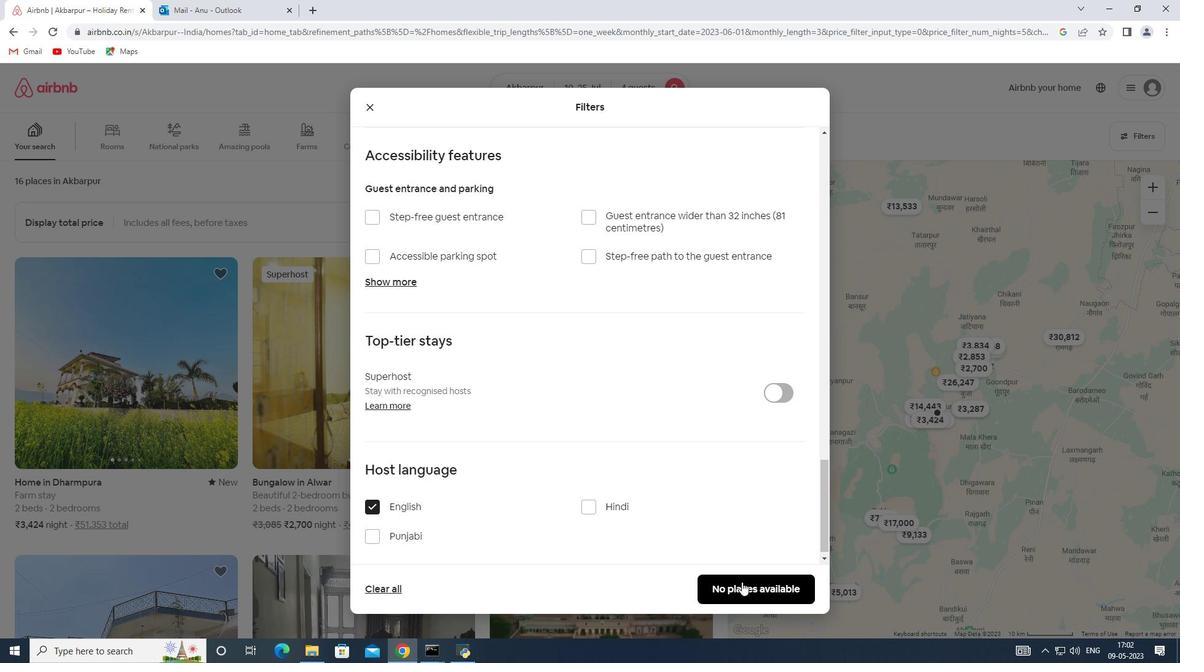
Action: Mouse pressed left at (744, 585)
Screenshot: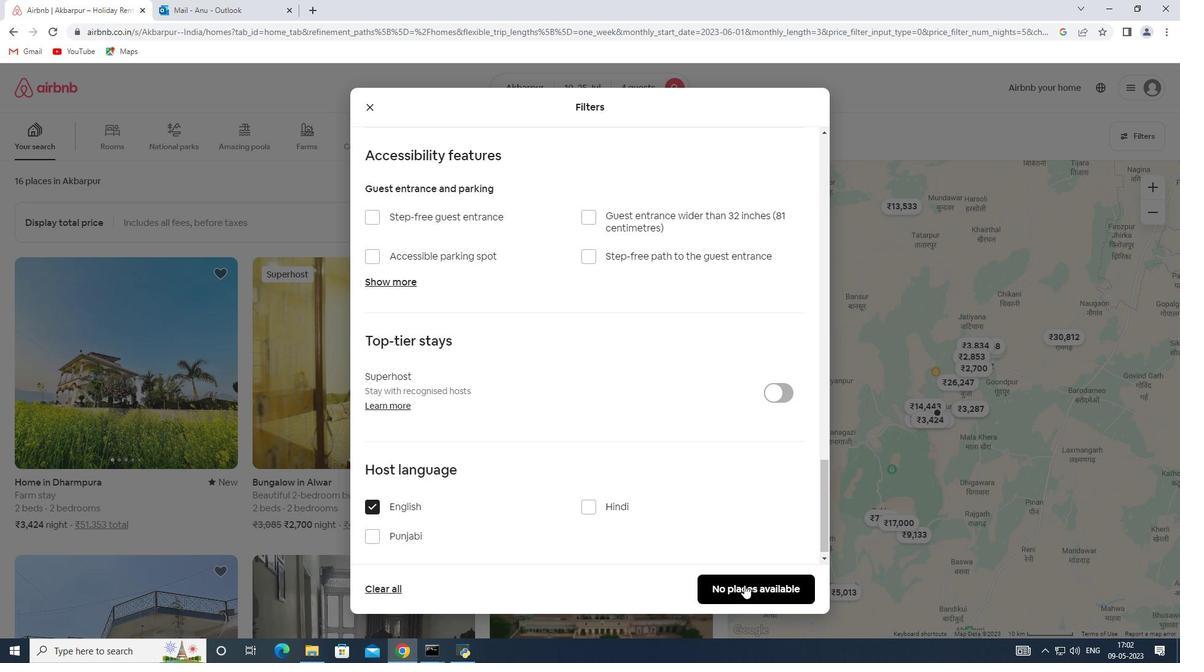
